 Task: Find connections with filter location Tortosa with filter topic #startupcompanywith filter profile language Potuguese with filter current company Freshworks with filter school Nalanda Open University, Patna with filter industry Metal Treatments with filter service category Resume Writing with filter keywords title Journalist
Action: Mouse moved to (598, 82)
Screenshot: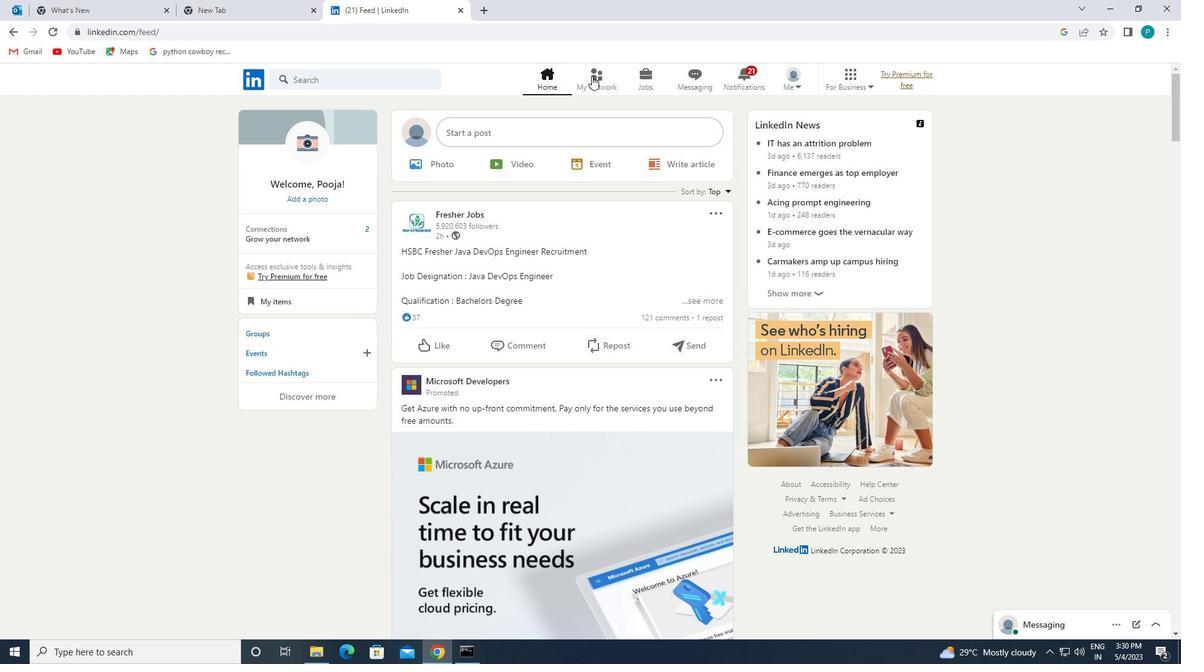
Action: Mouse pressed left at (598, 82)
Screenshot: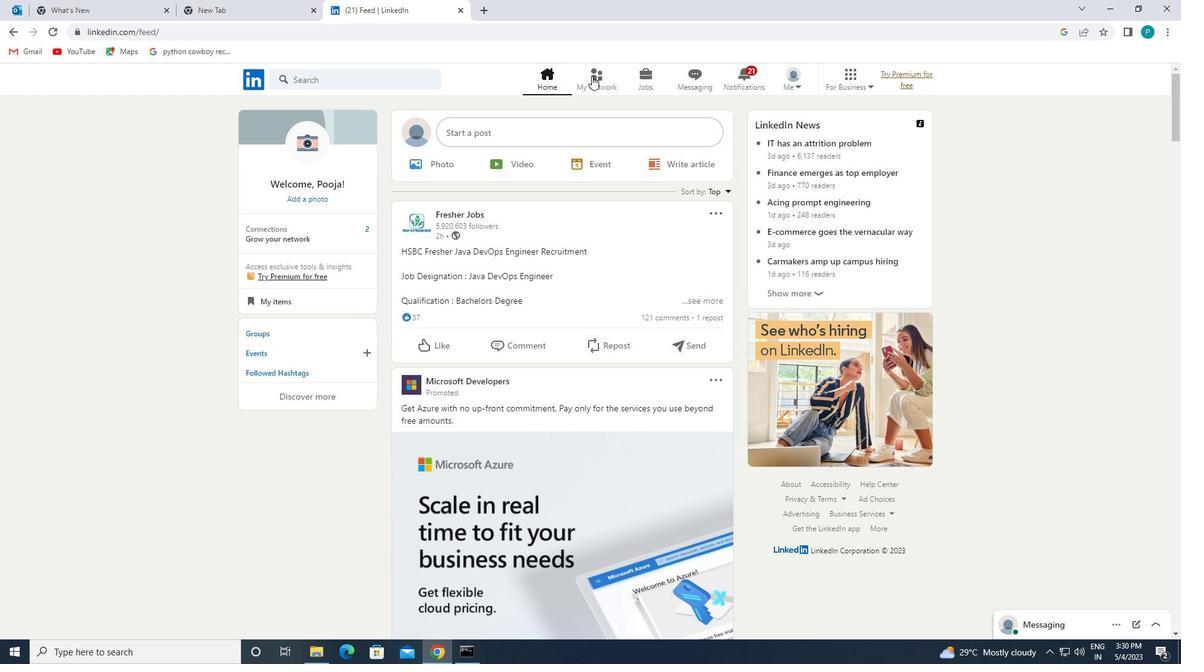 
Action: Mouse moved to (602, 77)
Screenshot: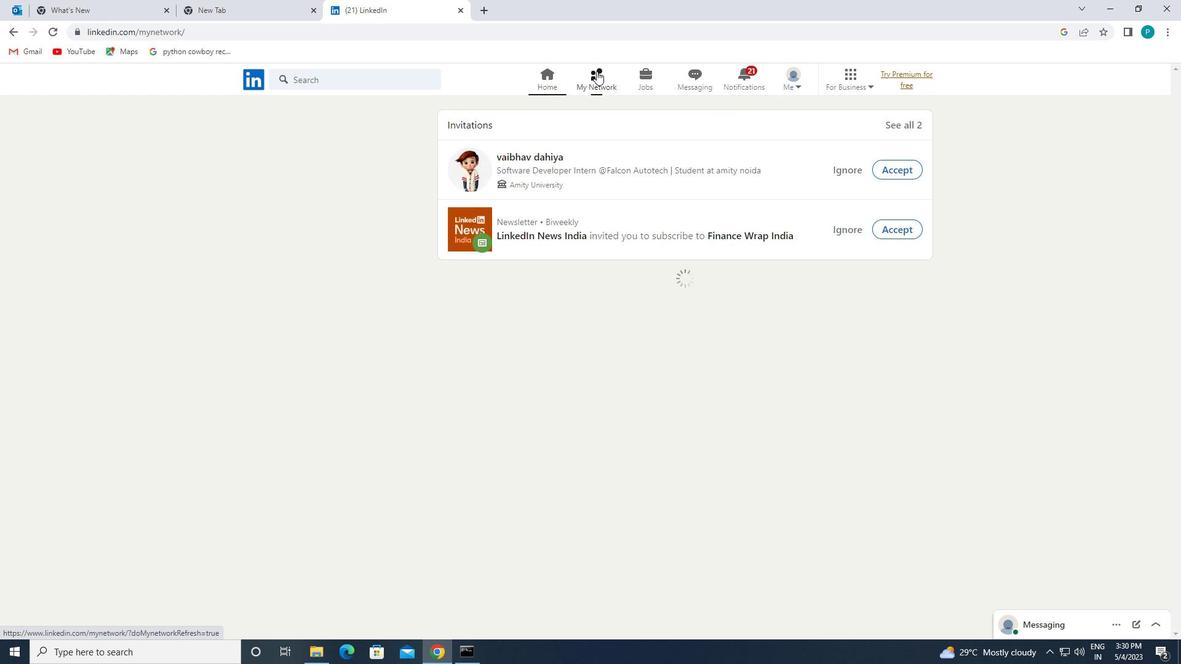 
Action: Mouse pressed left at (602, 77)
Screenshot: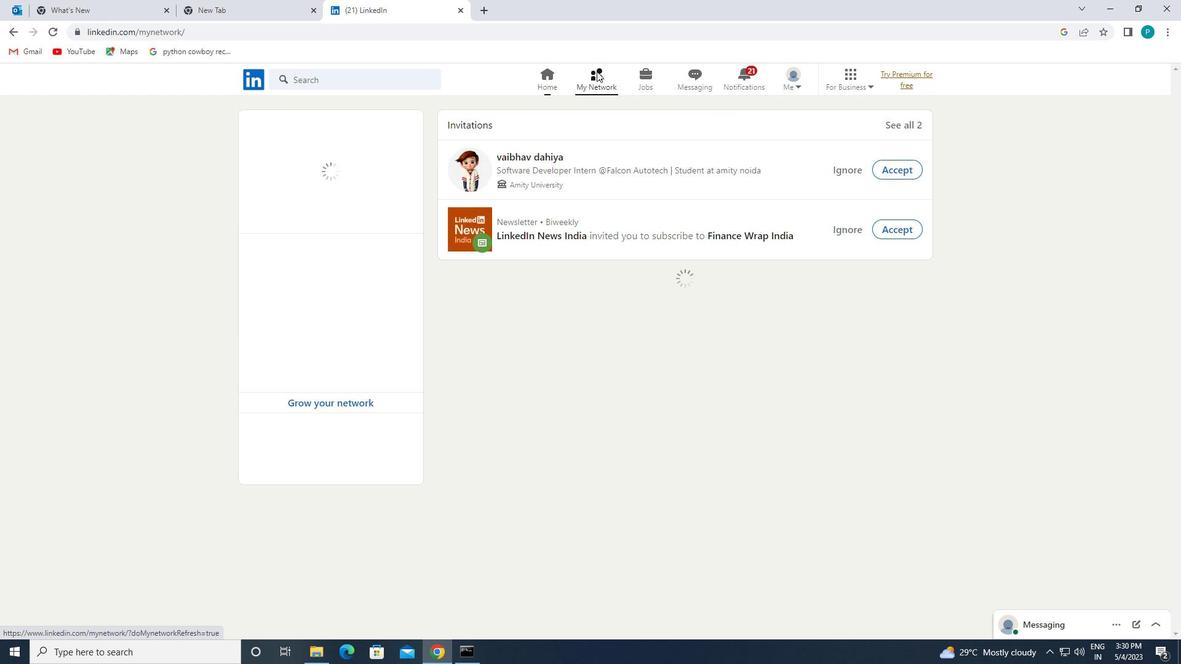 
Action: Mouse moved to (302, 159)
Screenshot: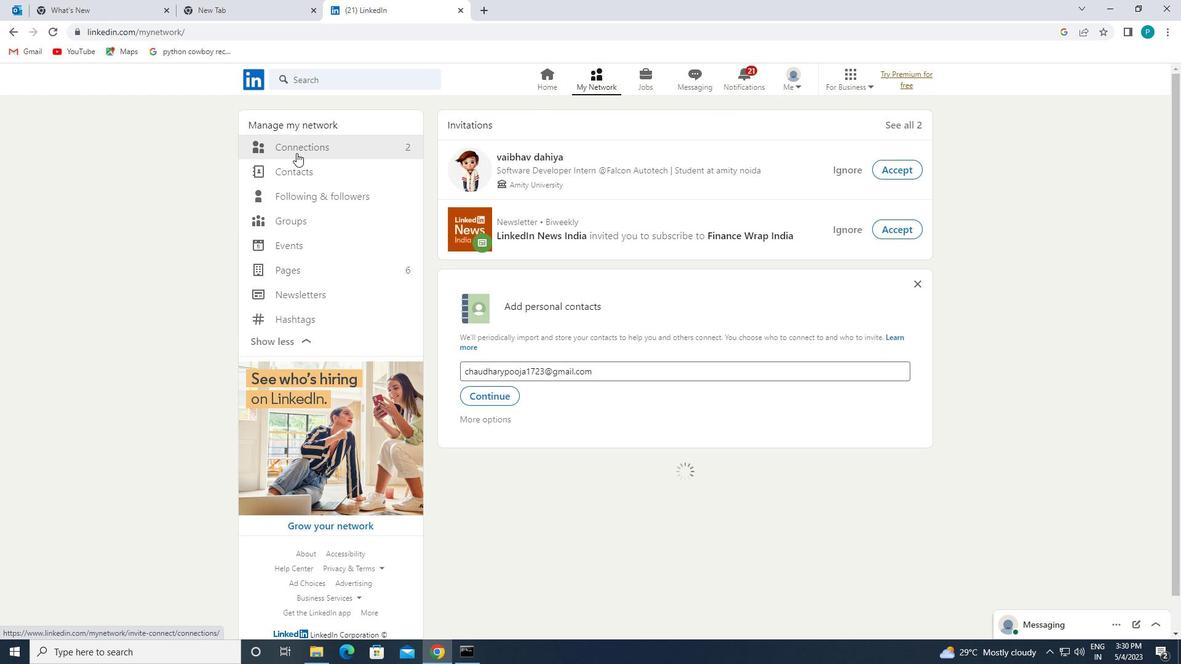 
Action: Mouse pressed left at (302, 159)
Screenshot: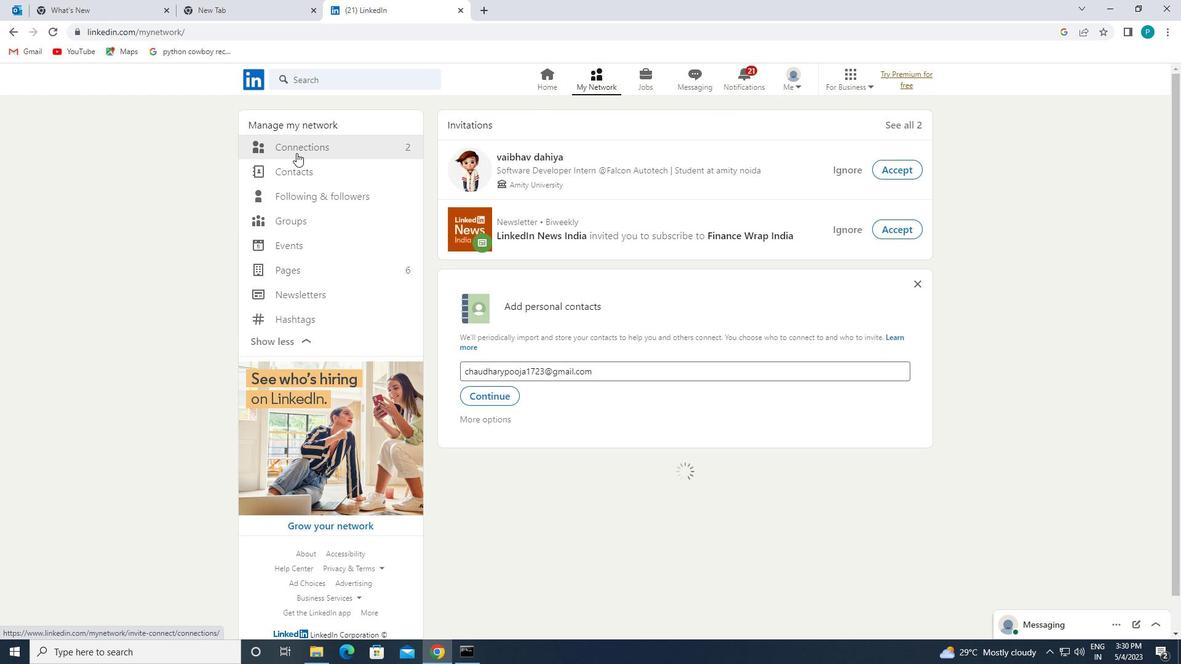 
Action: Mouse moved to (674, 155)
Screenshot: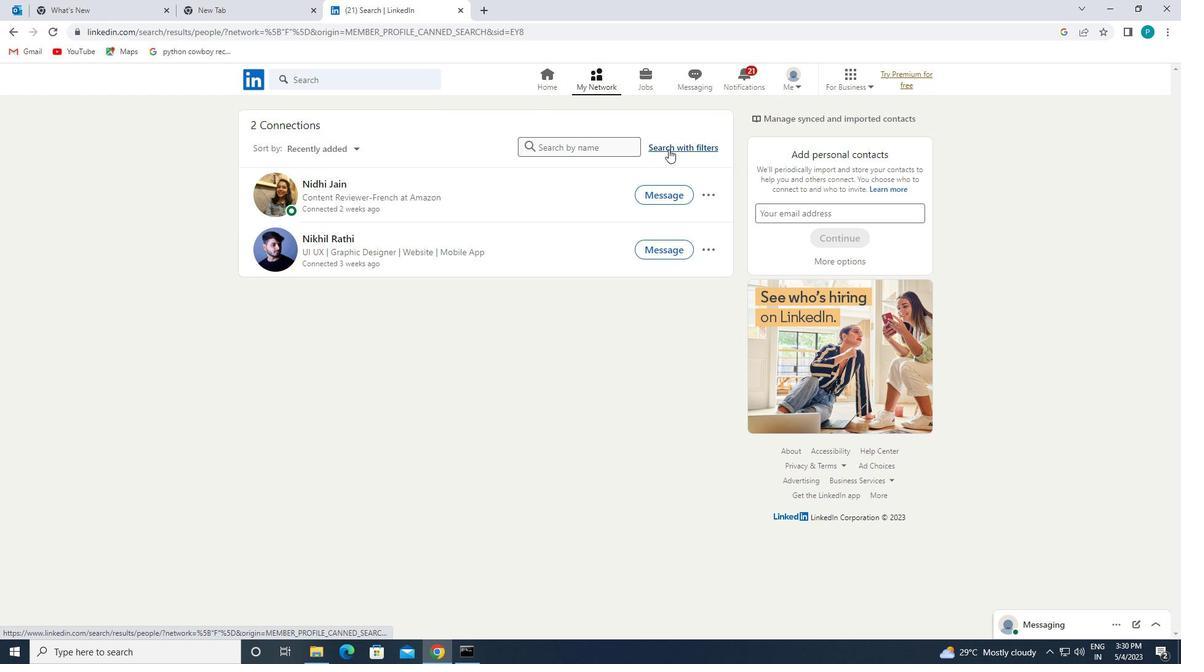 
Action: Mouse pressed left at (674, 155)
Screenshot: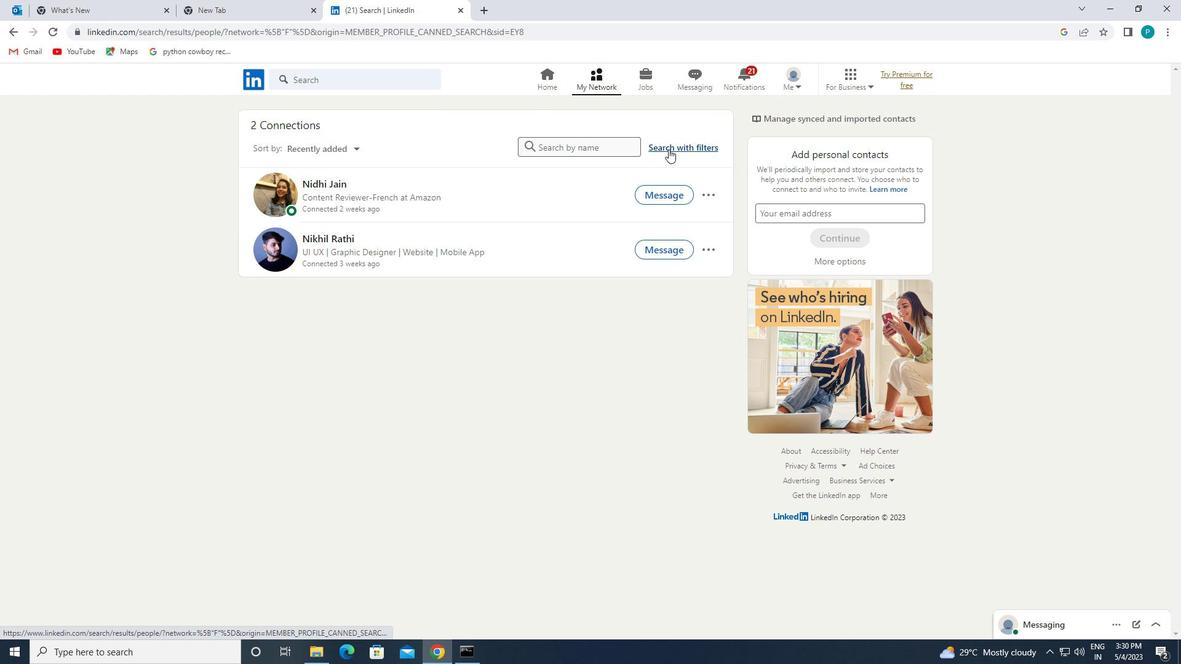 
Action: Mouse moved to (620, 123)
Screenshot: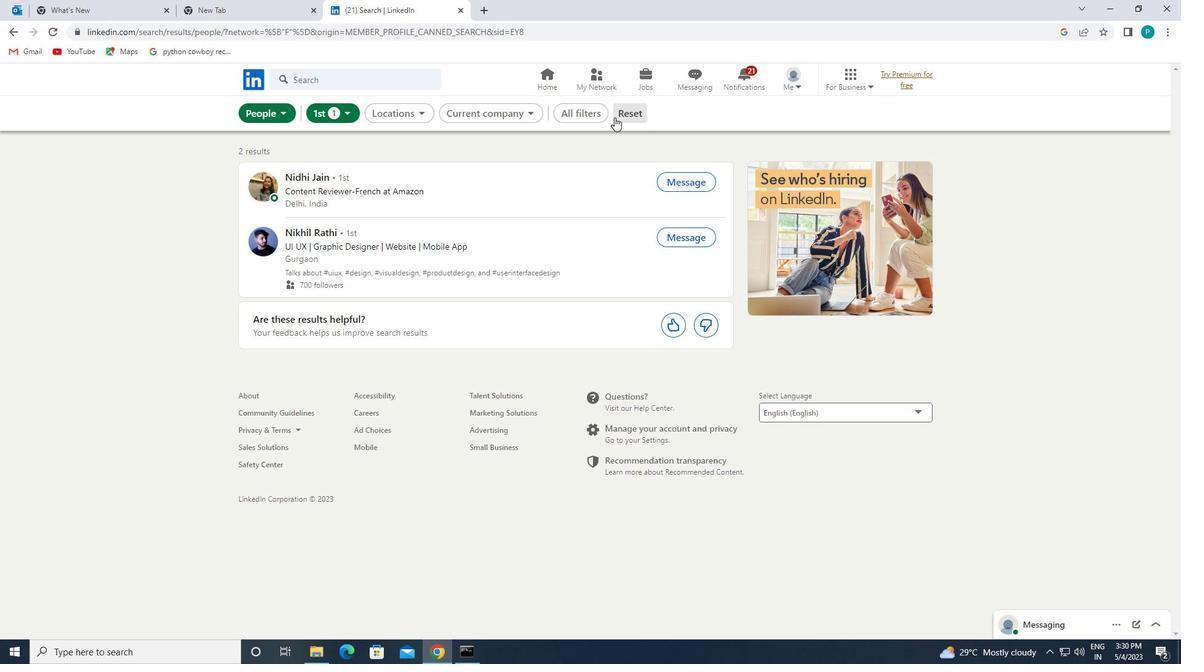
Action: Mouse pressed left at (620, 123)
Screenshot: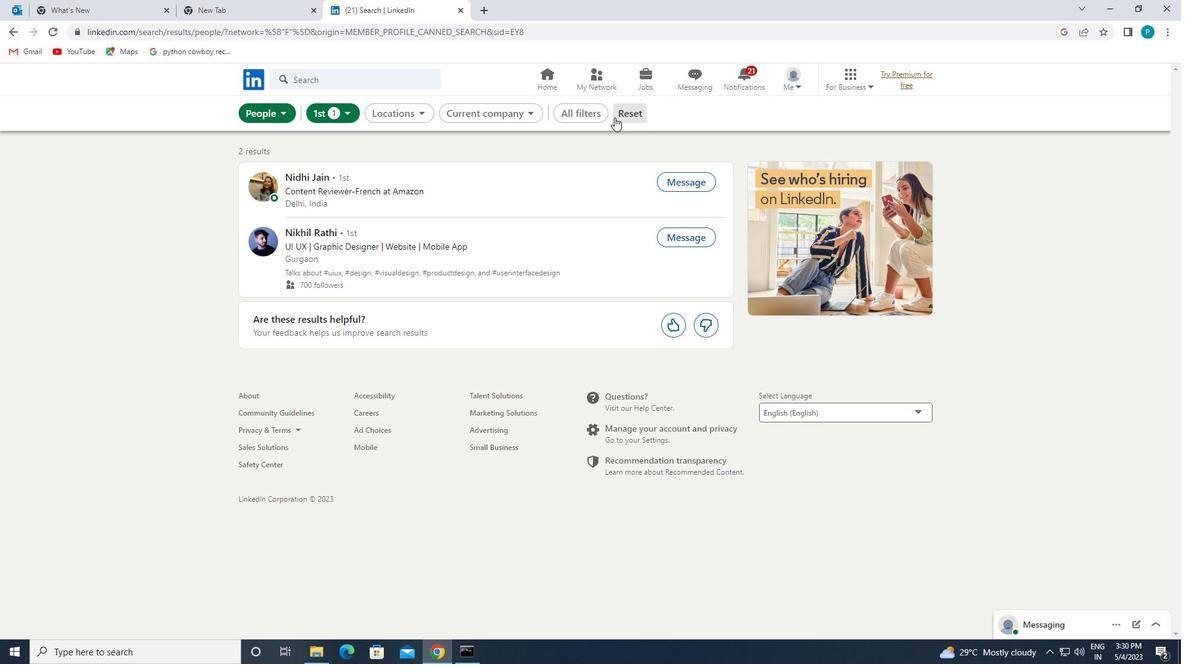 
Action: Mouse moved to (615, 118)
Screenshot: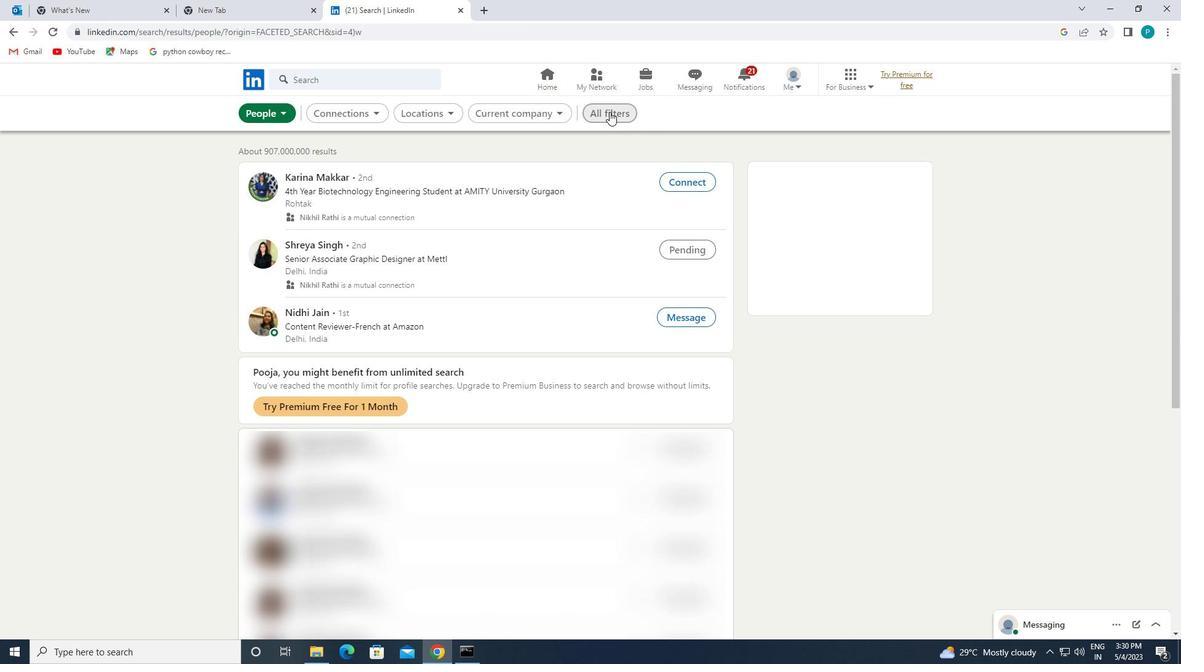 
Action: Mouse pressed left at (615, 118)
Screenshot: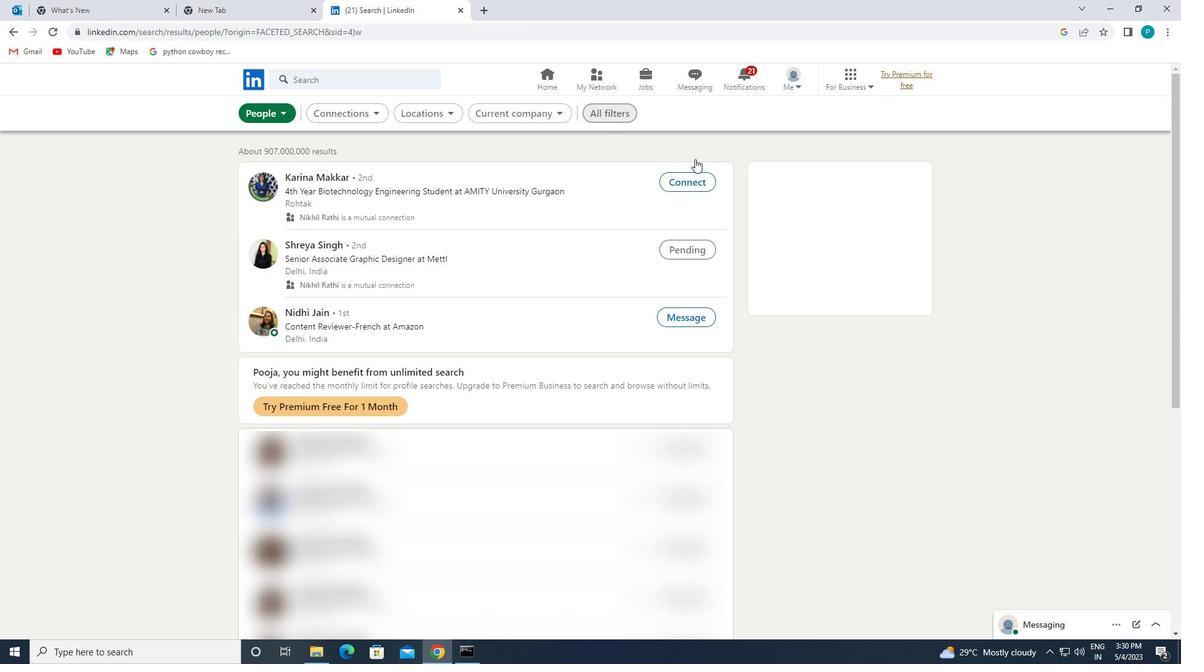 
Action: Mouse moved to (949, 292)
Screenshot: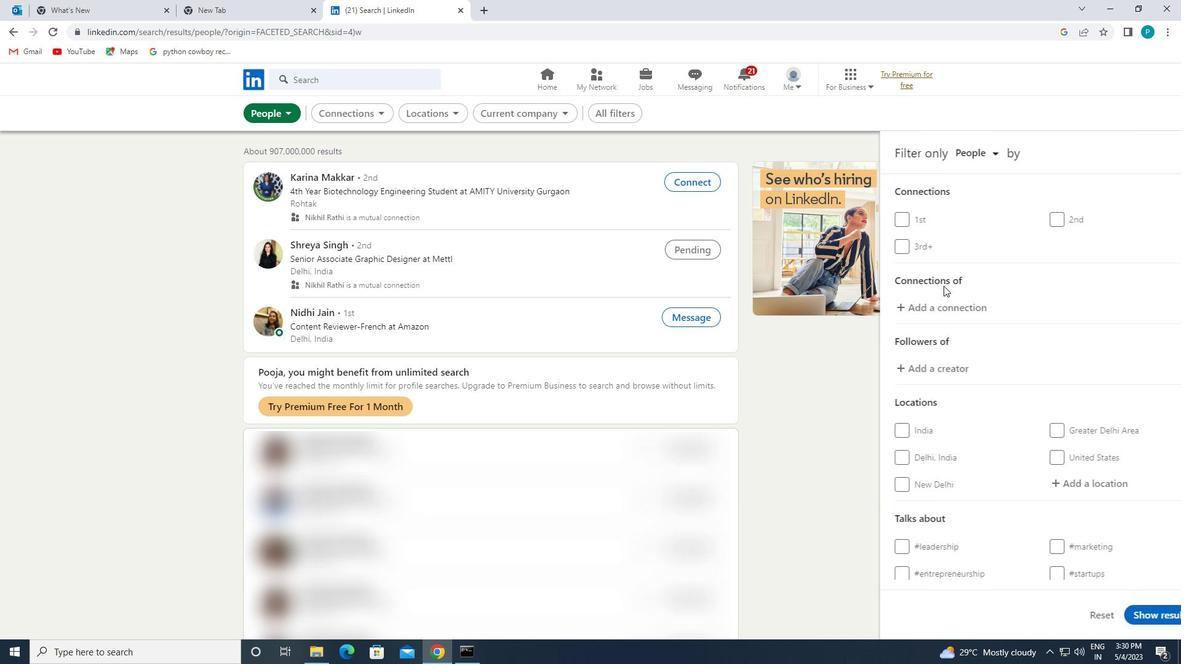 
Action: Mouse scrolled (949, 291) with delta (0, 0)
Screenshot: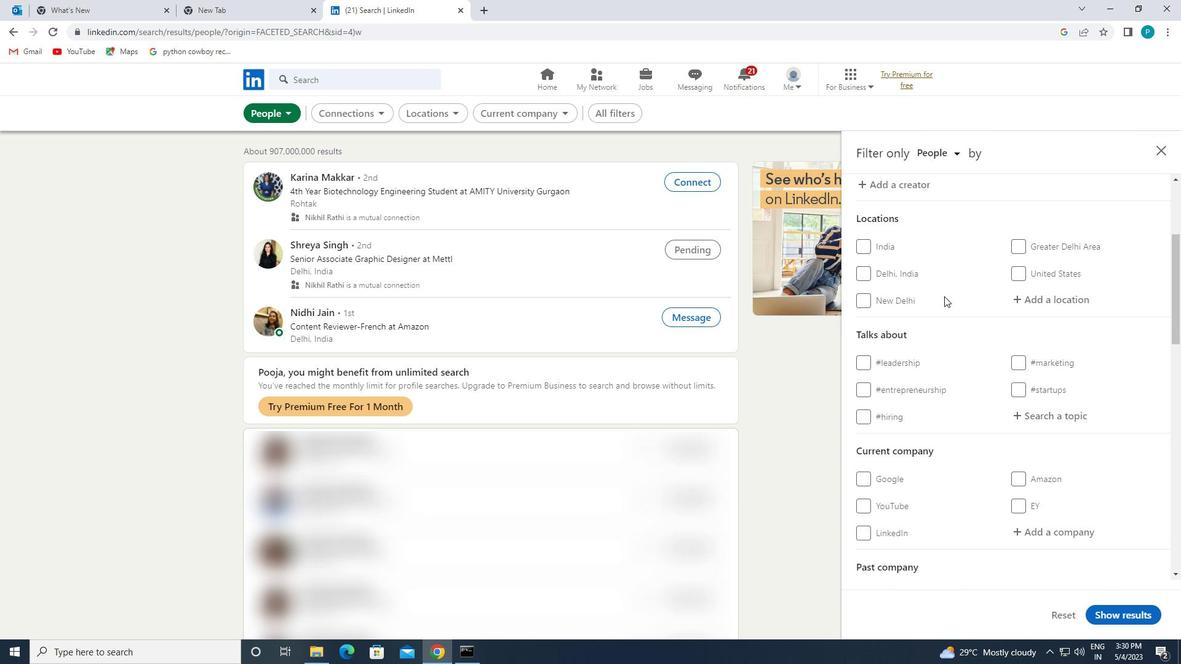 
Action: Mouse scrolled (949, 291) with delta (0, 0)
Screenshot: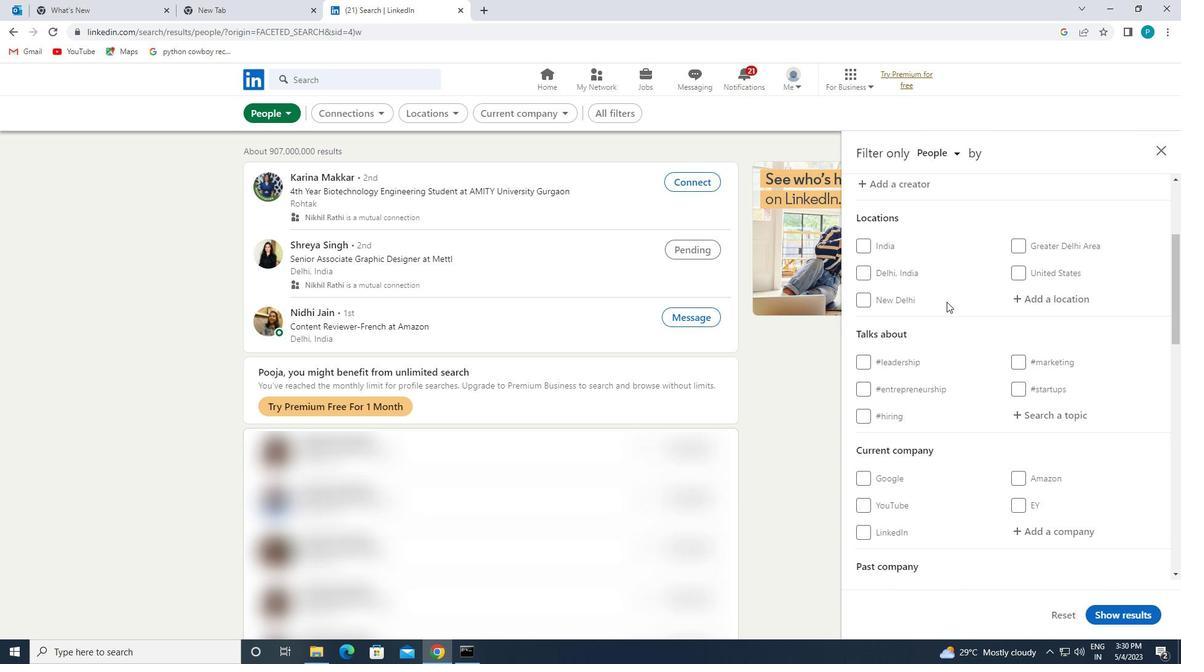 
Action: Mouse moved to (949, 292)
Screenshot: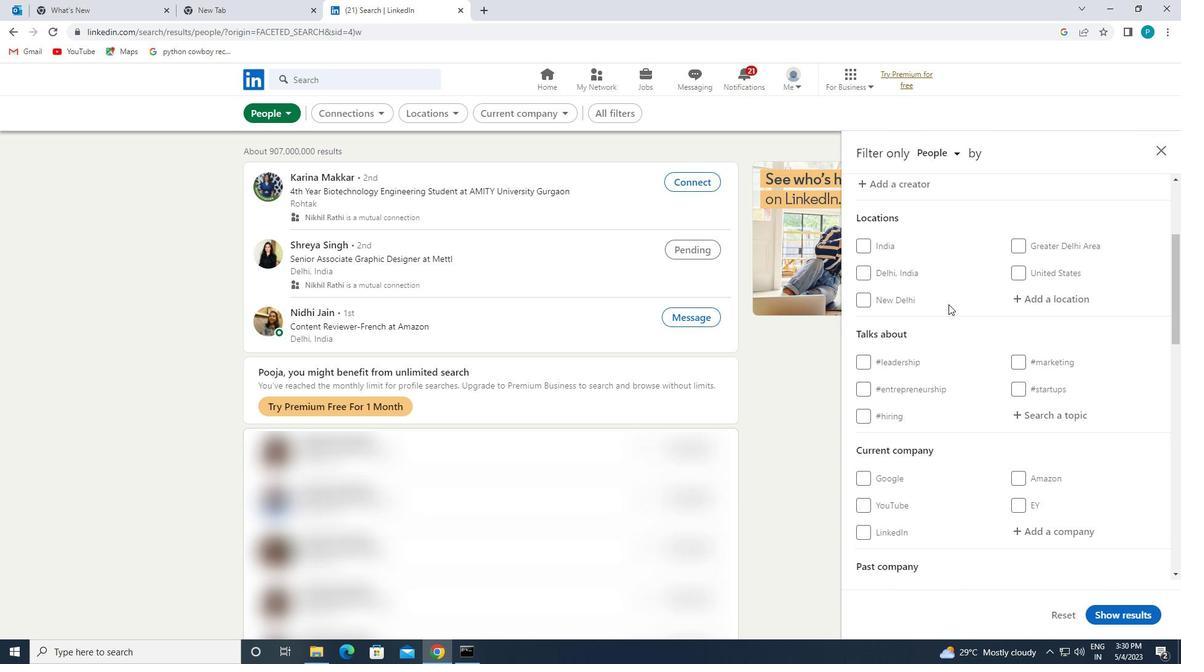 
Action: Mouse scrolled (949, 291) with delta (0, 0)
Screenshot: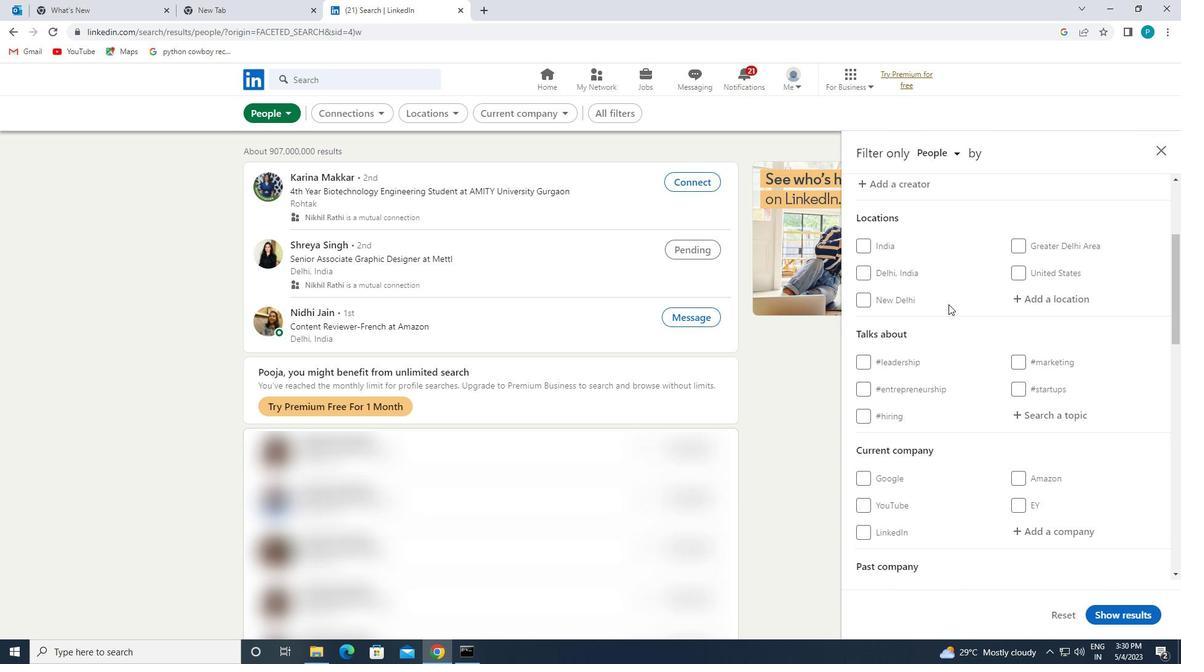 
Action: Mouse moved to (1040, 322)
Screenshot: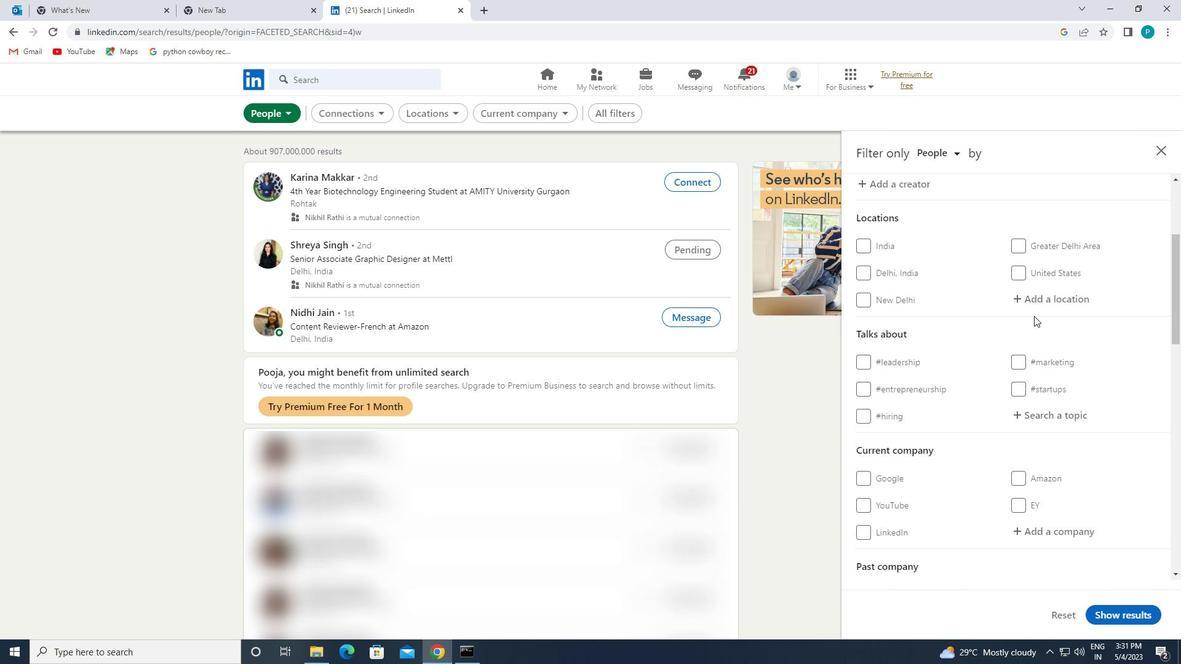 
Action: Mouse pressed left at (1040, 322)
Screenshot: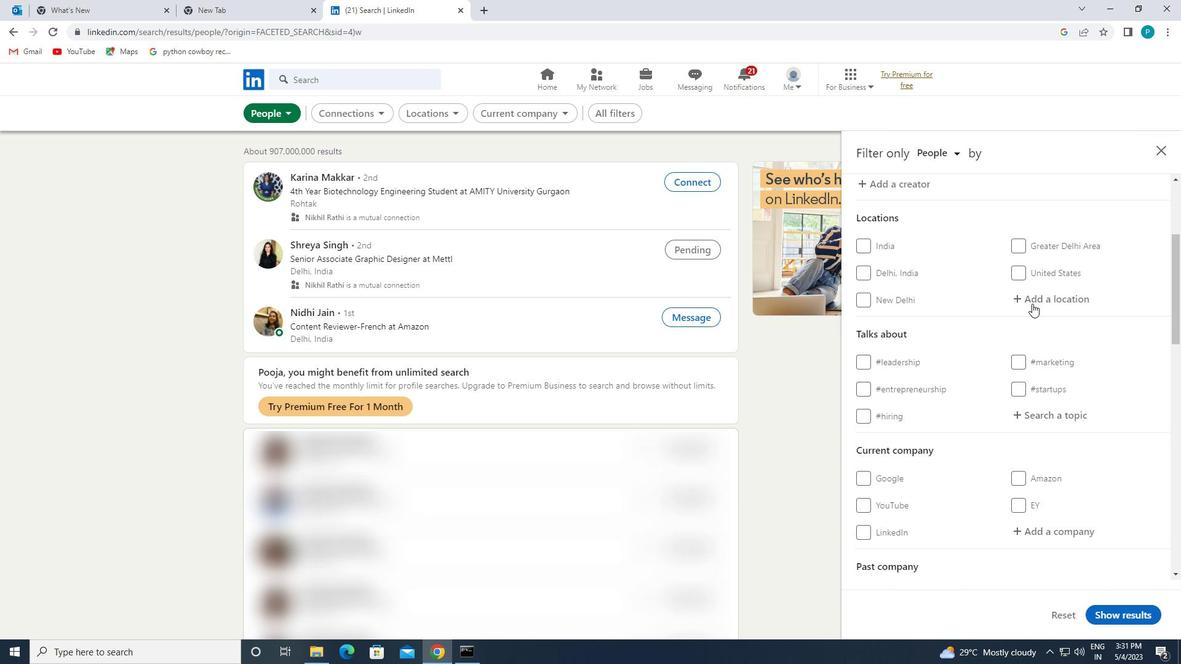 
Action: Mouse moved to (1037, 307)
Screenshot: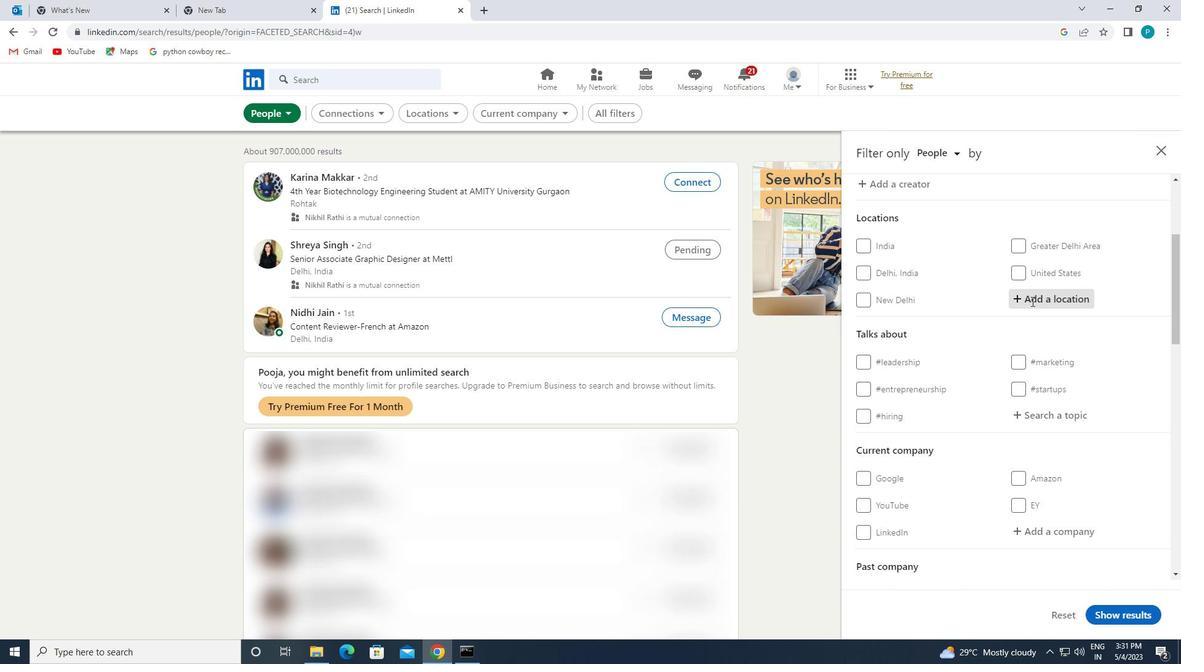 
Action: Mouse pressed left at (1037, 307)
Screenshot: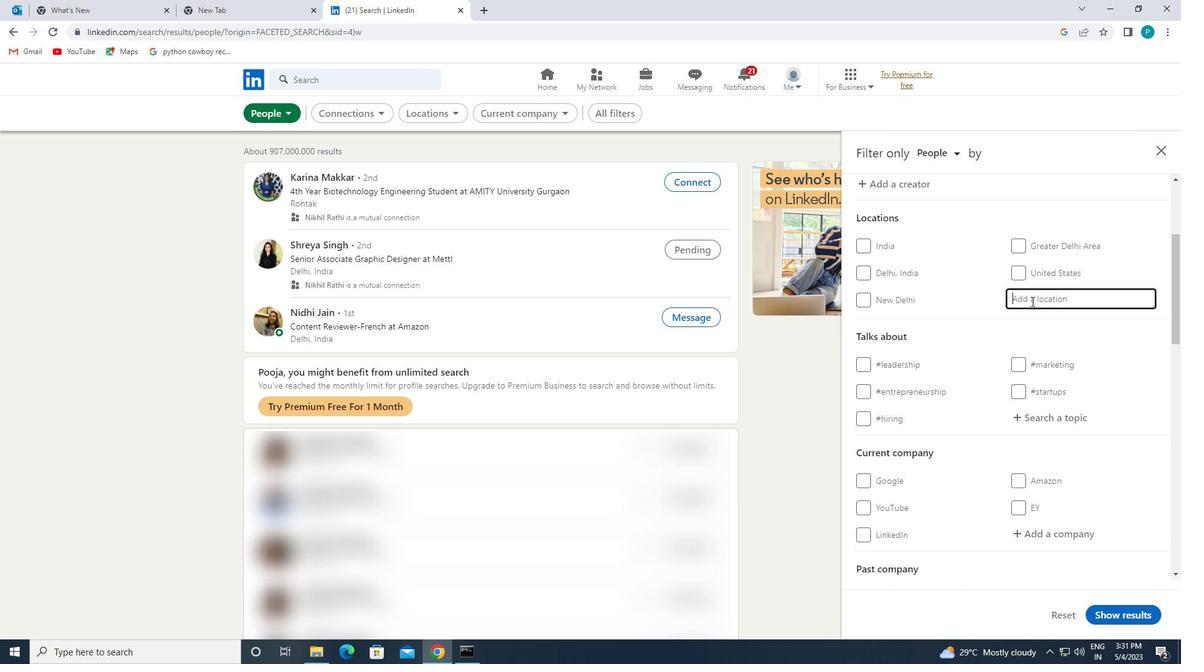
Action: Key pressed <Key.caps_lock>t<Key.caps_lock>ortosa
Screenshot: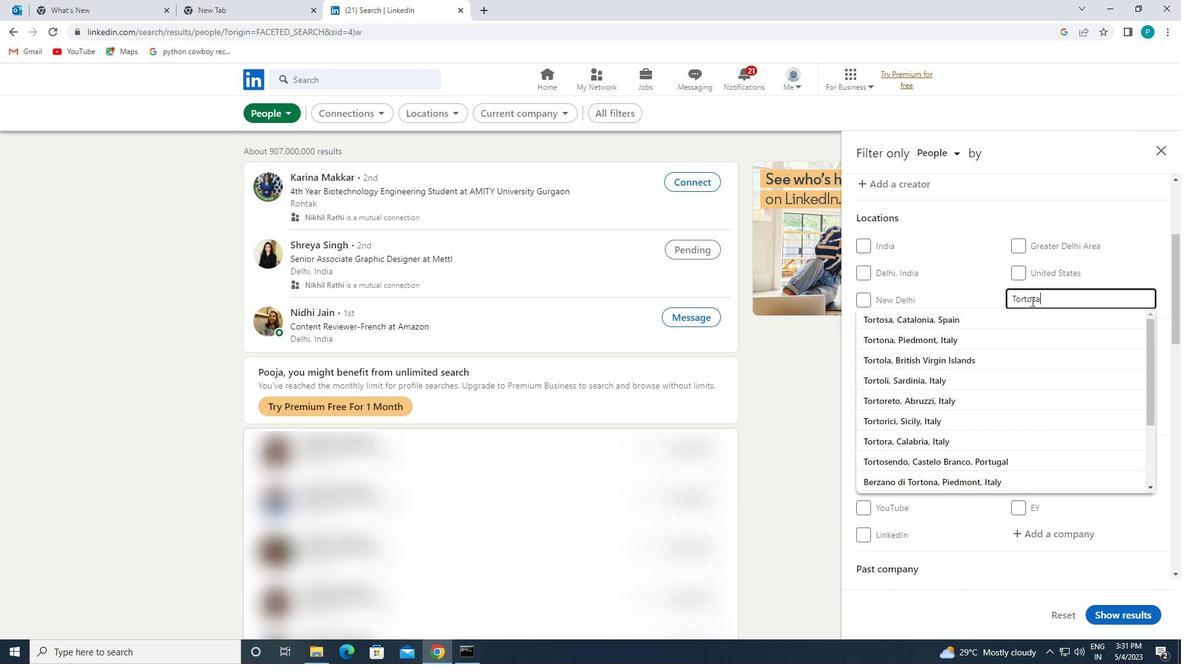 
Action: Mouse moved to (1020, 318)
Screenshot: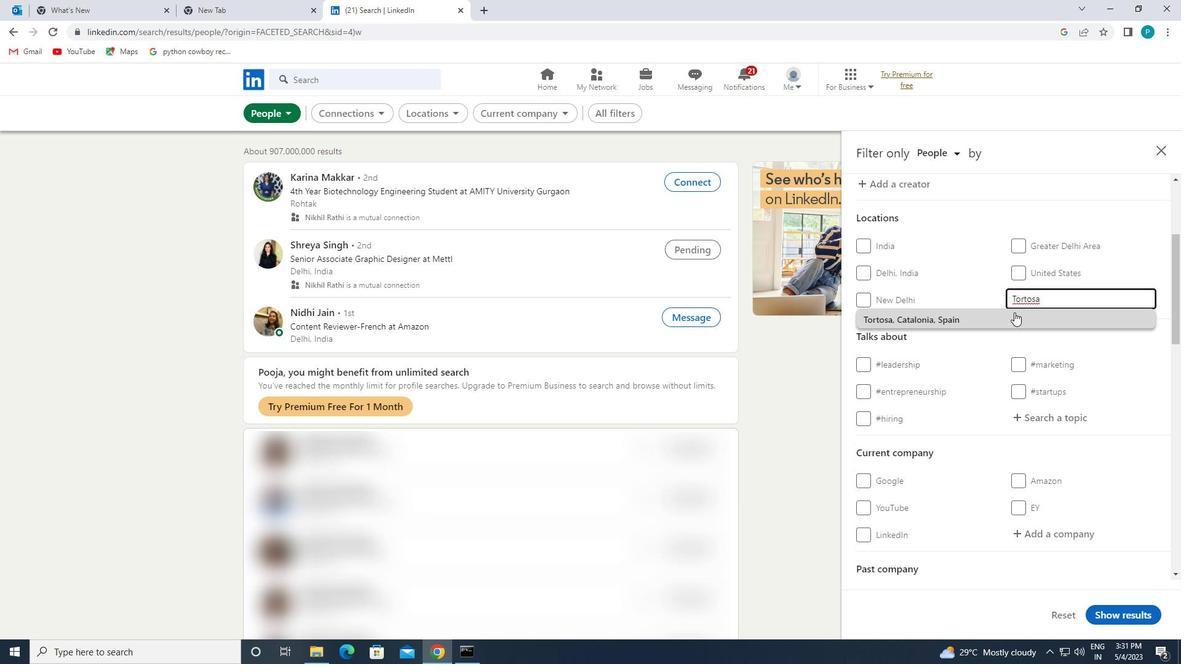
Action: Mouse pressed left at (1020, 318)
Screenshot: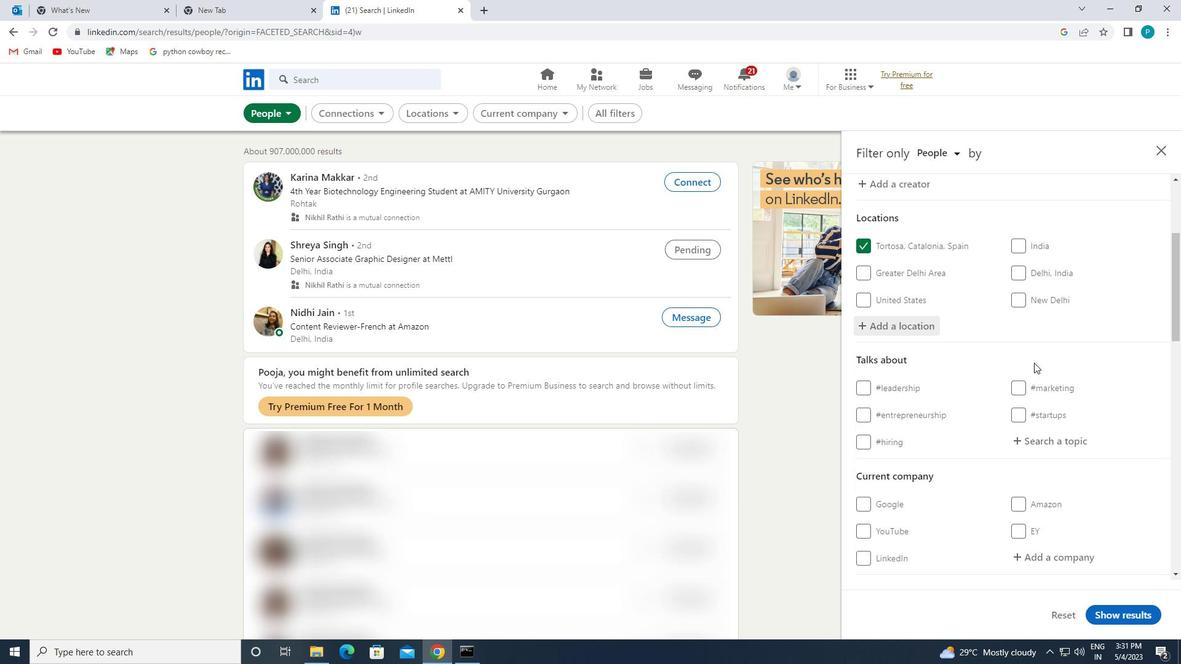 
Action: Mouse moved to (1058, 444)
Screenshot: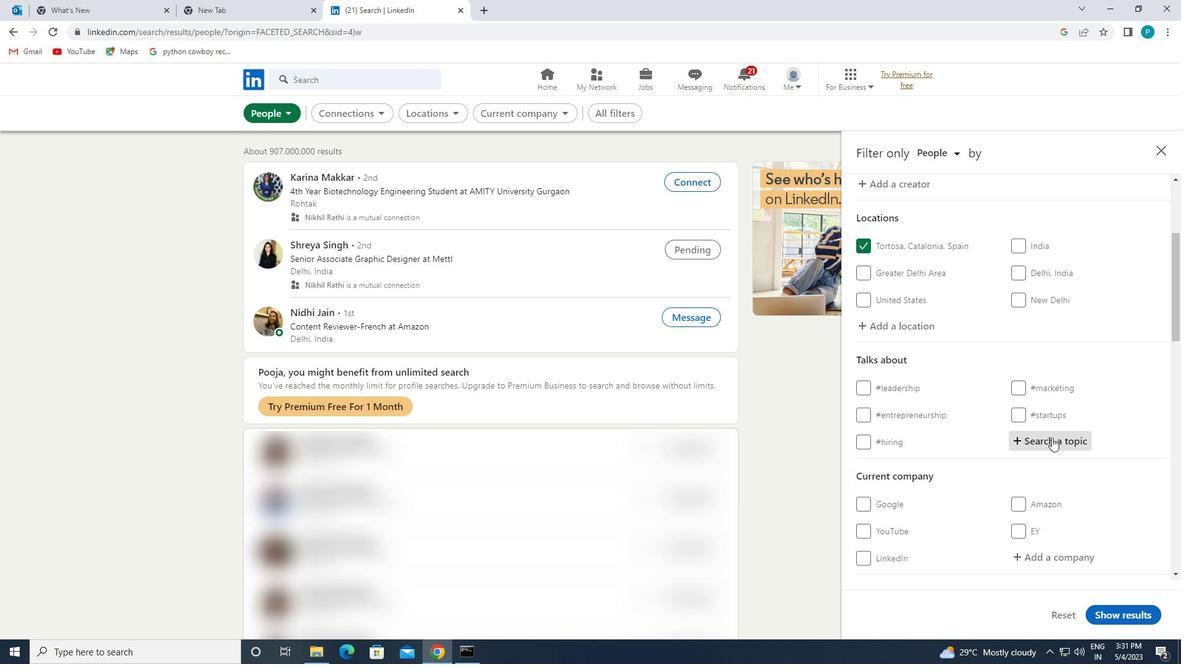 
Action: Mouse pressed left at (1058, 444)
Screenshot: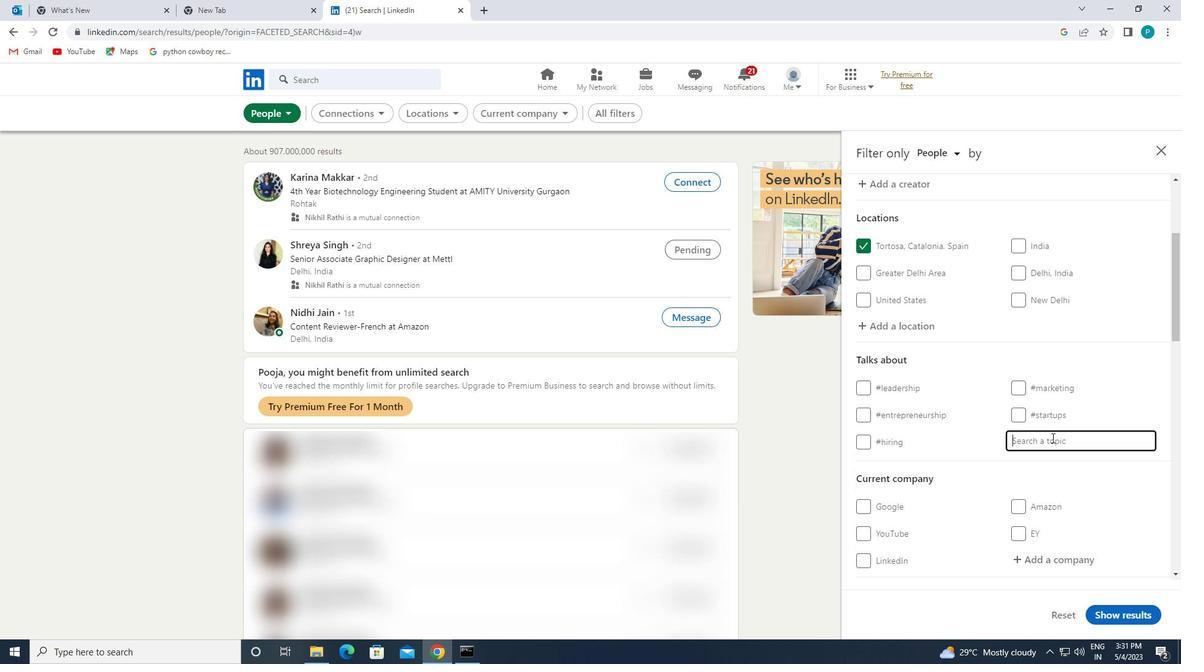 
Action: Mouse moved to (1057, 444)
Screenshot: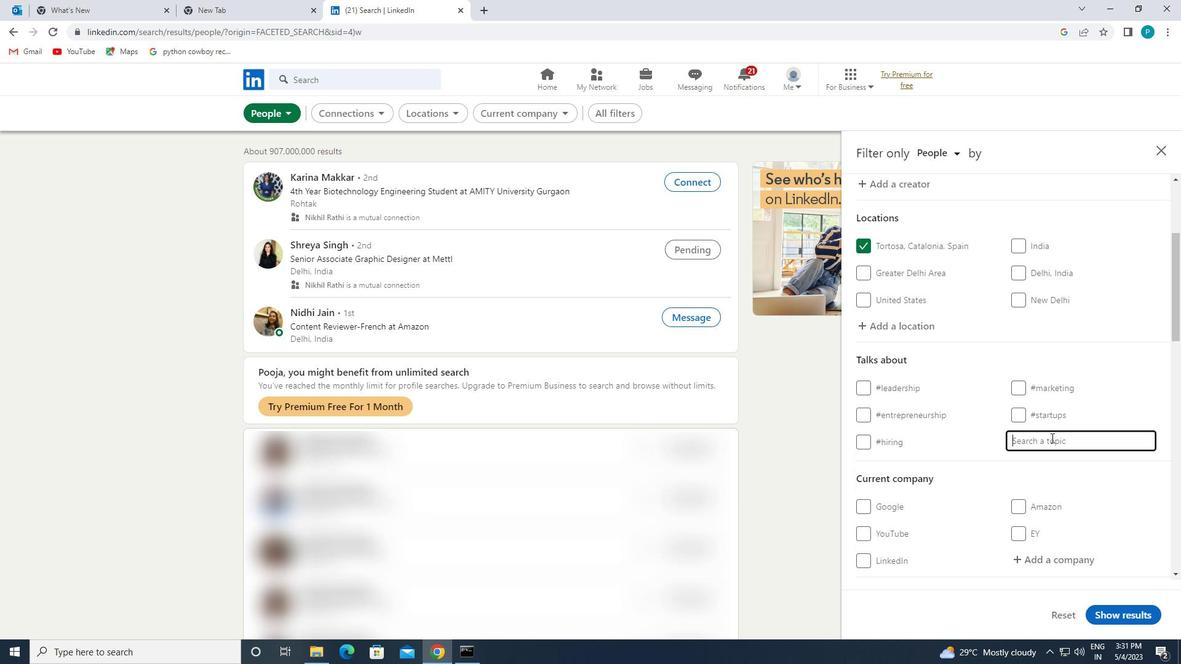 
Action: Key pressed <Key.shift><Key.shift><Key.shift>#STARTUPSCOMPANY
Screenshot: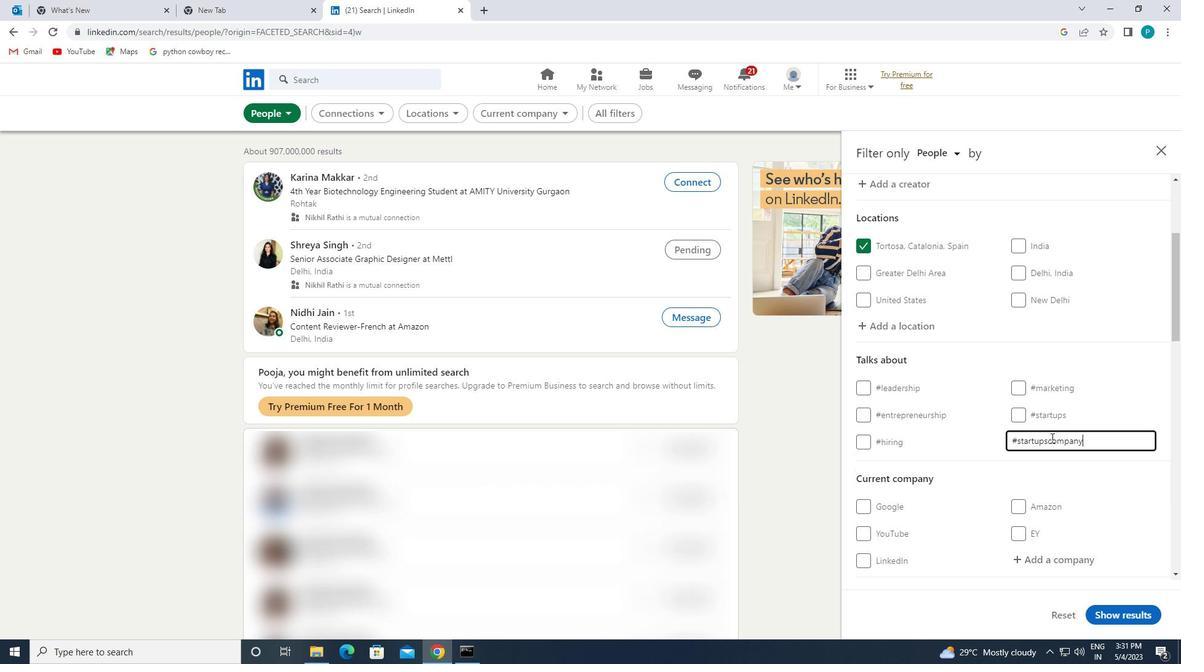 
Action: Mouse moved to (989, 364)
Screenshot: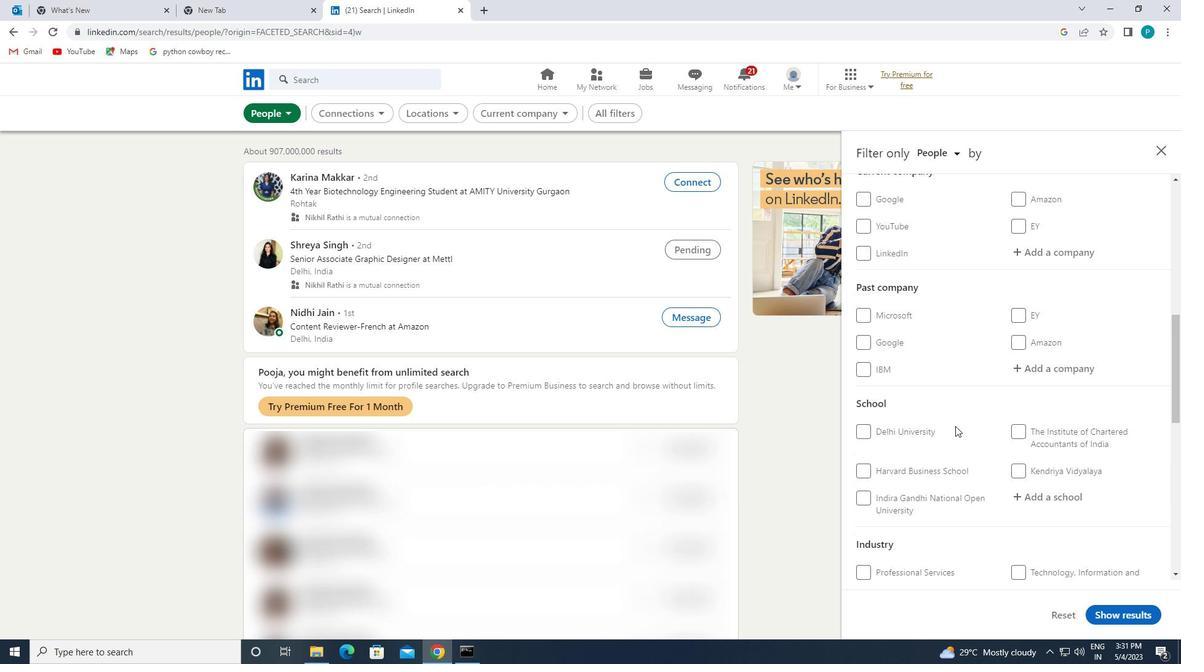 
Action: Mouse scrolled (989, 363) with delta (0, 0)
Screenshot: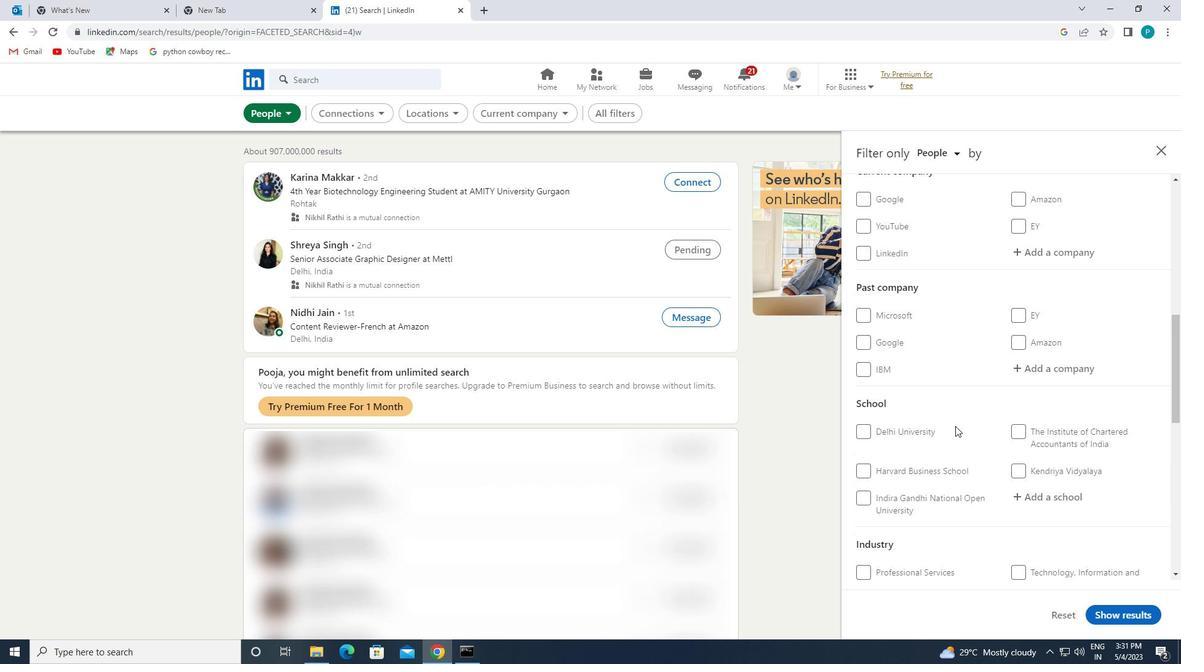 
Action: Mouse scrolled (989, 363) with delta (0, 0)
Screenshot: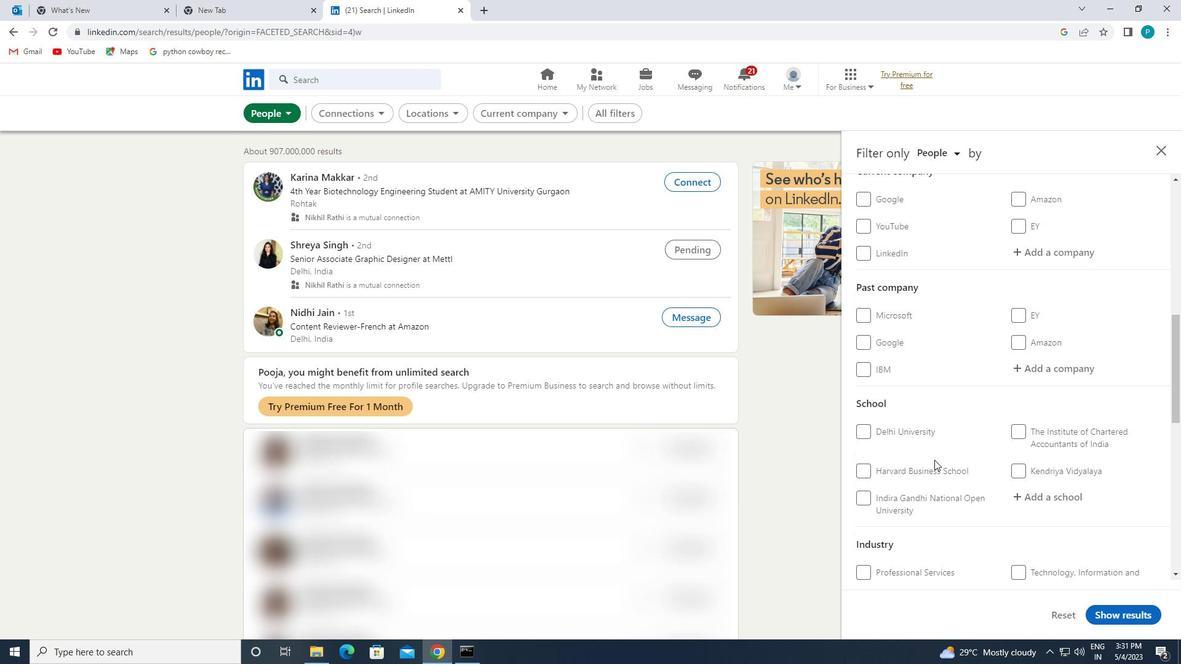 
Action: Mouse moved to (989, 364)
Screenshot: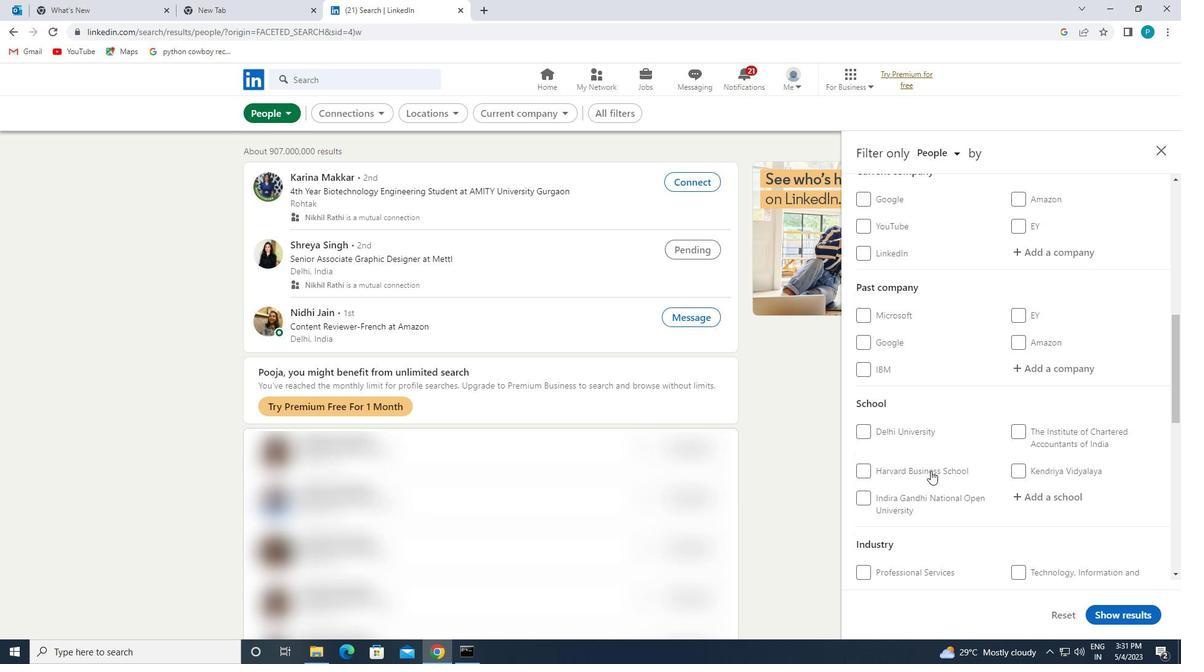 
Action: Mouse scrolled (989, 363) with delta (0, 0)
Screenshot: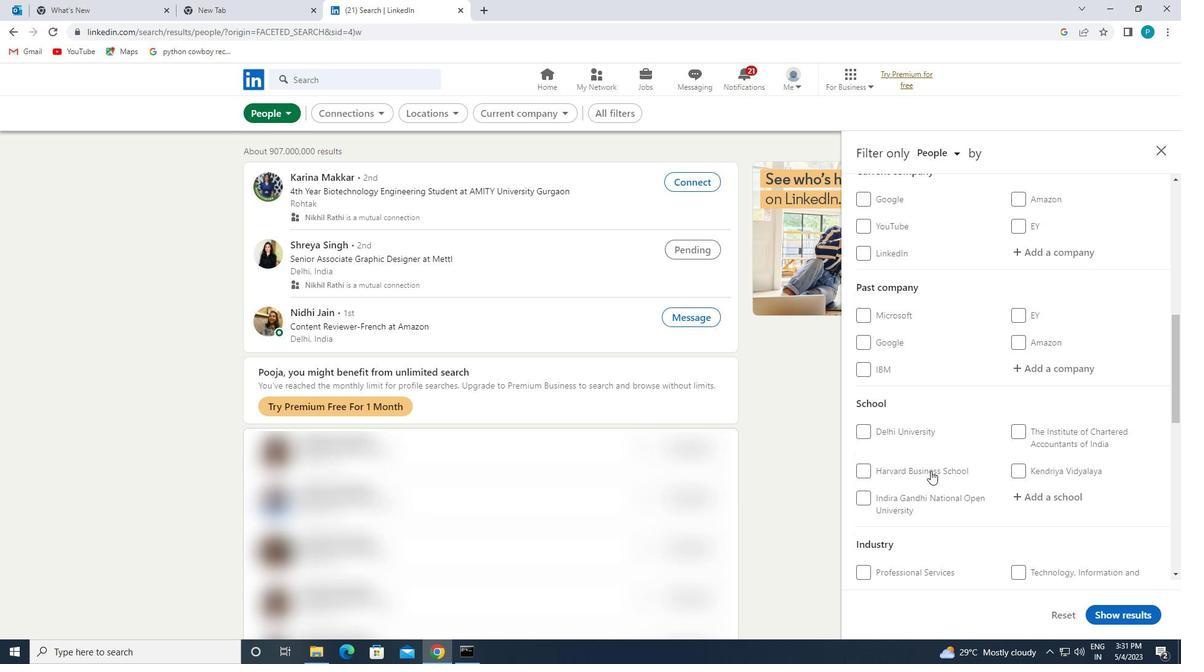 
Action: Mouse moved to (986, 373)
Screenshot: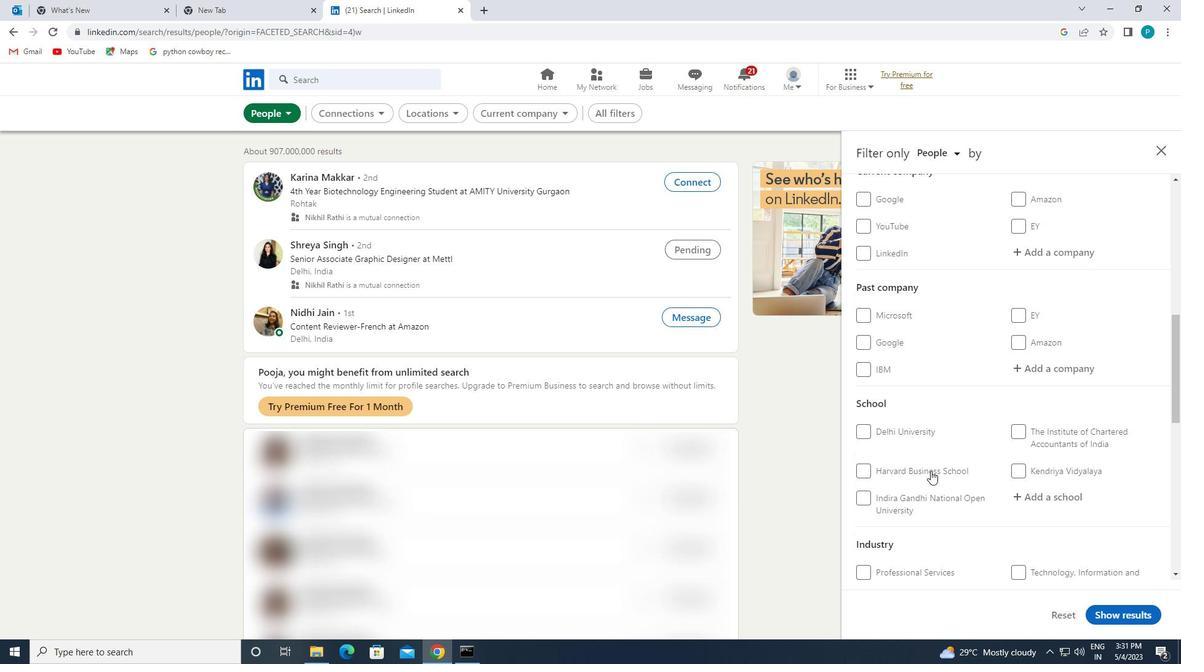 
Action: Mouse scrolled (986, 372) with delta (0, 0)
Screenshot: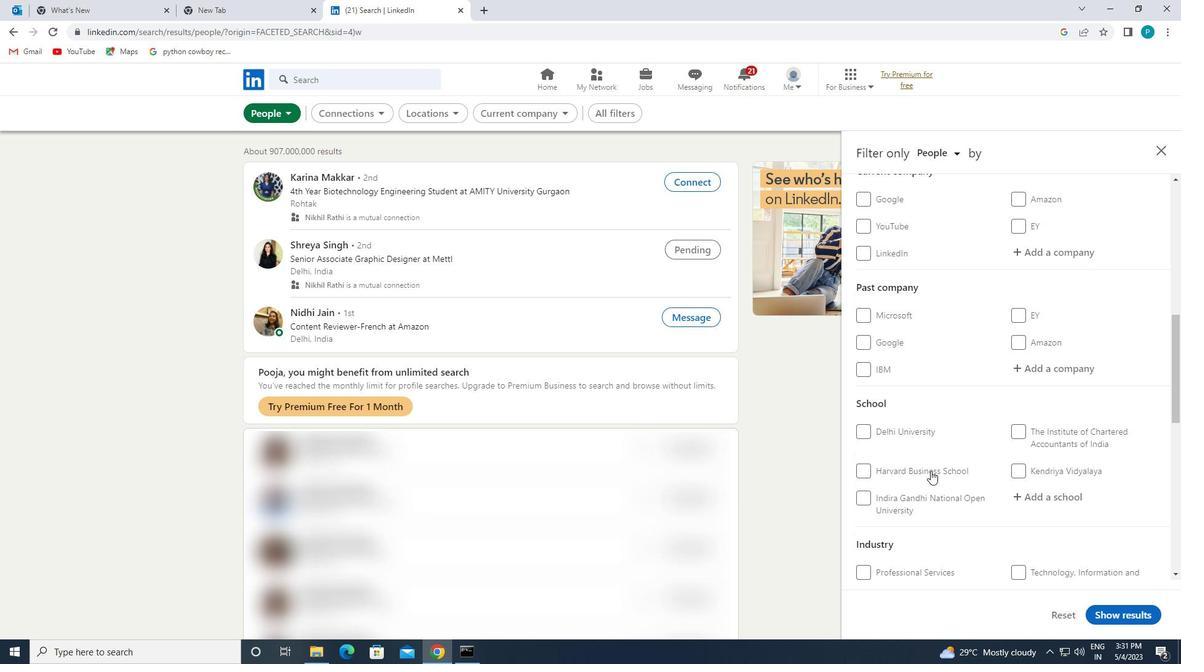 
Action: Mouse moved to (986, 374)
Screenshot: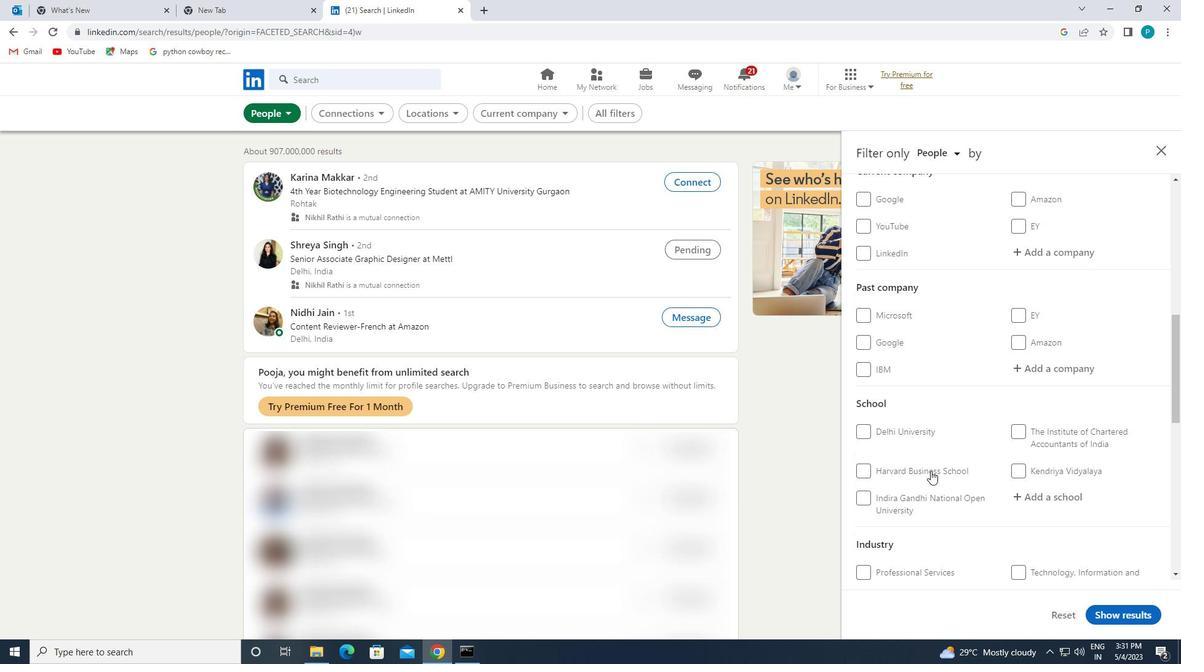 
Action: Mouse scrolled (986, 374) with delta (0, 0)
Screenshot: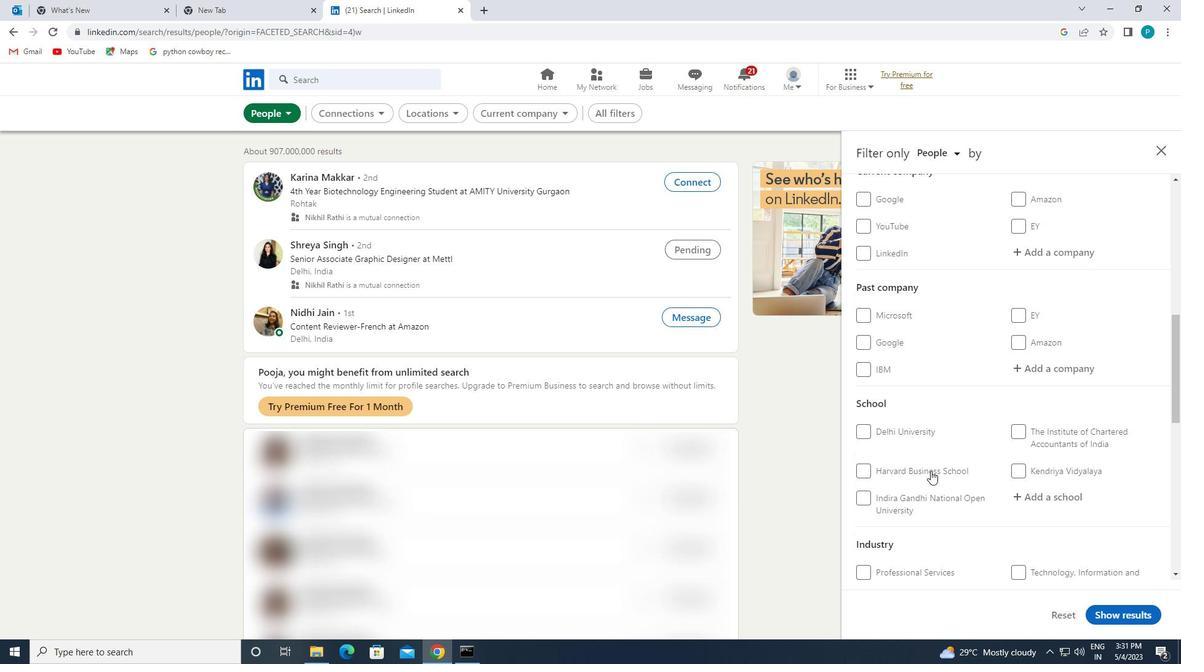 
Action: Mouse moved to (936, 477)
Screenshot: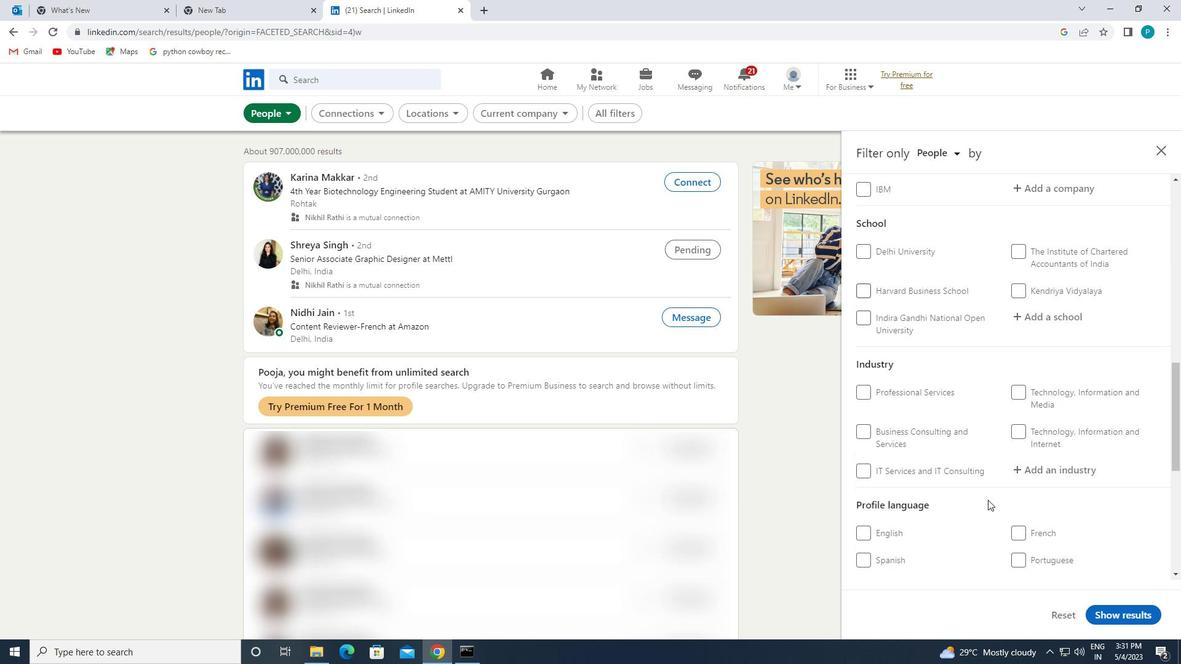 
Action: Mouse scrolled (936, 476) with delta (0, 0)
Screenshot: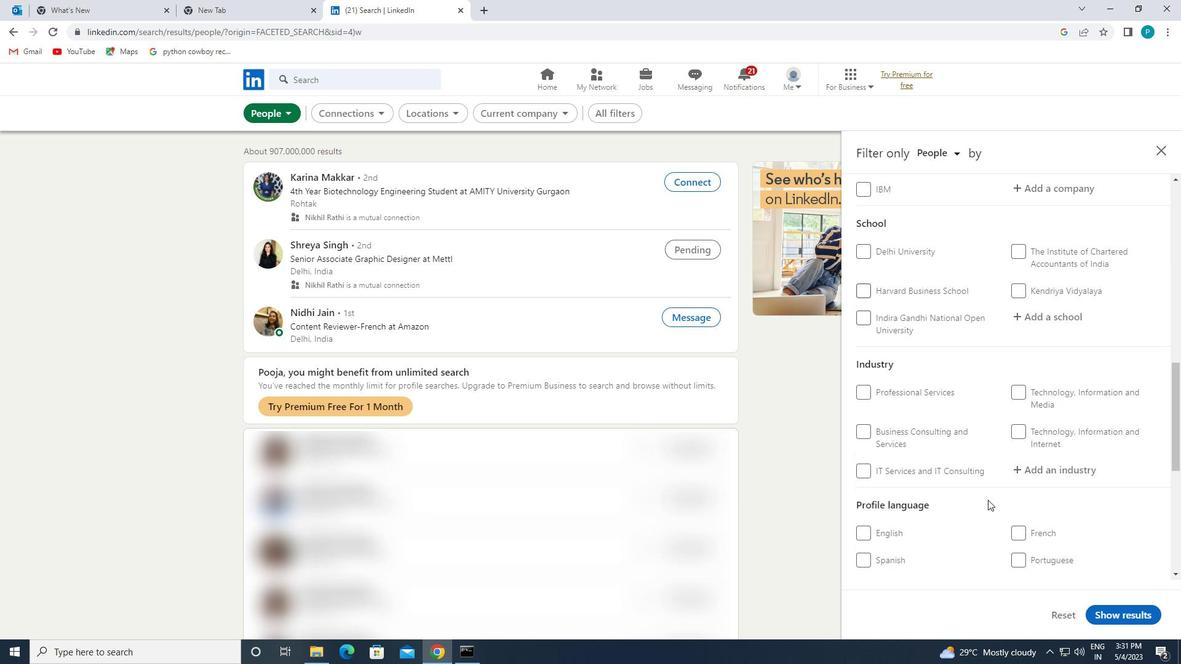 
Action: Mouse scrolled (936, 476) with delta (0, 0)
Screenshot: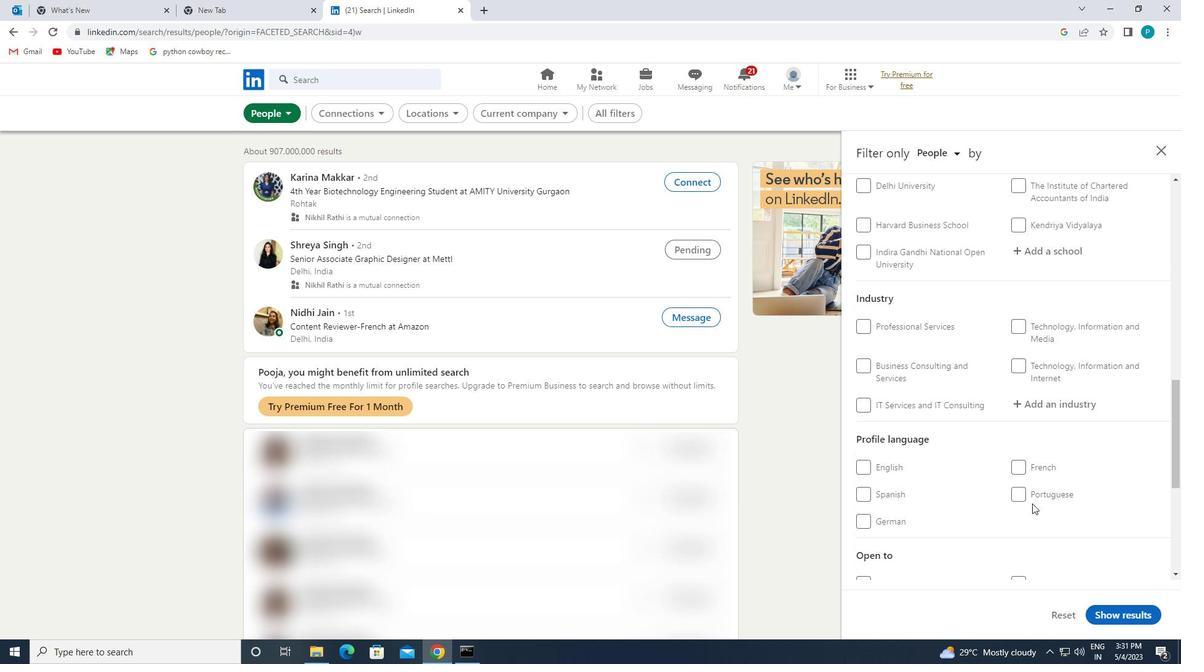 
Action: Mouse scrolled (936, 476) with delta (0, 0)
Screenshot: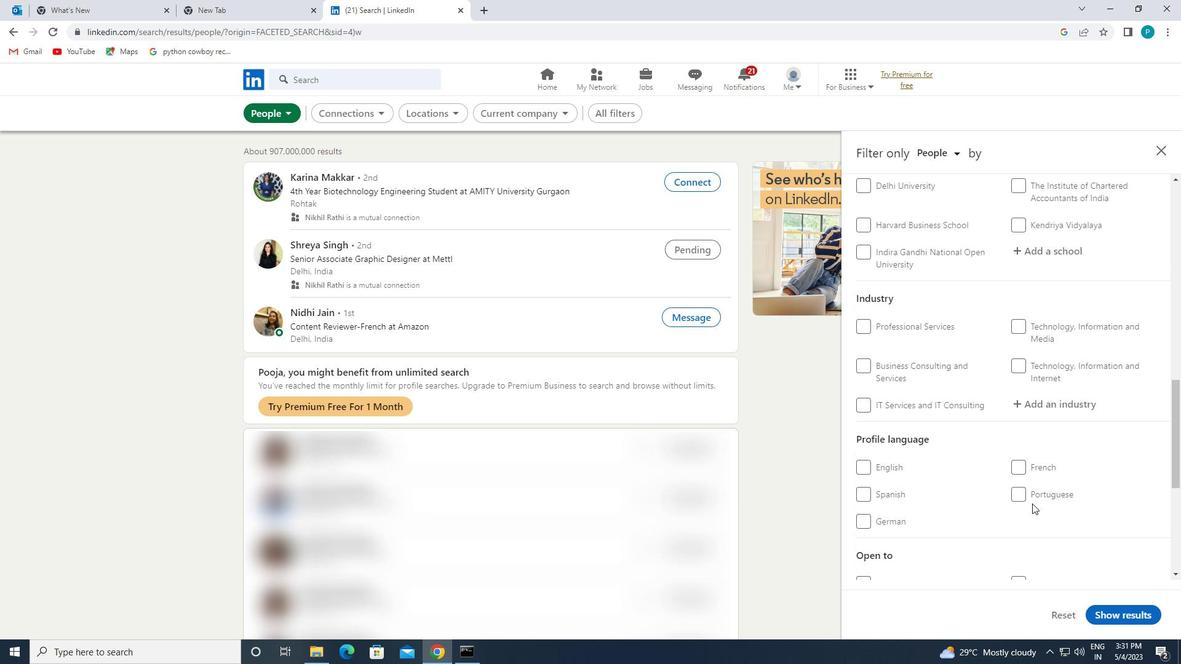 
Action: Mouse scrolled (936, 476) with delta (0, 0)
Screenshot: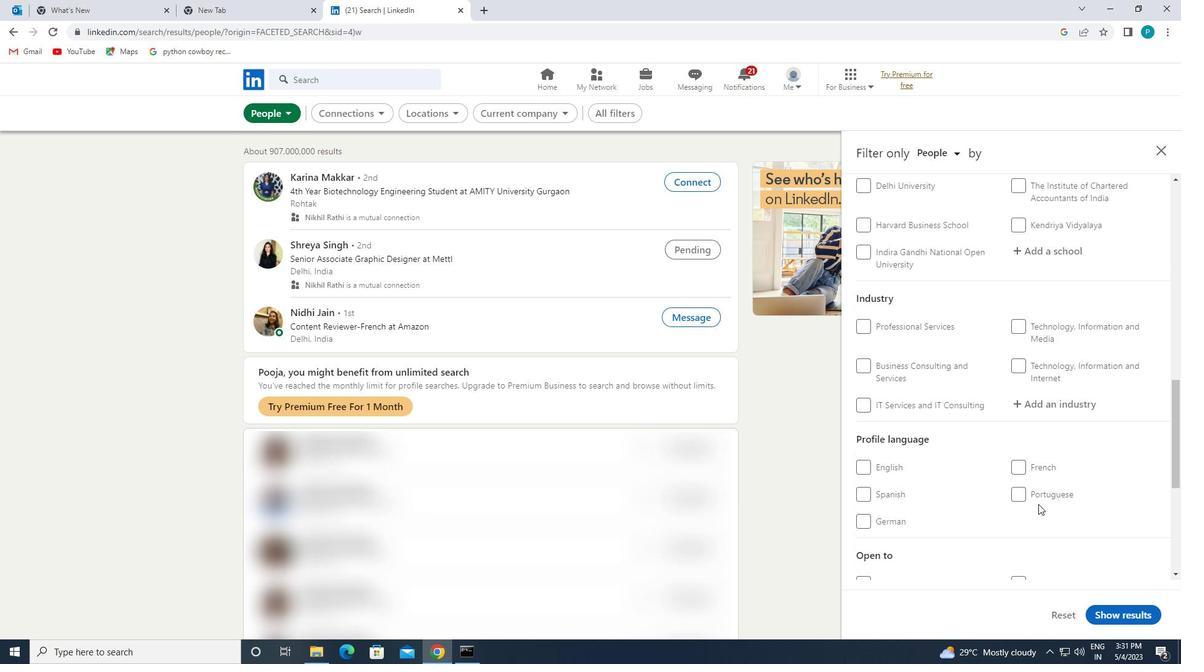 
Action: Mouse moved to (1044, 509)
Screenshot: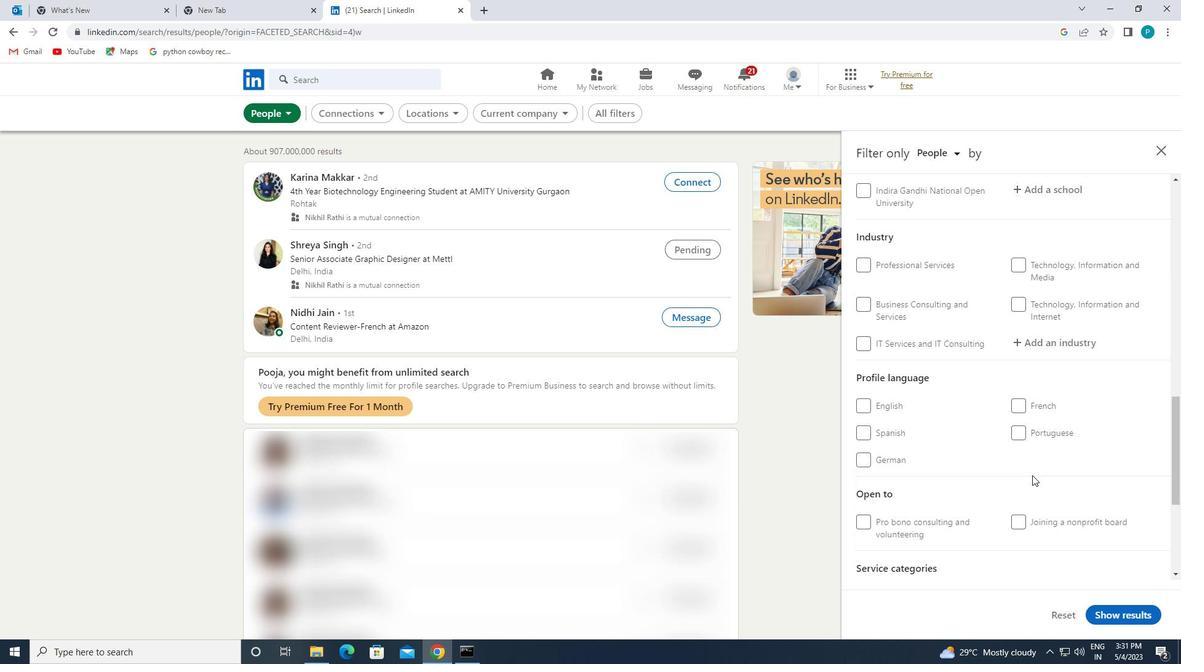 
Action: Mouse scrolled (1044, 508) with delta (0, 0)
Screenshot: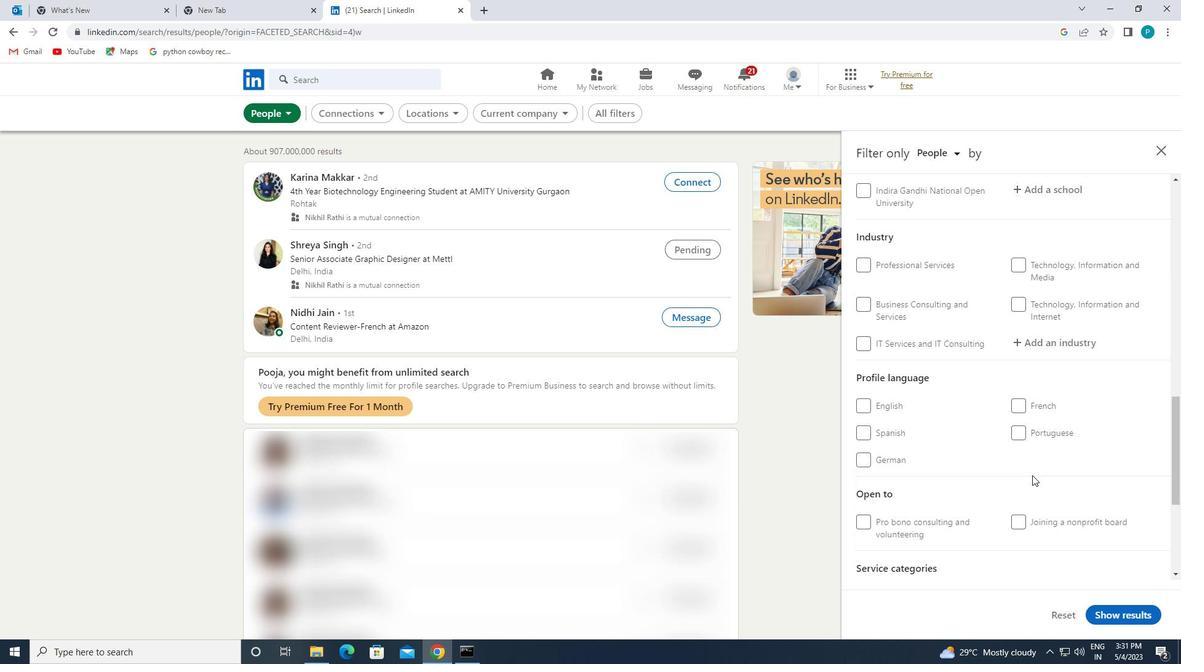 
Action: Mouse moved to (1030, 438)
Screenshot: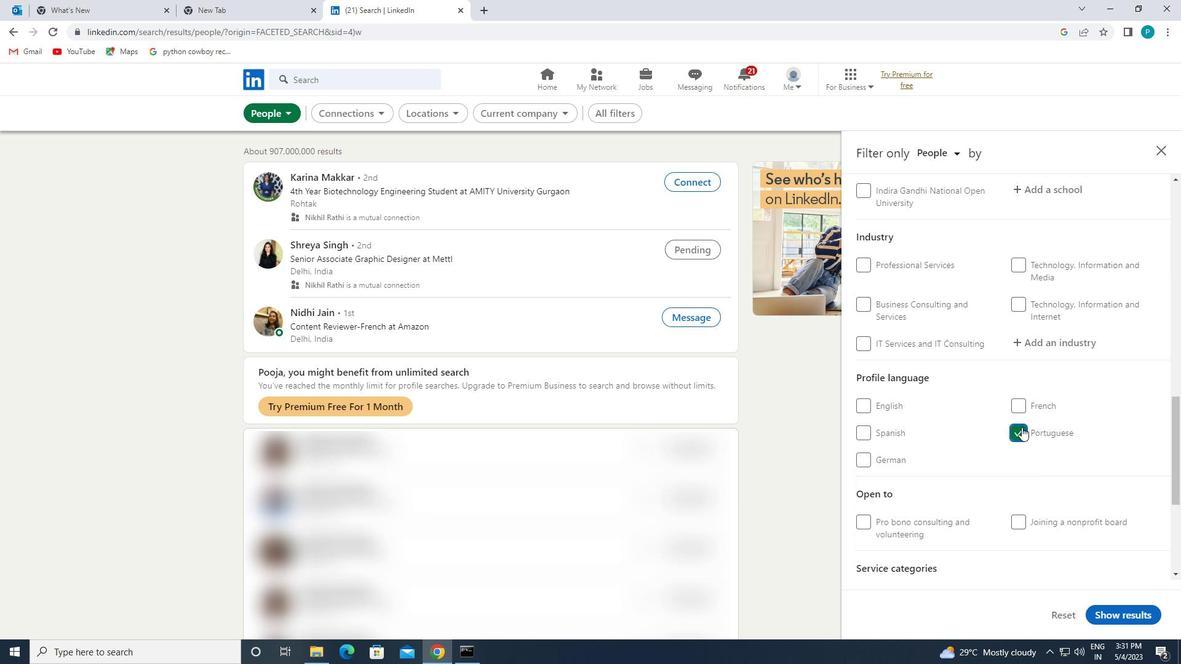 
Action: Mouse pressed left at (1030, 438)
Screenshot: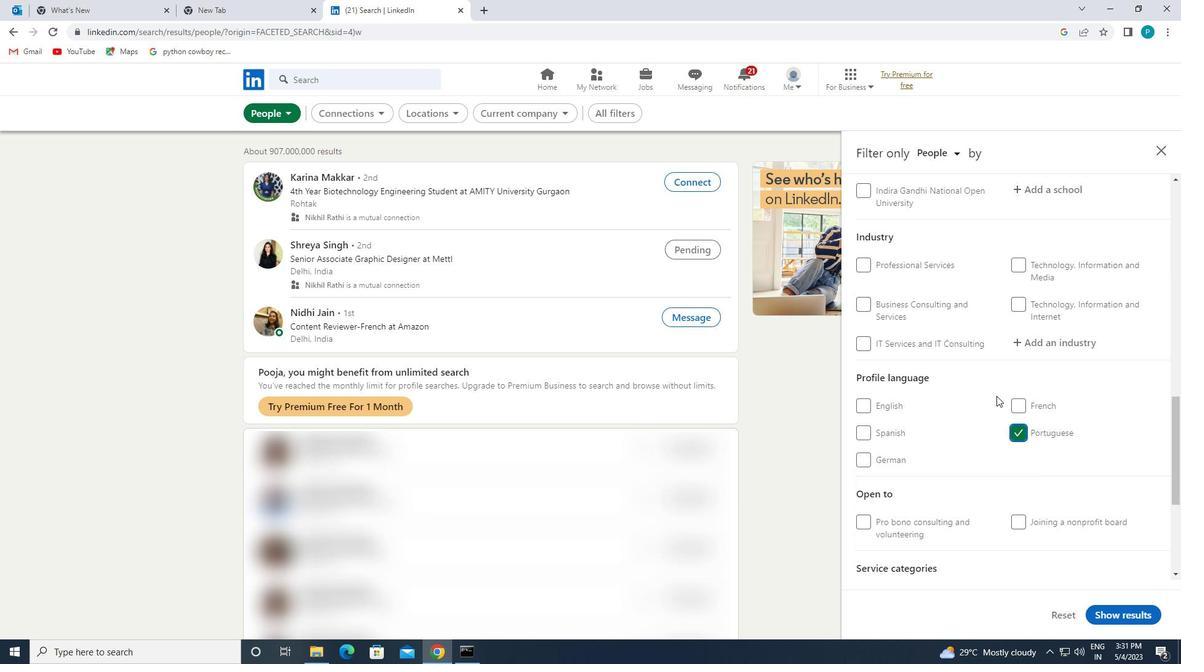 
Action: Mouse moved to (997, 390)
Screenshot: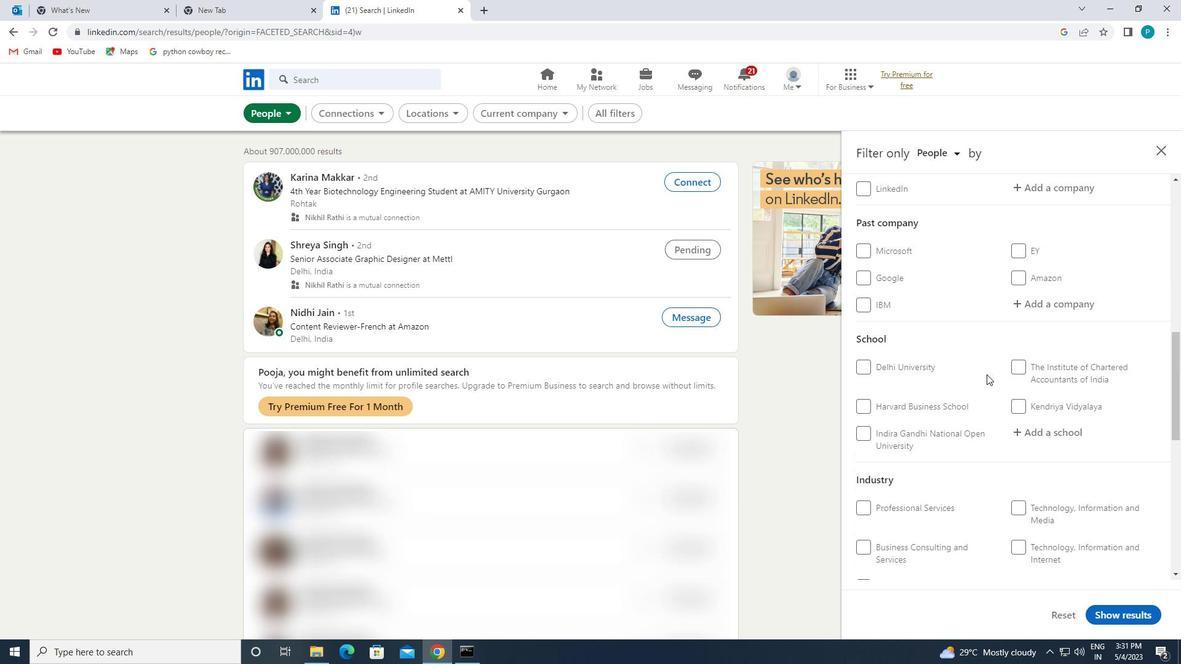 
Action: Mouse scrolled (997, 391) with delta (0, 0)
Screenshot: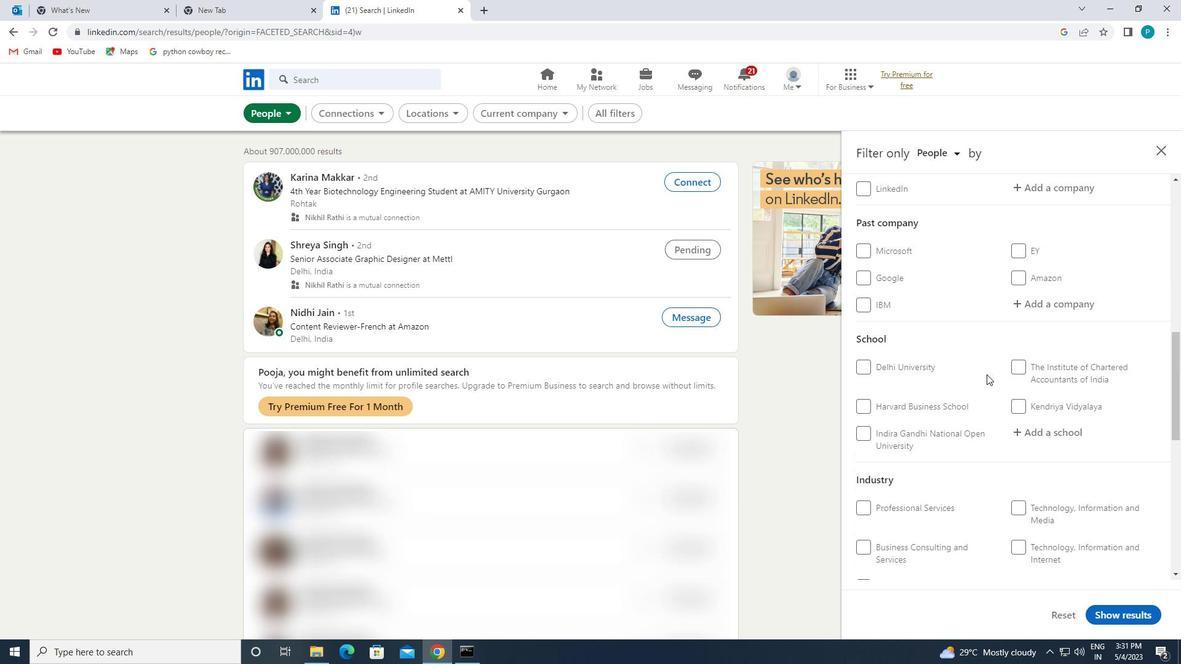 
Action: Mouse moved to (992, 381)
Screenshot: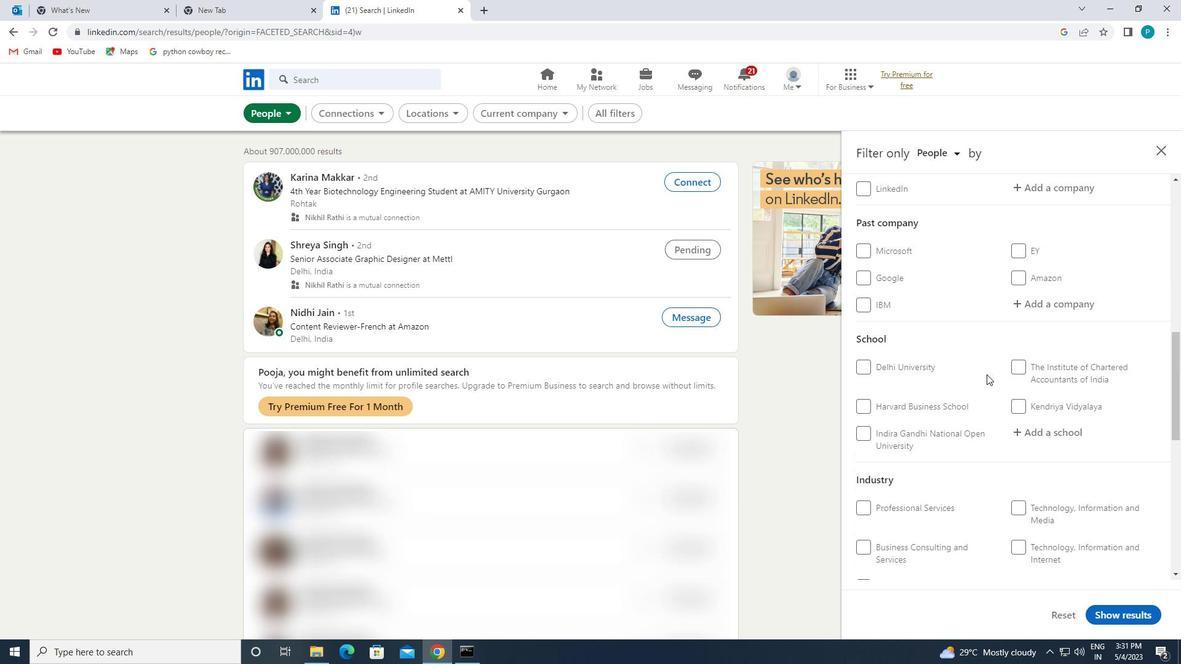 
Action: Mouse scrolled (992, 382) with delta (0, 0)
Screenshot: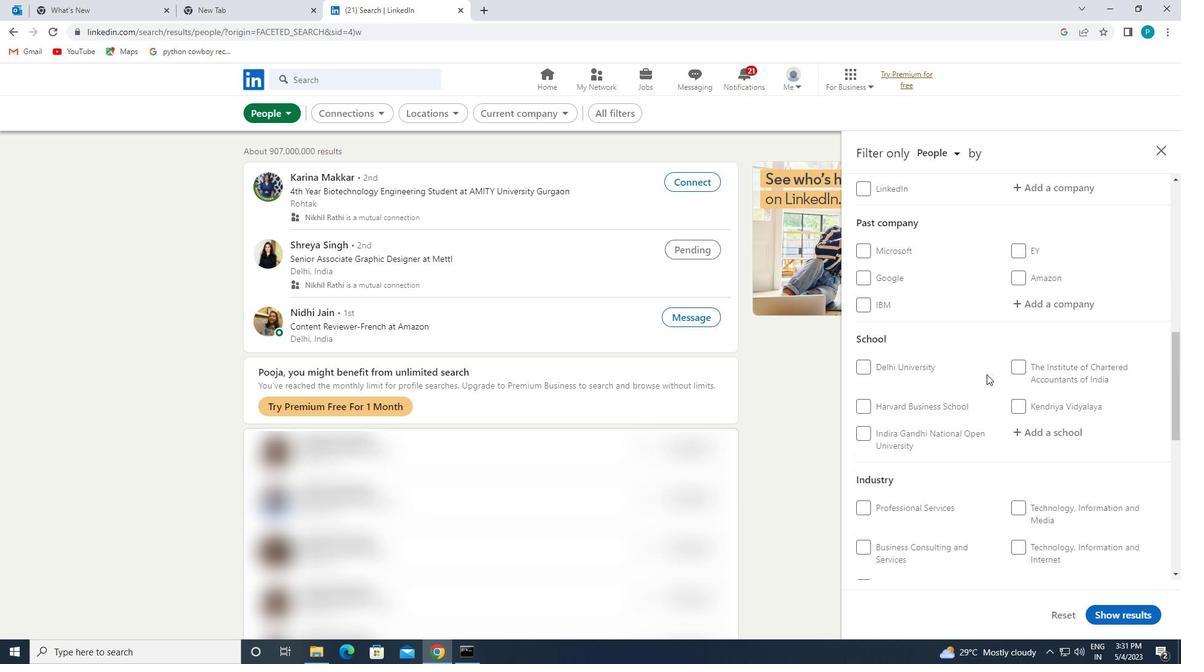 
Action: Mouse moved to (992, 380)
Screenshot: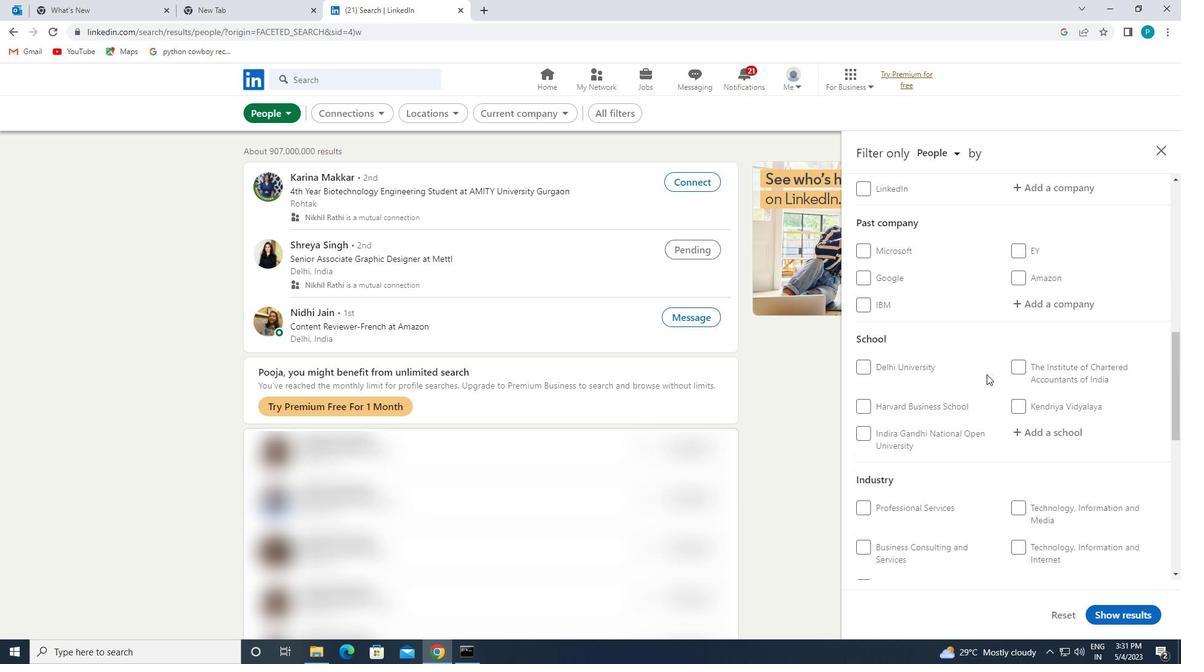 
Action: Mouse scrolled (992, 381) with delta (0, 0)
Screenshot: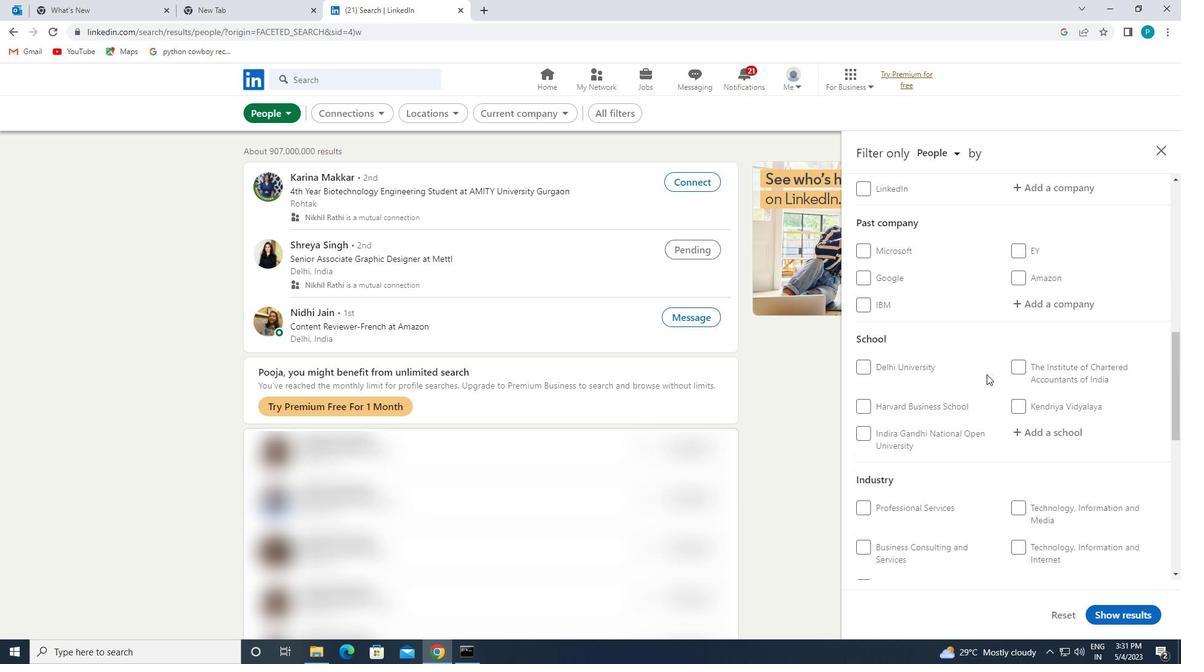 
Action: Mouse scrolled (992, 381) with delta (0, 0)
Screenshot: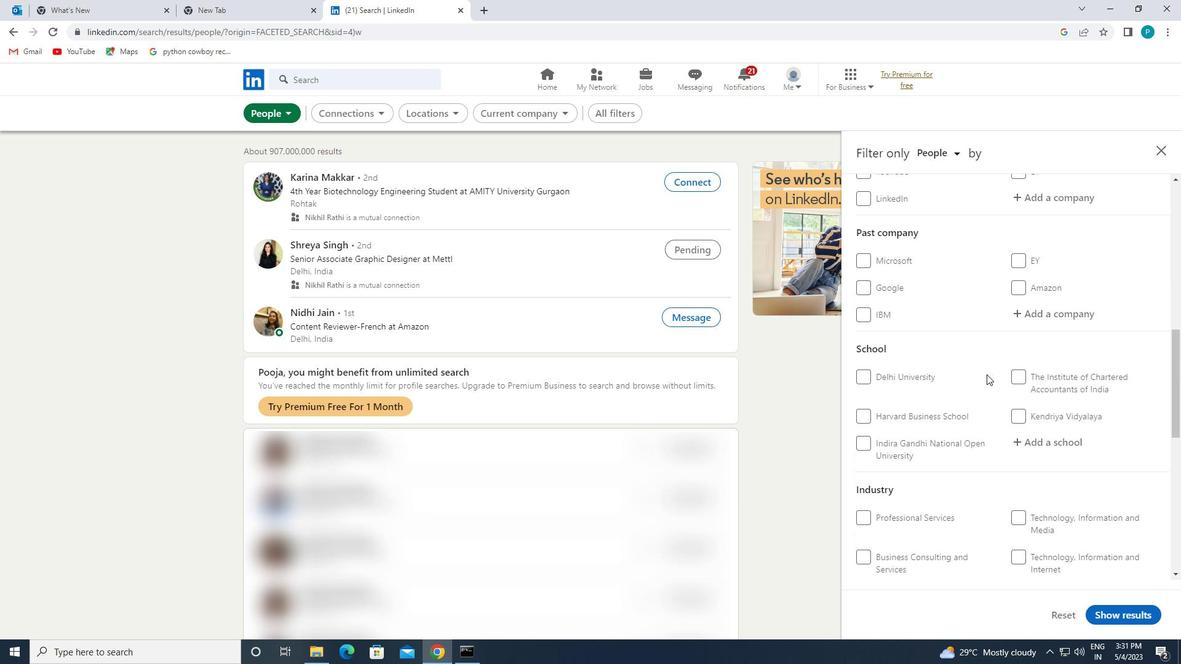 
Action: Mouse scrolled (992, 381) with delta (0, 0)
Screenshot: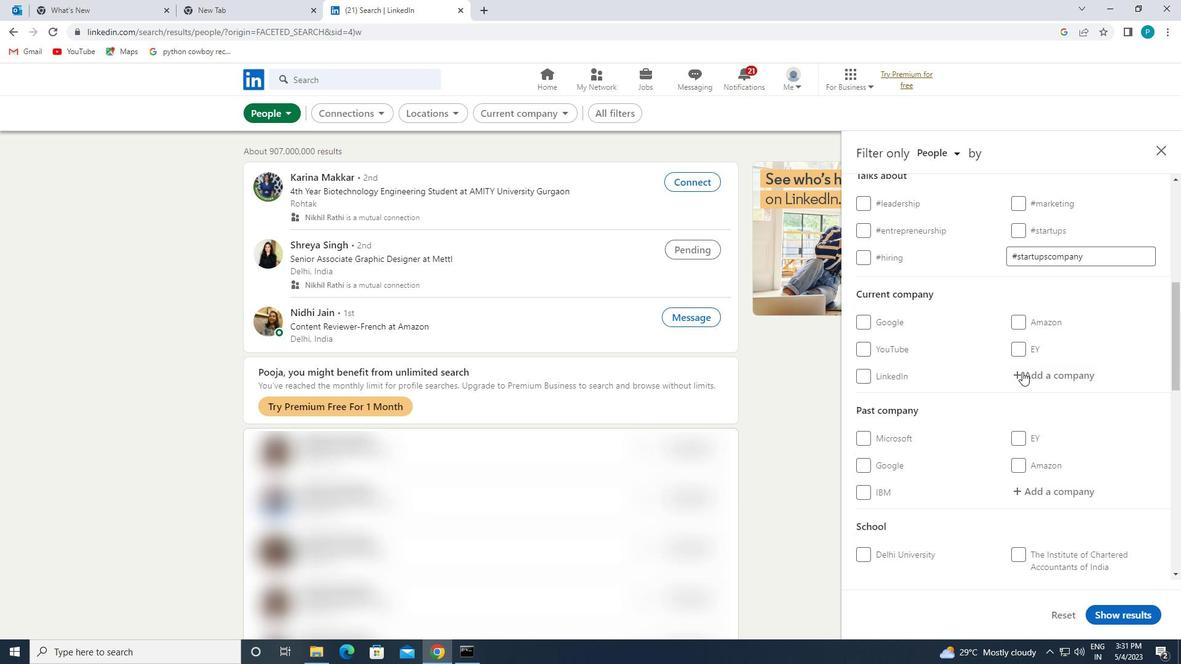 
Action: Mouse scrolled (992, 381) with delta (0, 0)
Screenshot: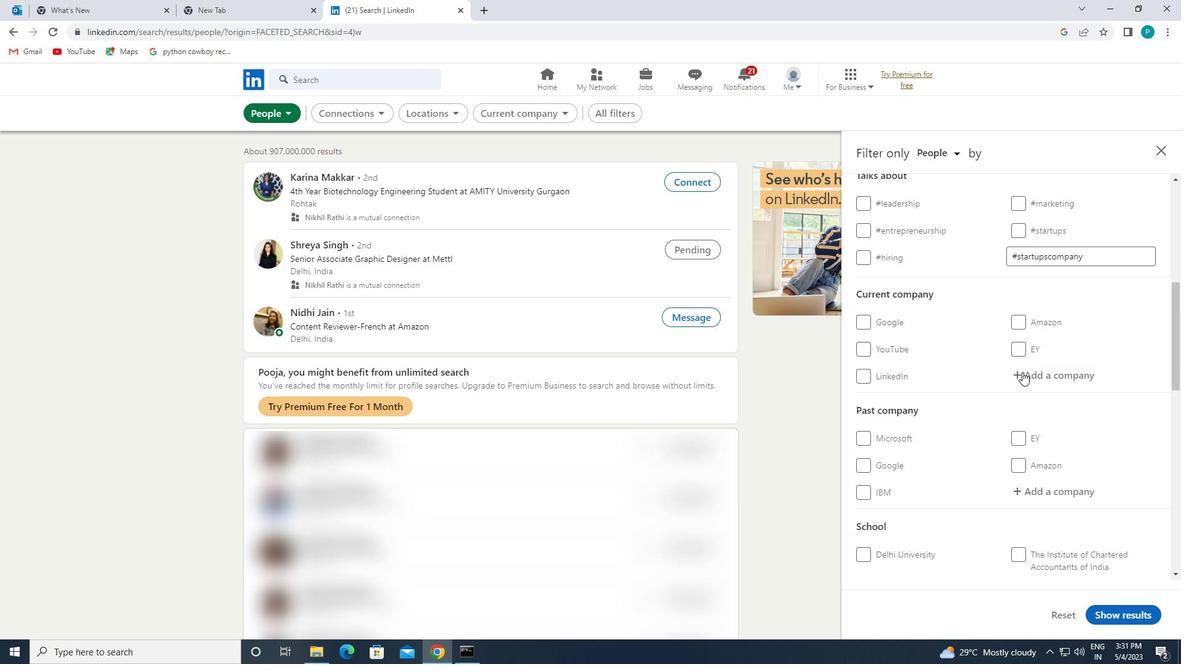 
Action: Mouse scrolled (992, 381) with delta (0, 0)
Screenshot: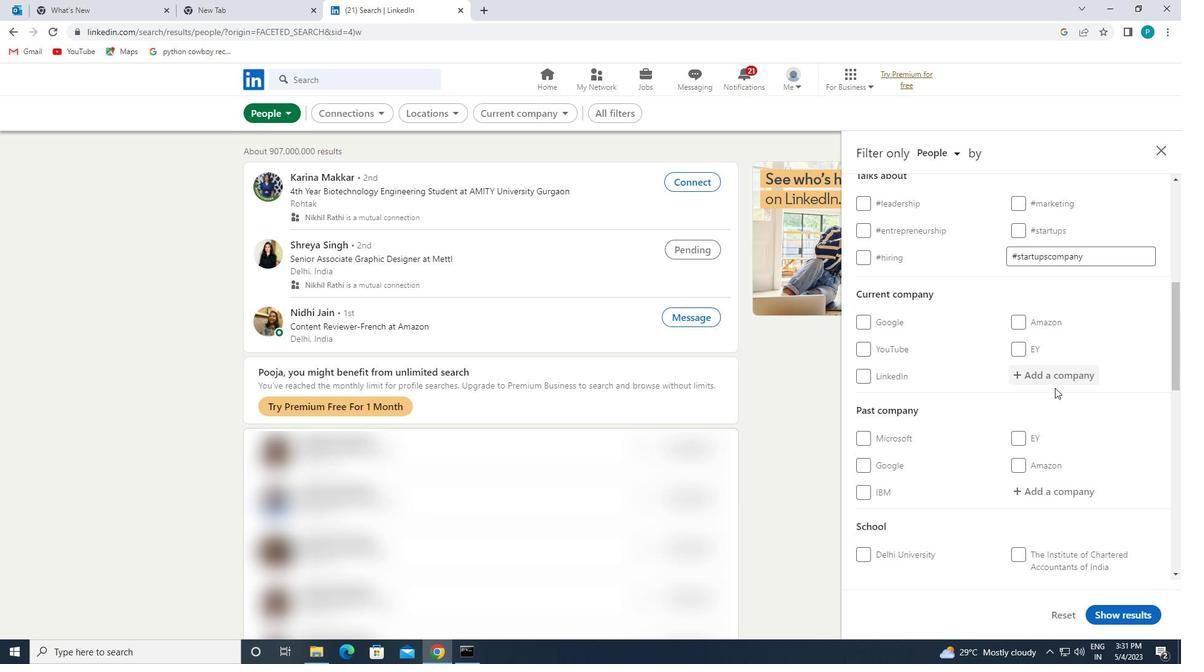 
Action: Mouse moved to (1070, 382)
Screenshot: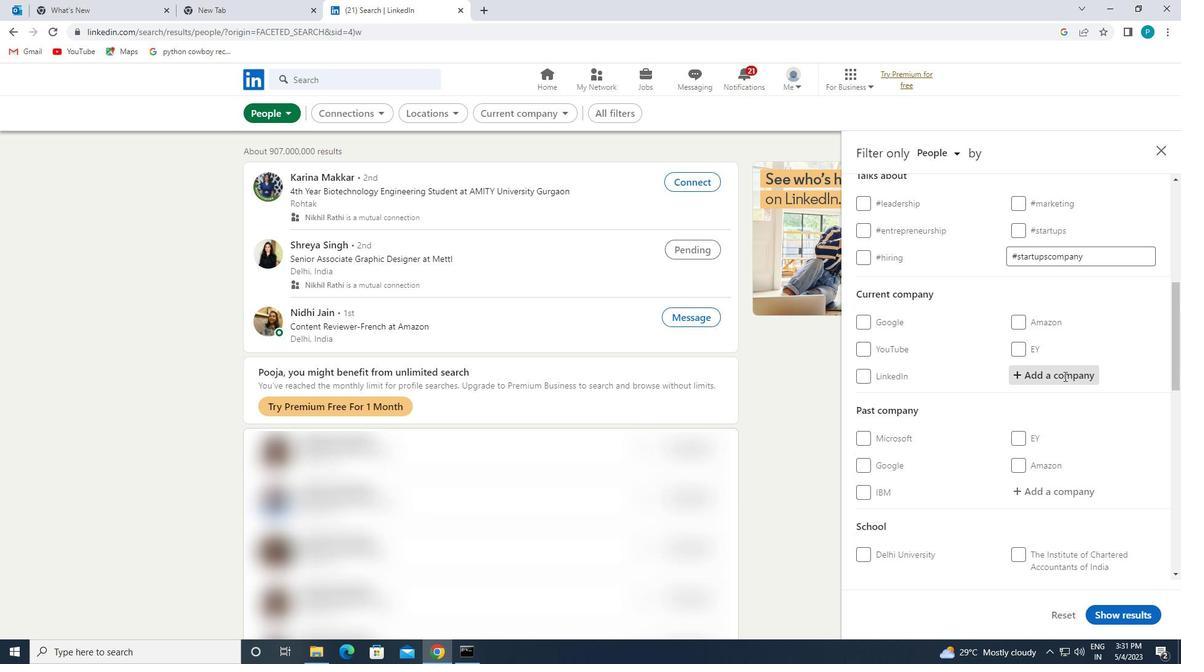 
Action: Mouse pressed left at (1070, 382)
Screenshot: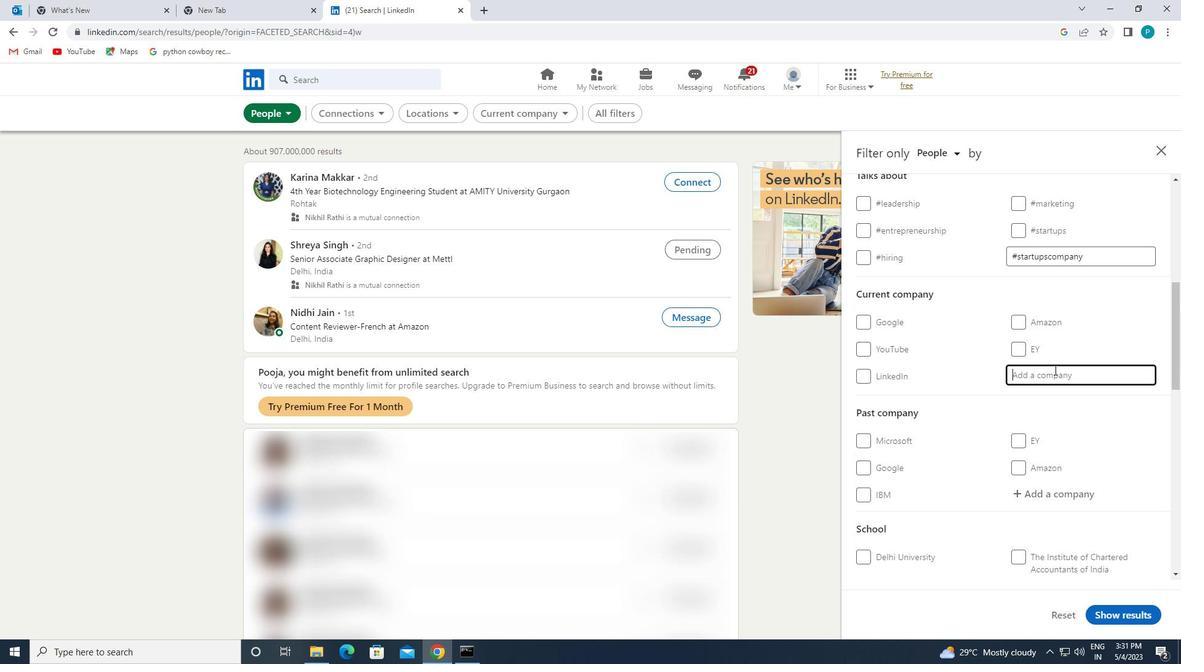 
Action: Mouse moved to (1060, 376)
Screenshot: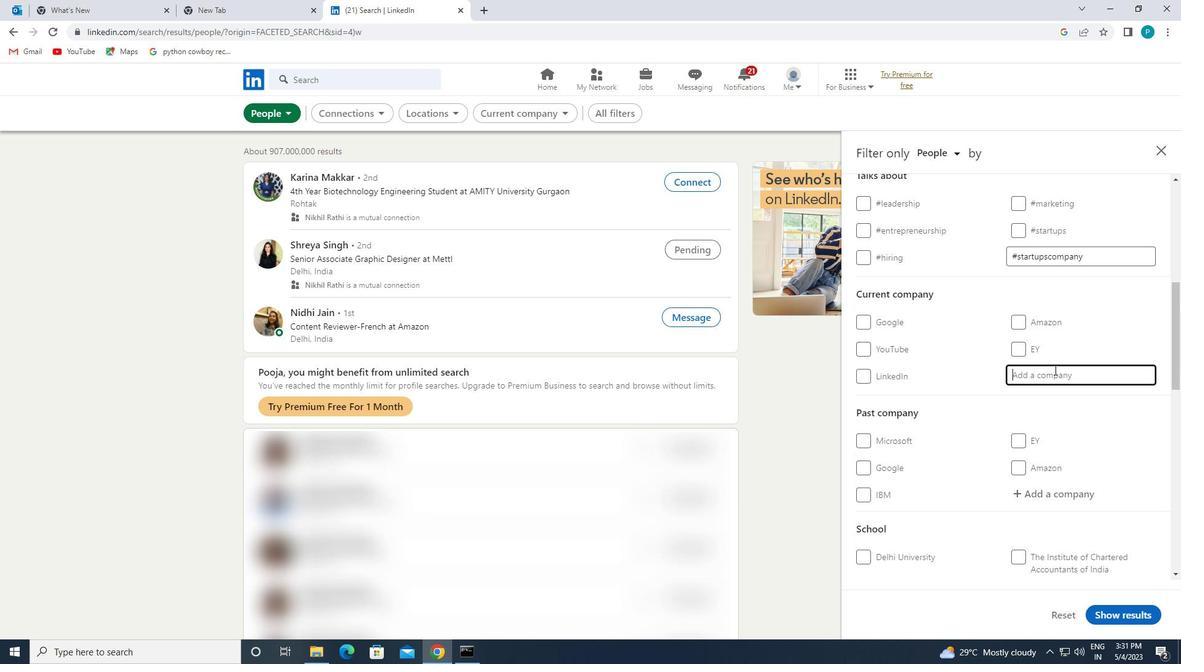 
Action: Key pressed FE
Screenshot: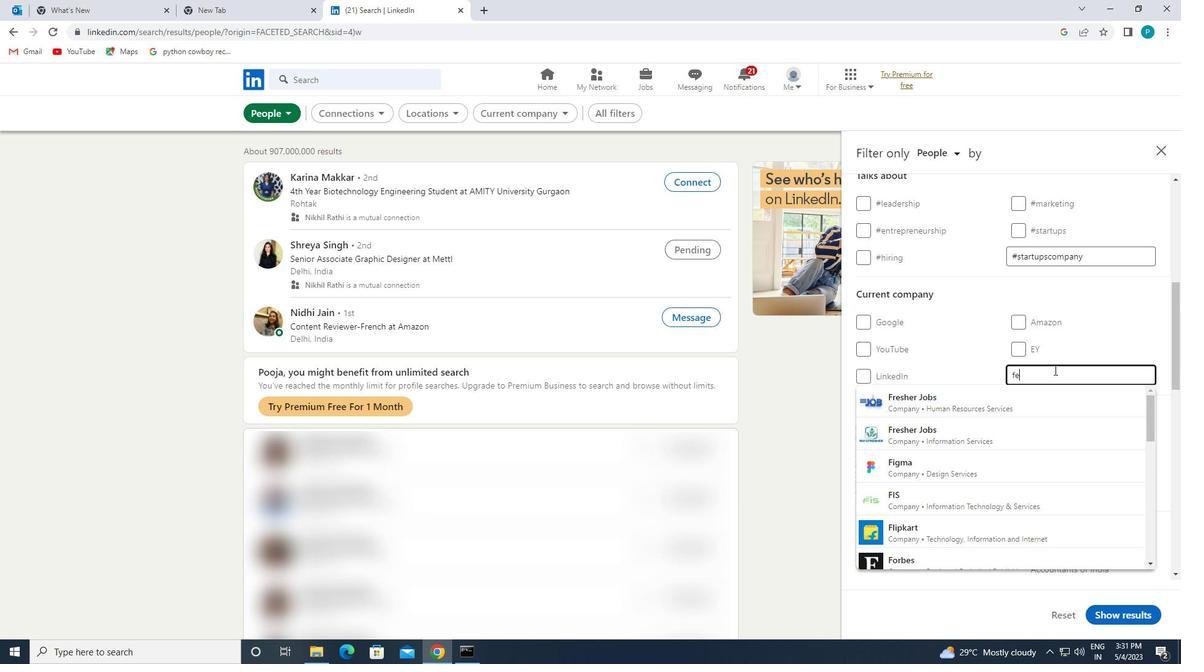 
Action: Mouse moved to (1060, 376)
Screenshot: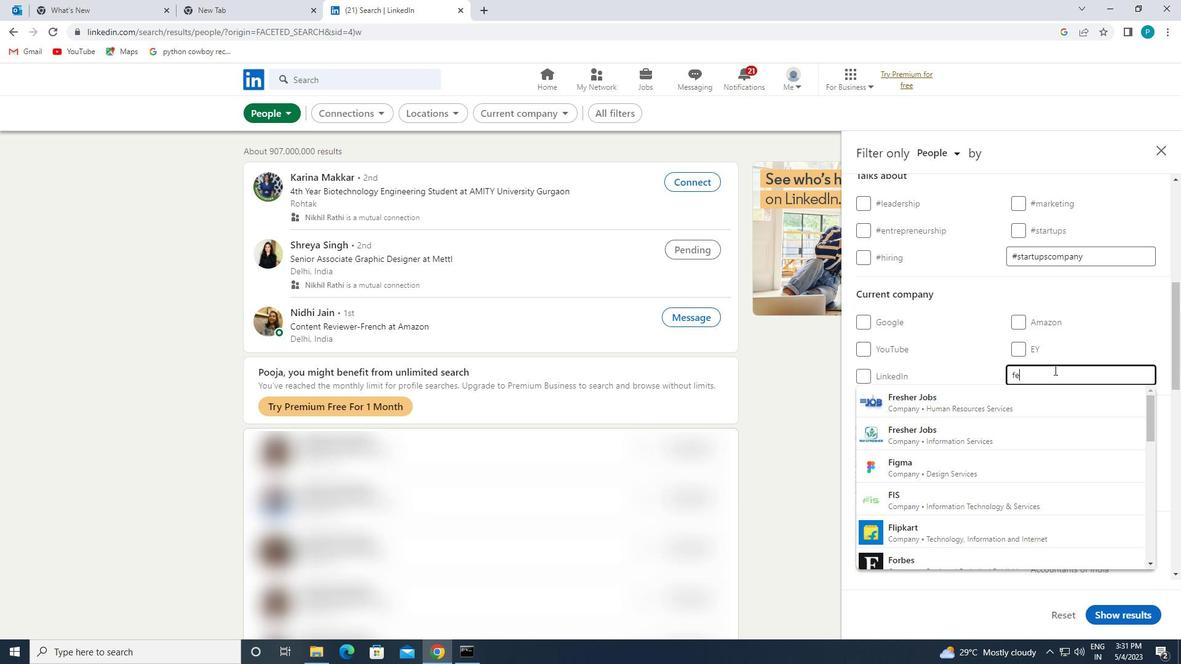 
Action: Key pressed <Key.backspace>RESHWORK
Screenshot: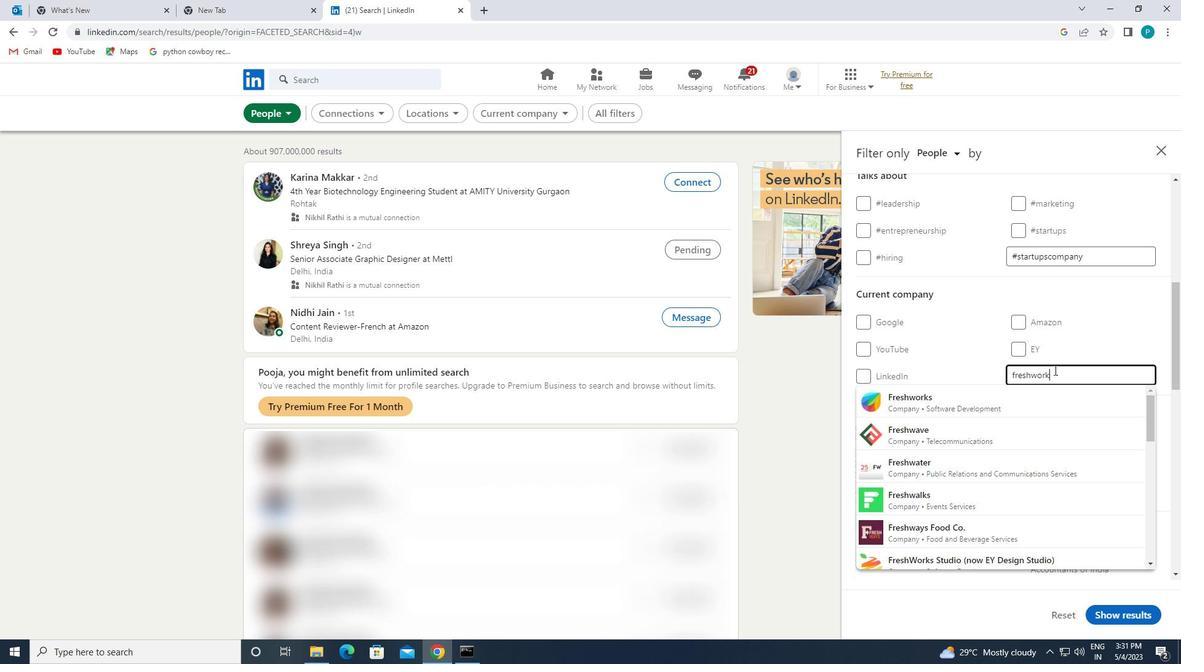 
Action: Mouse moved to (1028, 412)
Screenshot: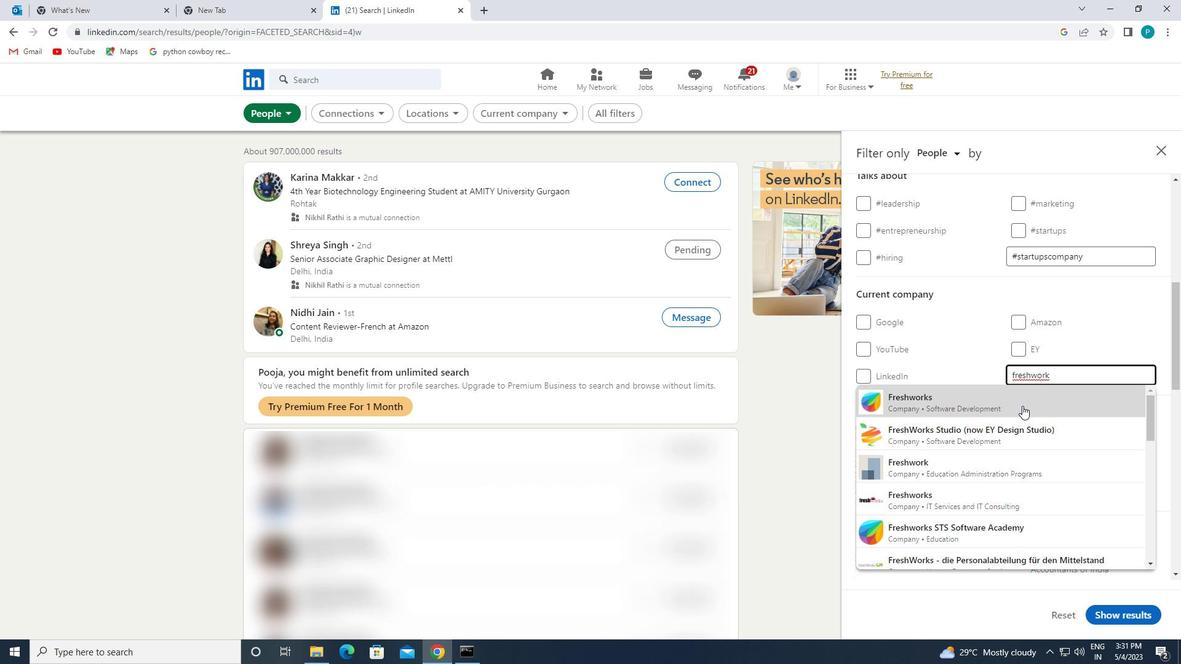
Action: Mouse pressed left at (1028, 412)
Screenshot: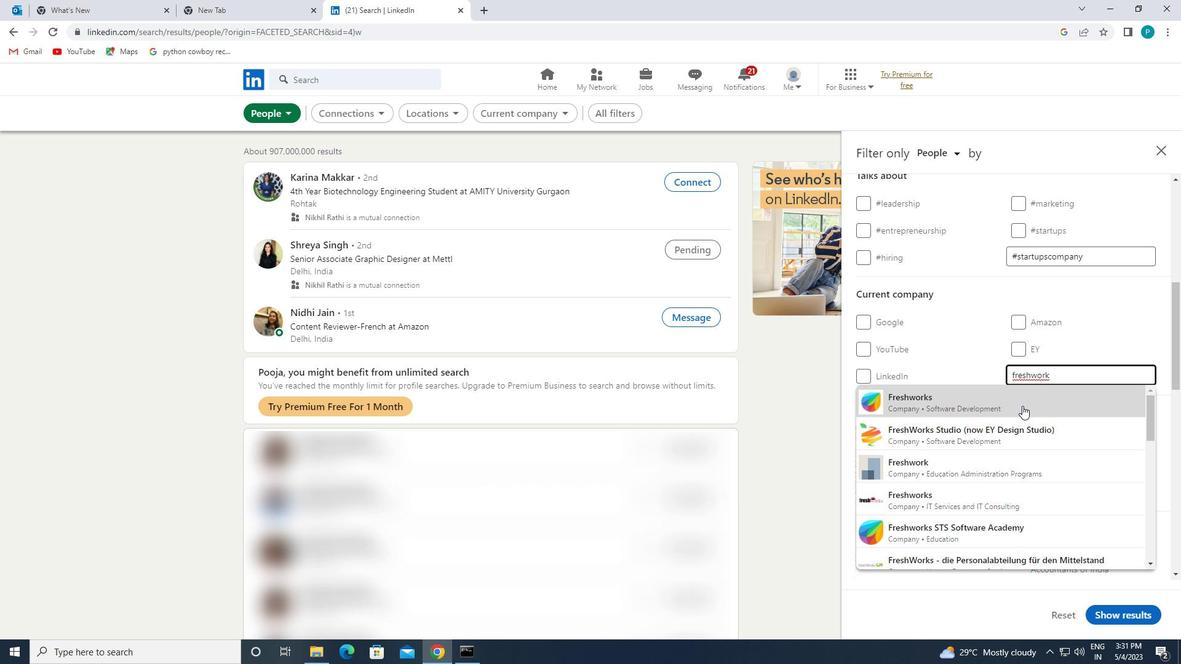 
Action: Mouse moved to (1034, 421)
Screenshot: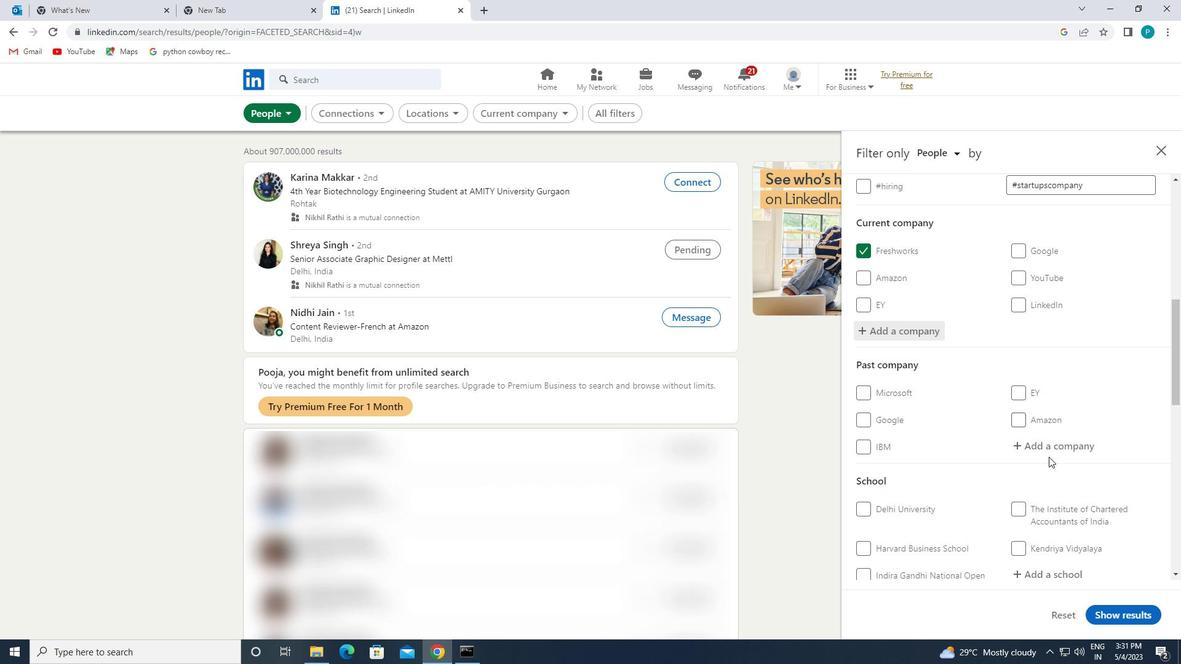 
Action: Mouse scrolled (1034, 420) with delta (0, 0)
Screenshot: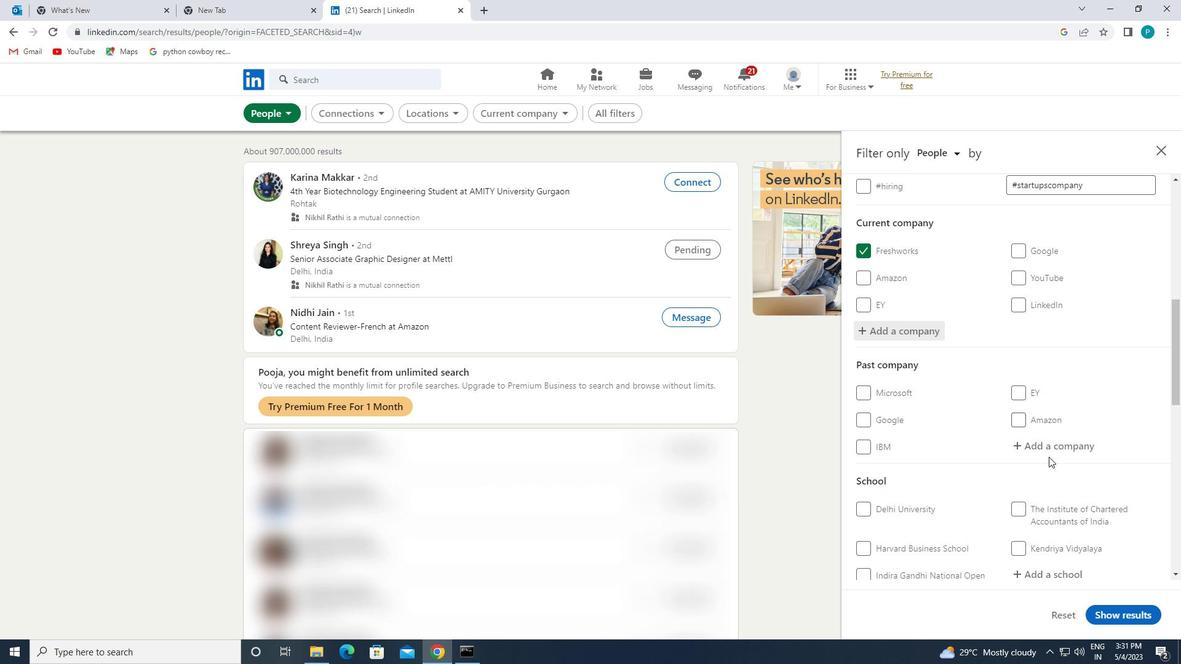 
Action: Mouse moved to (1042, 433)
Screenshot: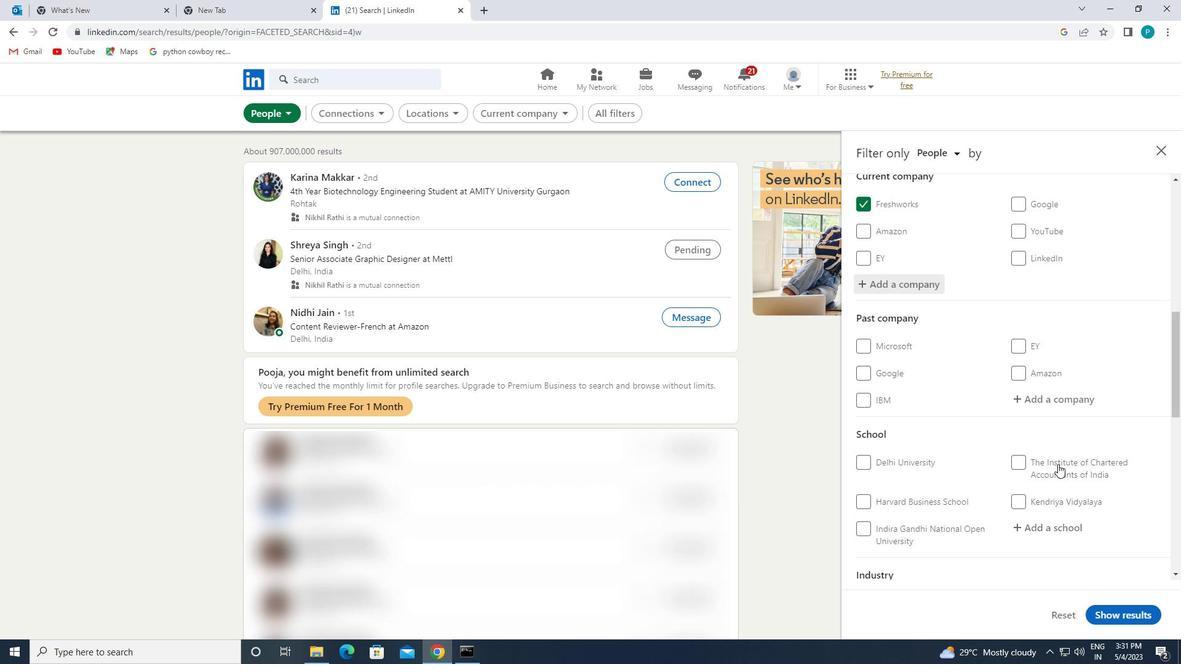 
Action: Mouse scrolled (1042, 433) with delta (0, 0)
Screenshot: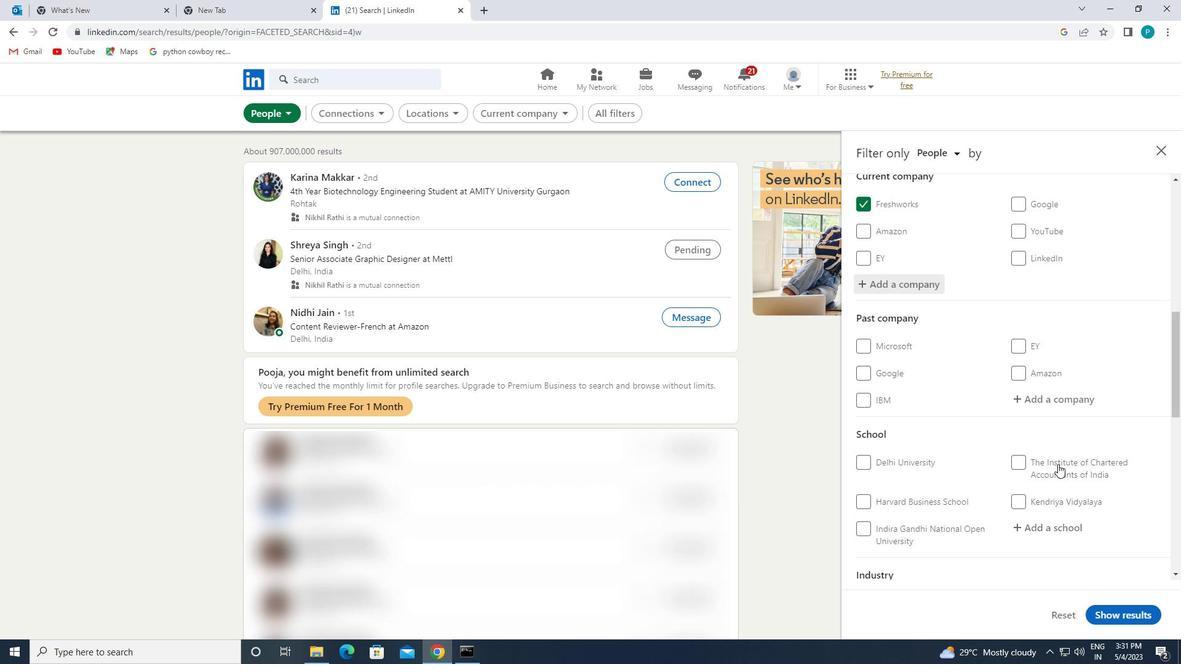 
Action: Mouse moved to (1064, 470)
Screenshot: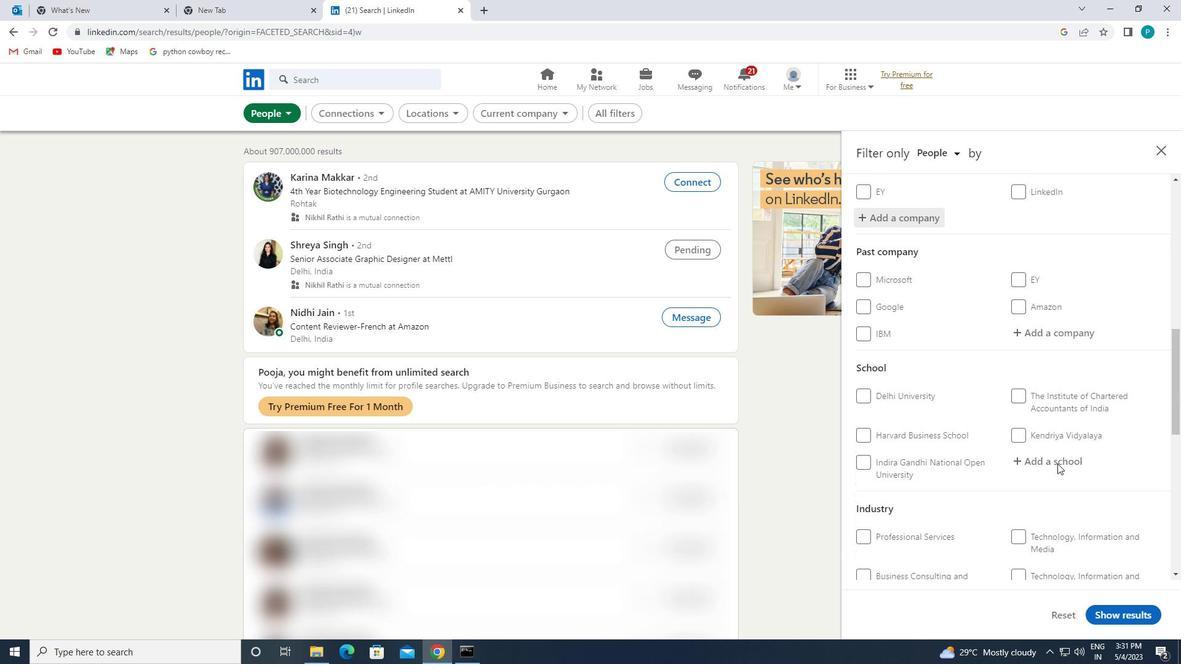 
Action: Mouse scrolled (1064, 470) with delta (0, 0)
Screenshot: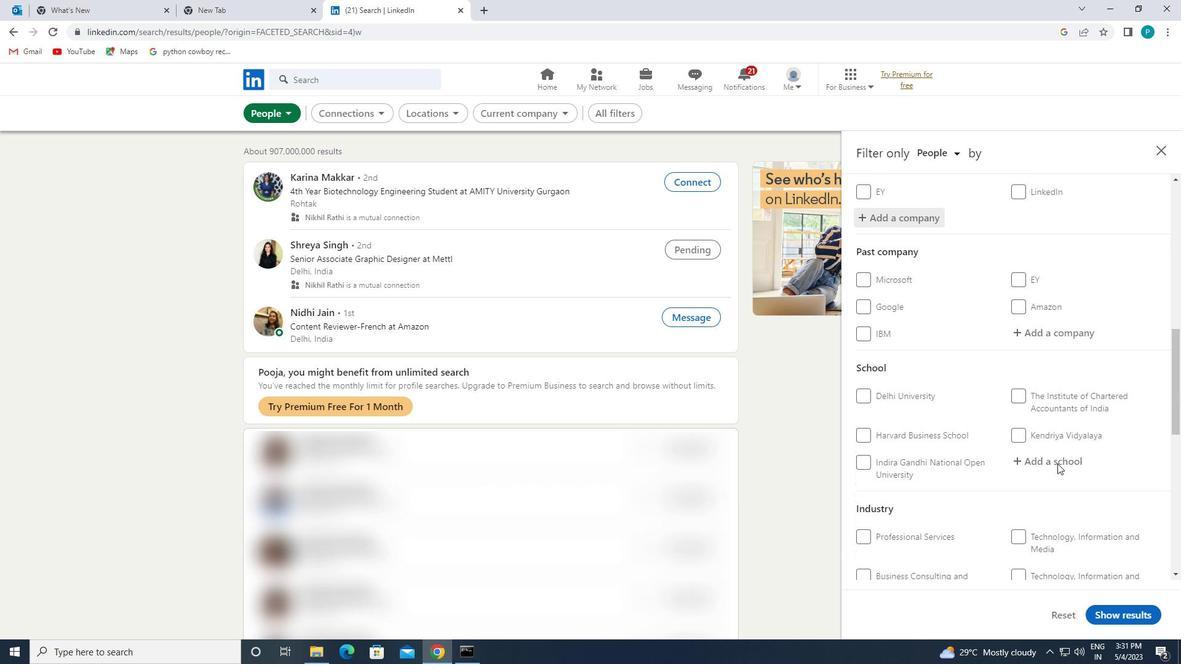 
Action: Mouse moved to (1063, 470)
Screenshot: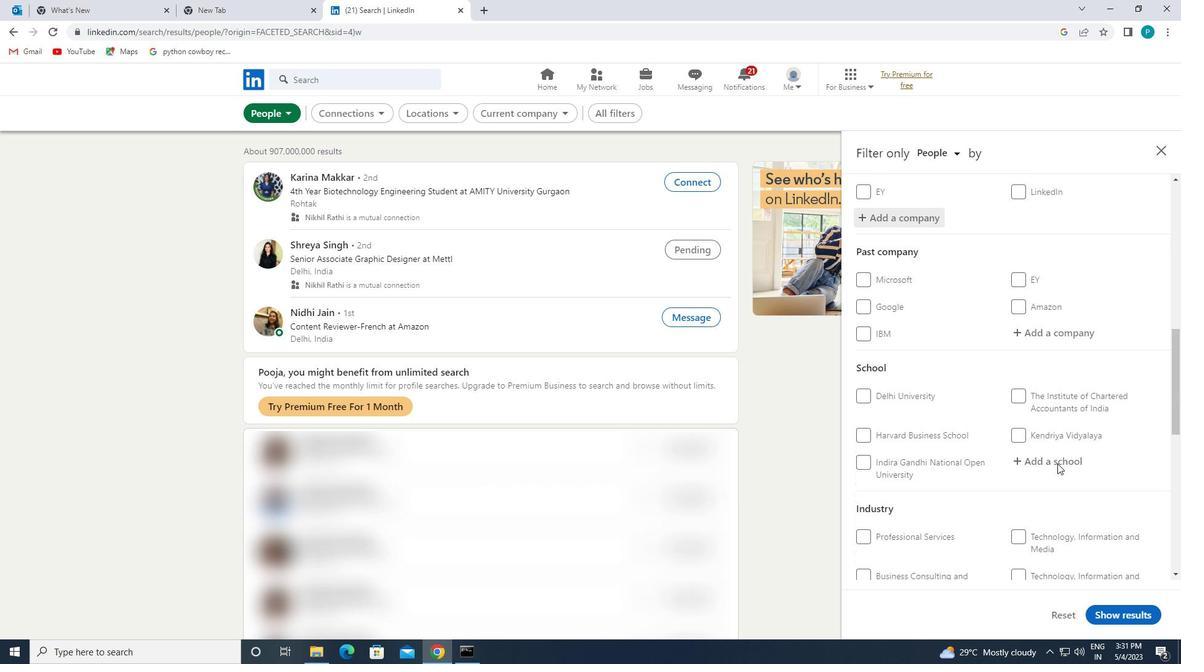 
Action: Mouse pressed left at (1063, 470)
Screenshot: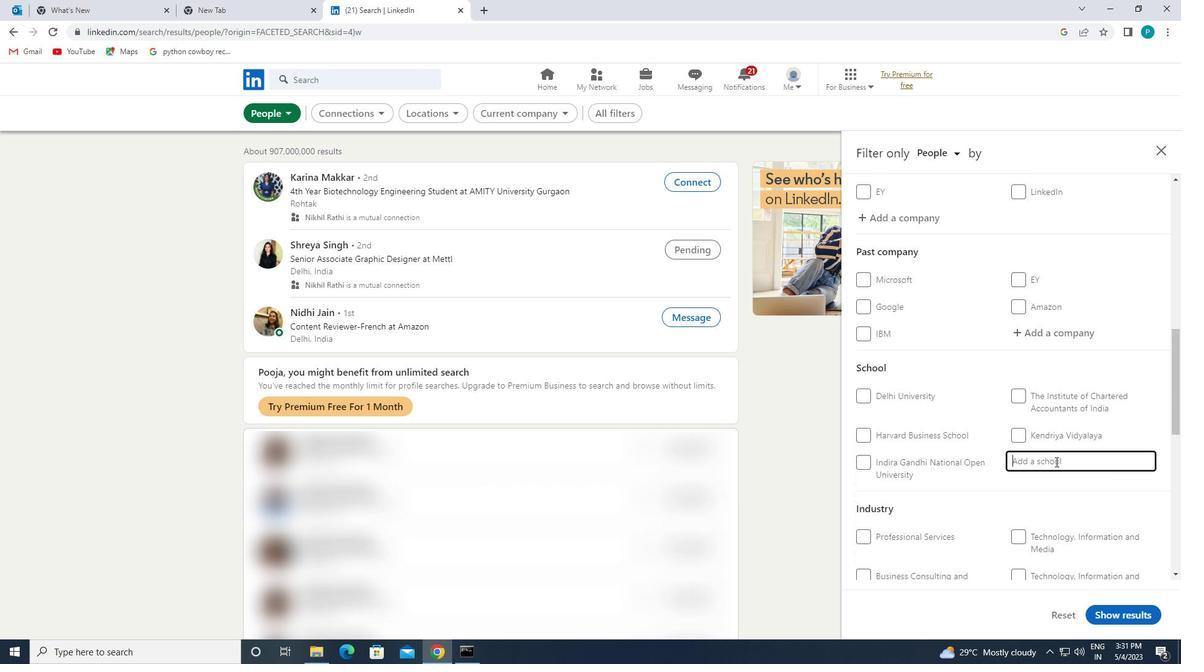 
Action: Mouse moved to (1061, 468)
Screenshot: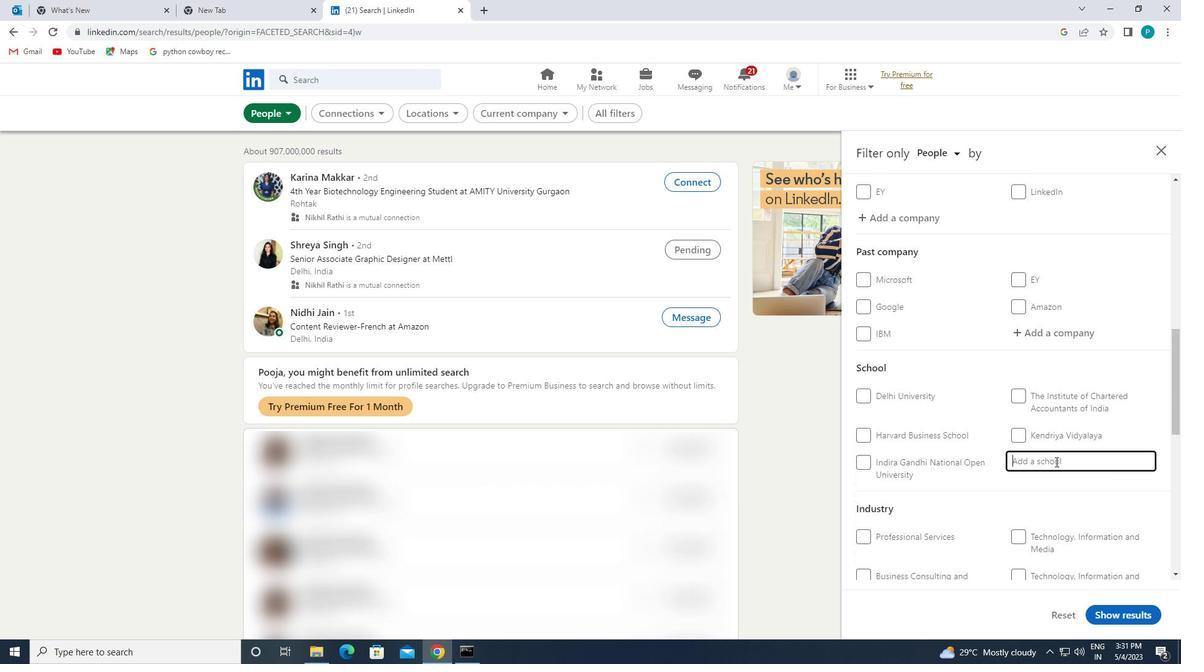 
Action: Key pressed <Key.caps_lock>N<Key.caps_lock>ALANDA
Screenshot: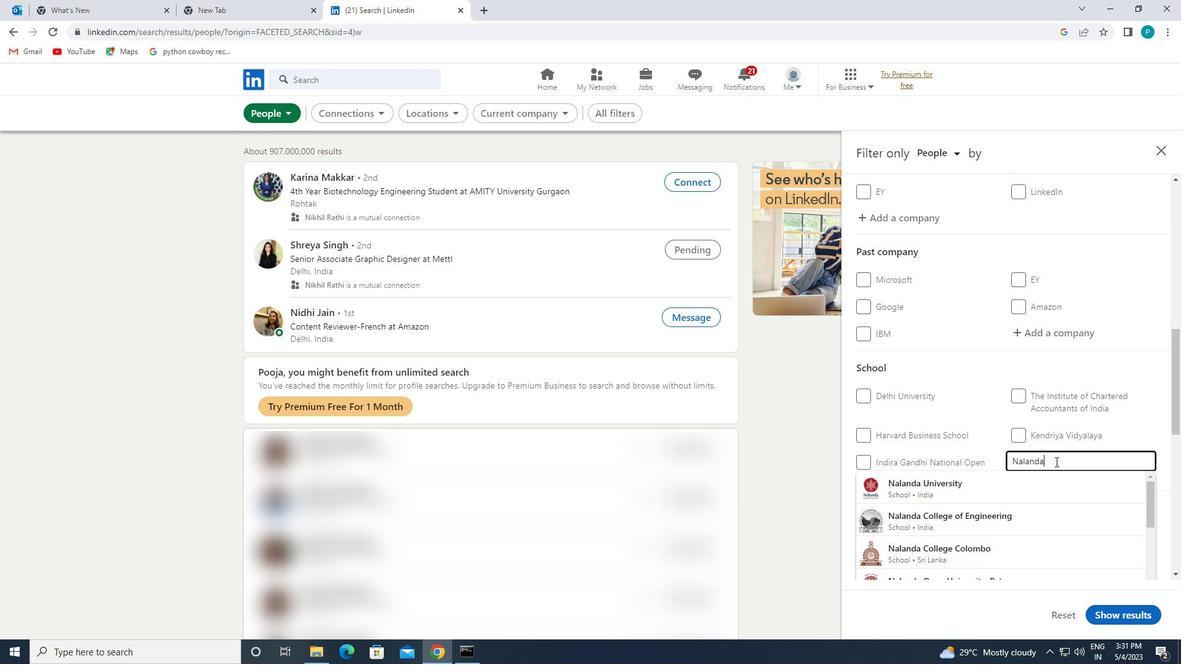 
Action: Mouse moved to (1019, 463)
Screenshot: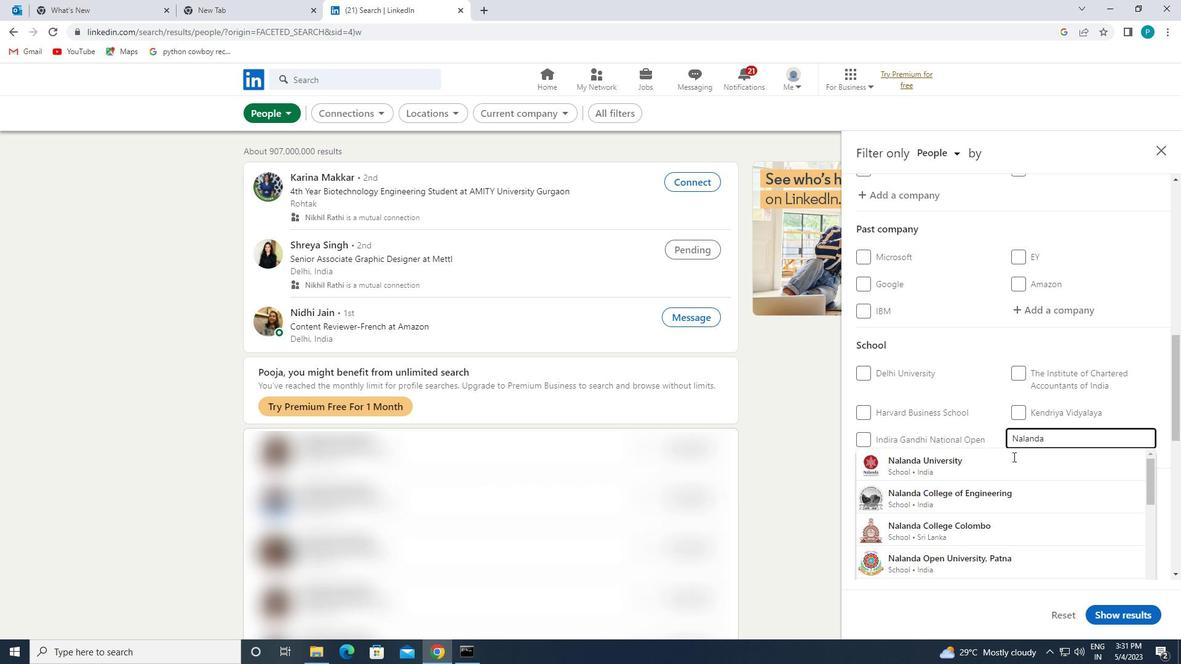 
Action: Mouse scrolled (1019, 462) with delta (0, 0)
Screenshot: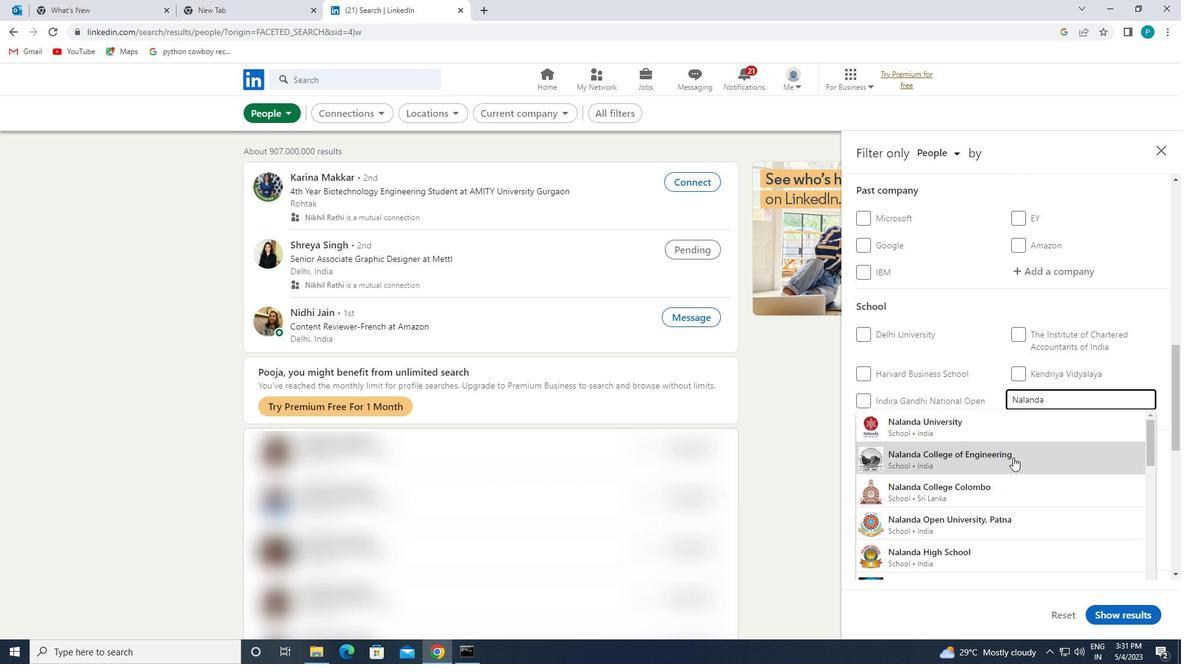 
Action: Mouse moved to (1010, 530)
Screenshot: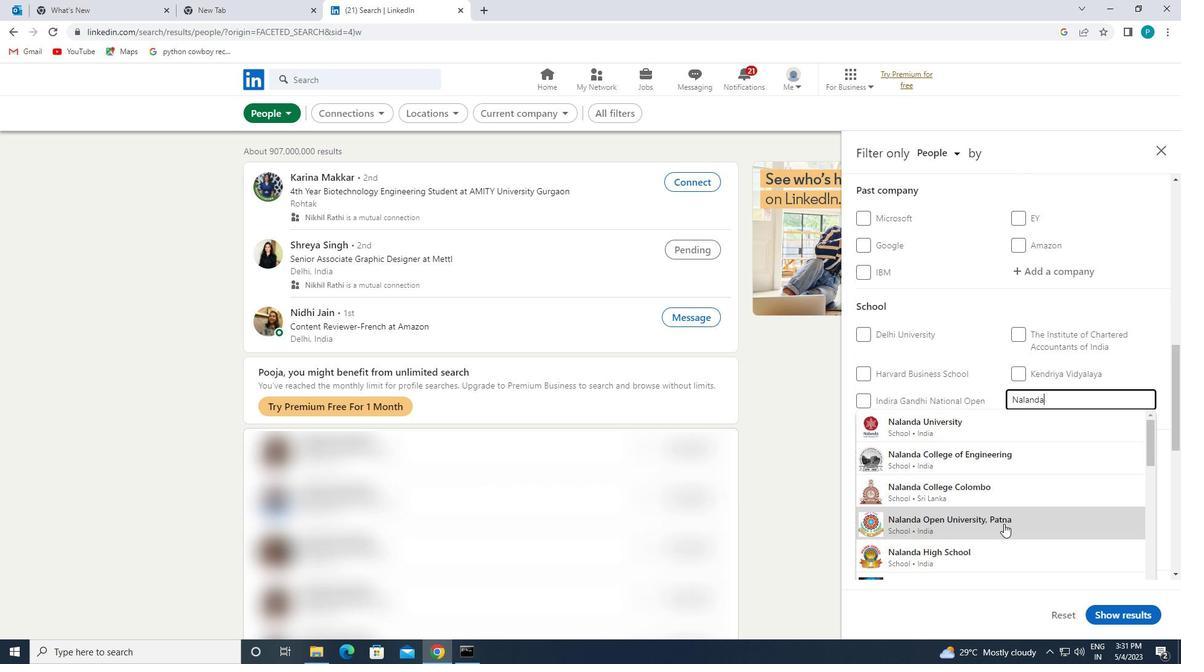 
Action: Mouse pressed left at (1010, 530)
Screenshot: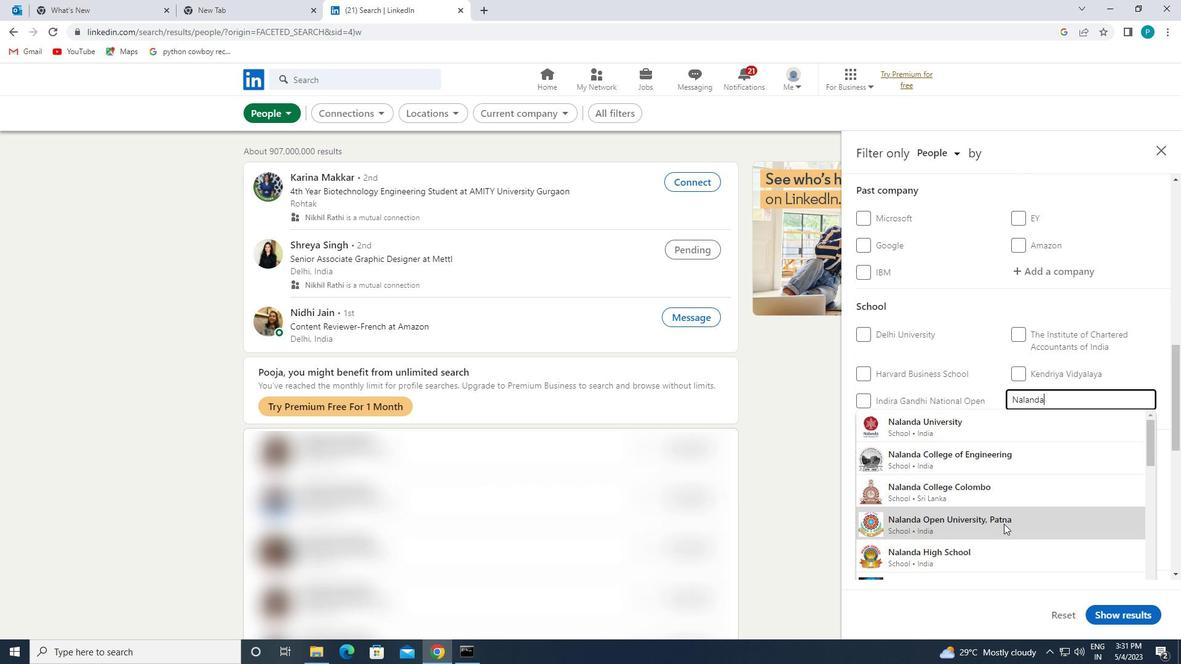 
Action: Mouse moved to (1056, 421)
Screenshot: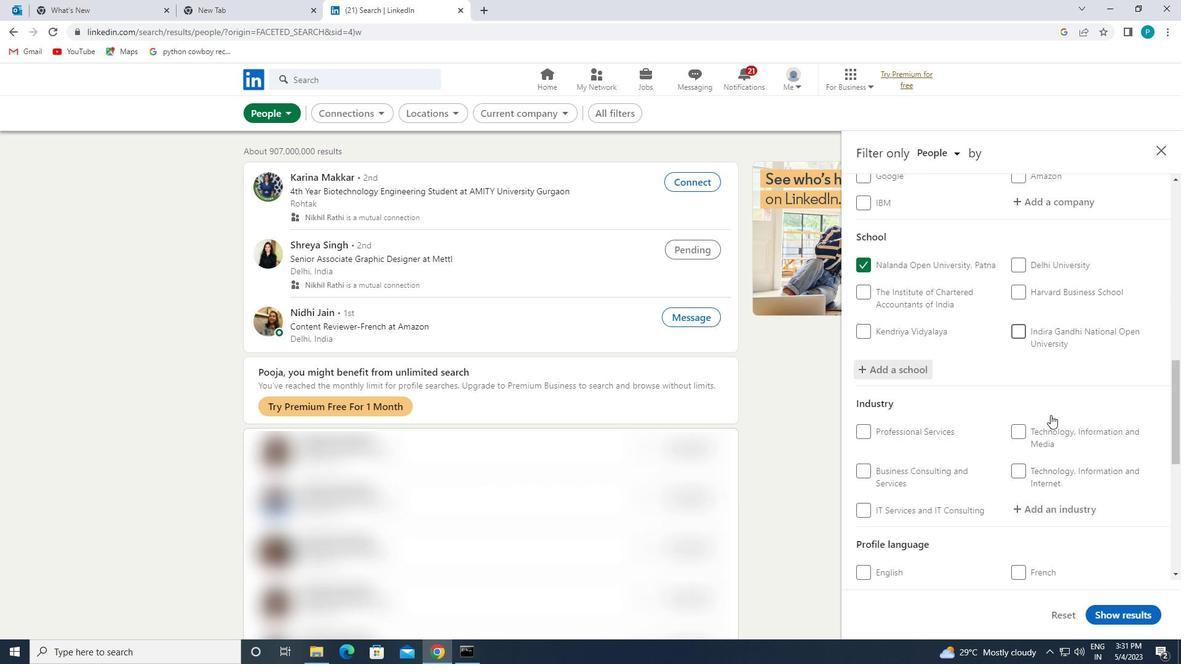 
Action: Mouse scrolled (1056, 420) with delta (0, 0)
Screenshot: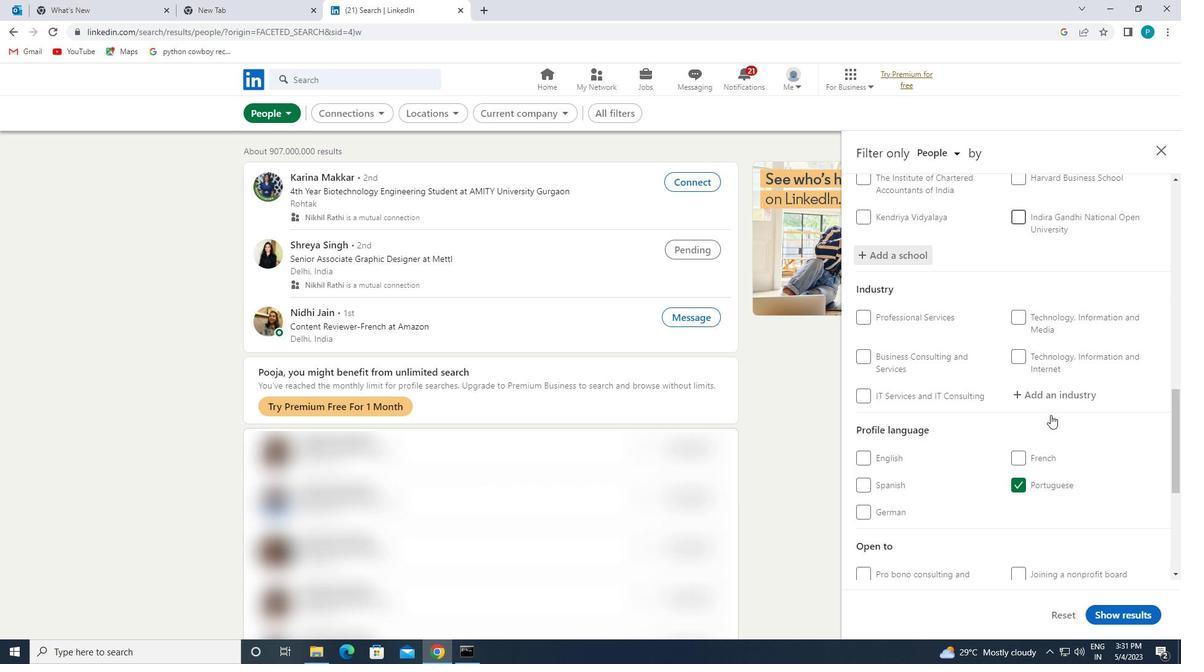 
Action: Mouse scrolled (1056, 420) with delta (0, 0)
Screenshot: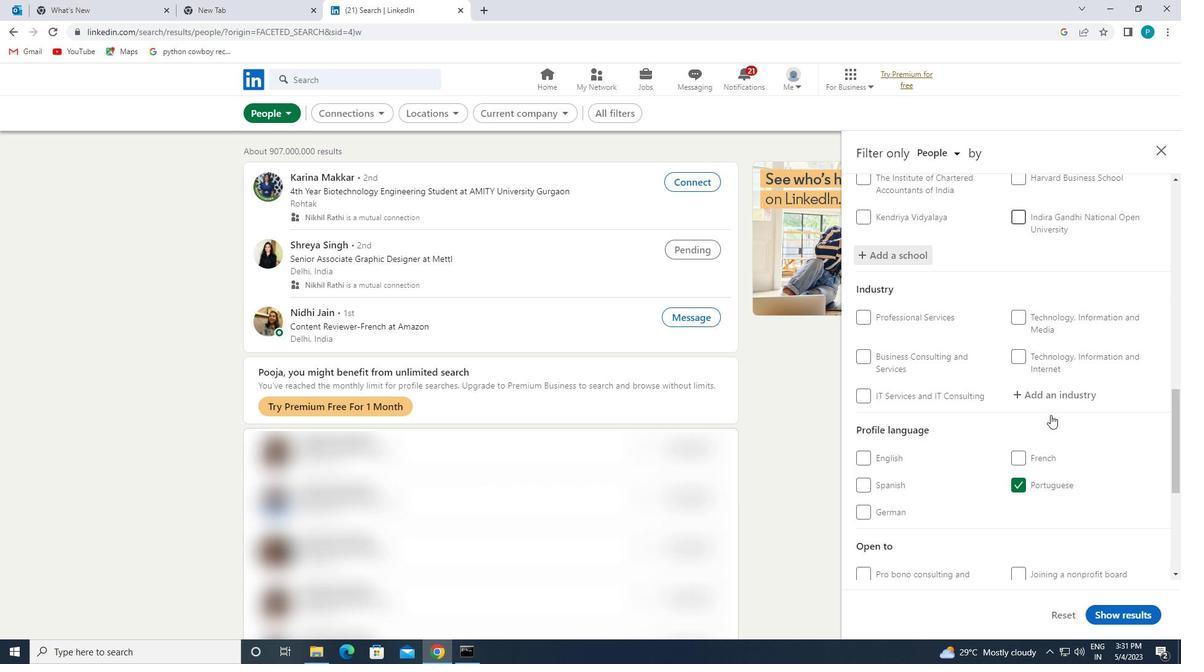 
Action: Mouse scrolled (1056, 420) with delta (0, 0)
Screenshot: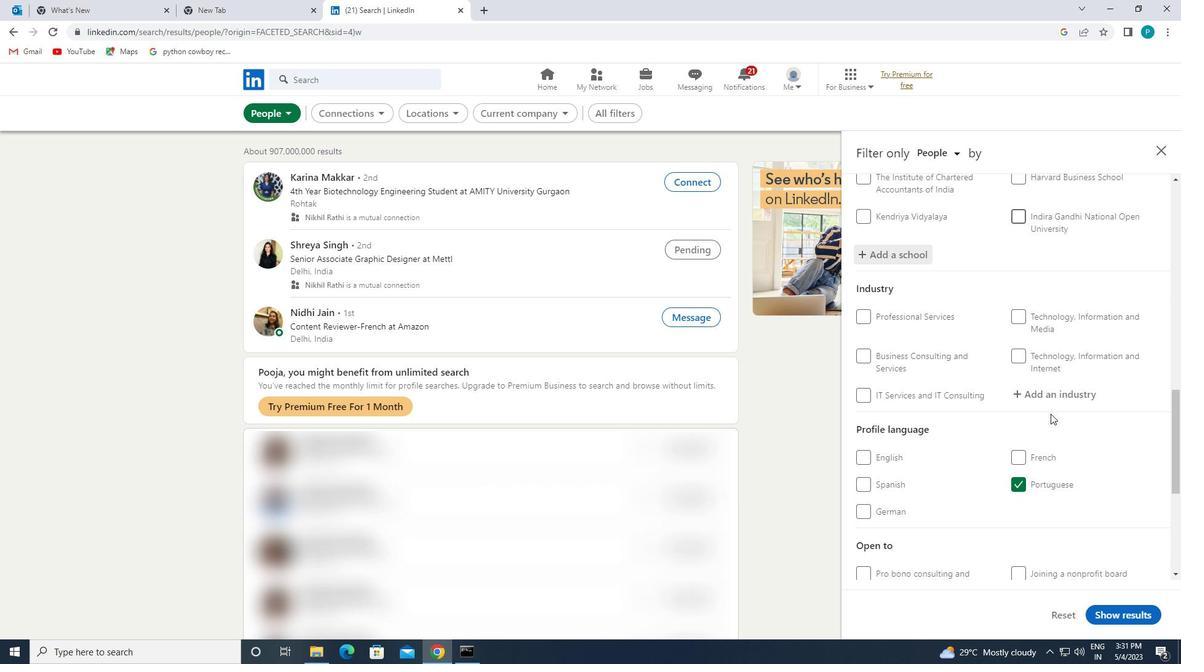 
Action: Mouse moved to (1056, 407)
Screenshot: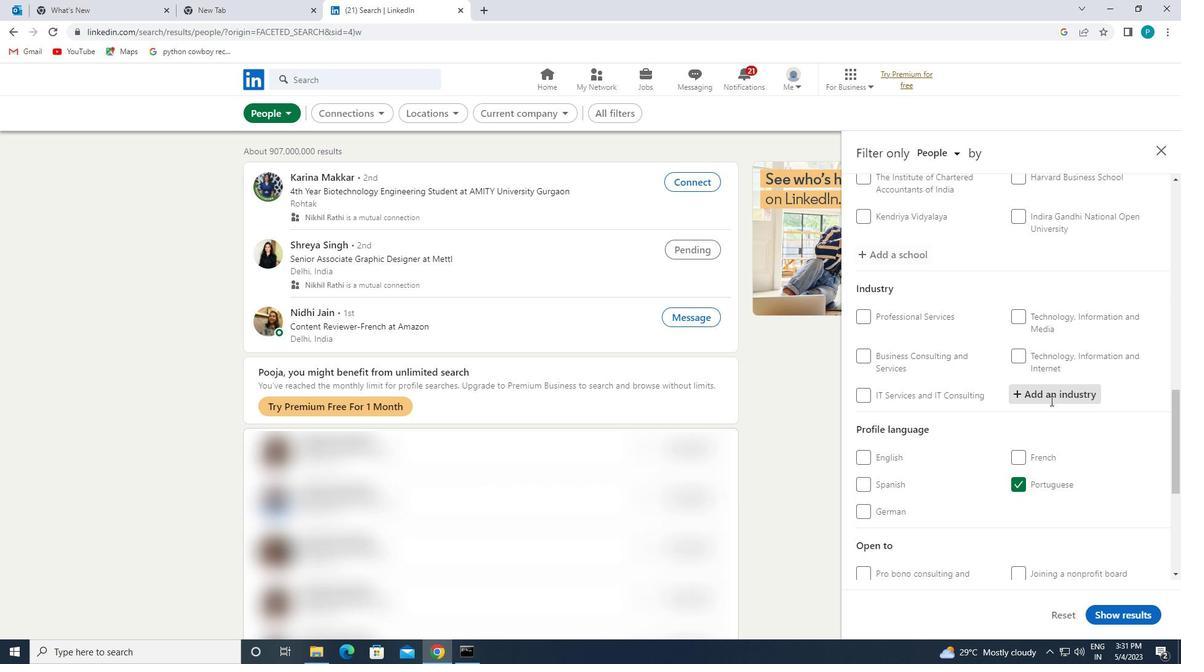 
Action: Mouse pressed left at (1056, 407)
Screenshot: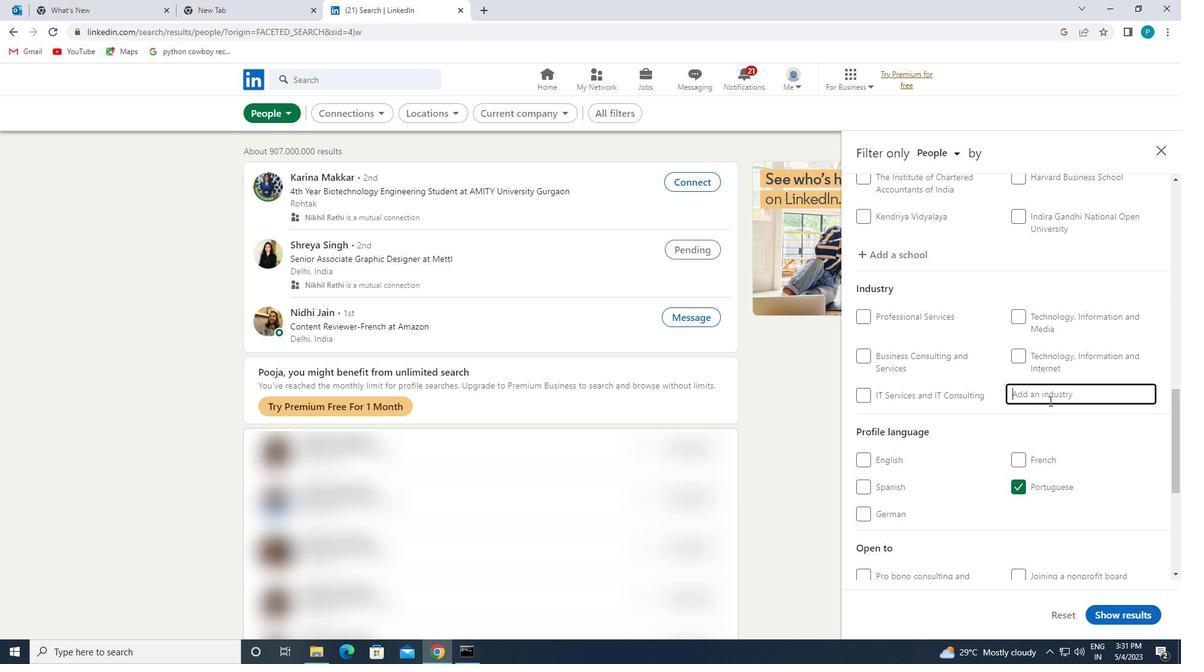 
Action: Mouse moved to (1055, 407)
Screenshot: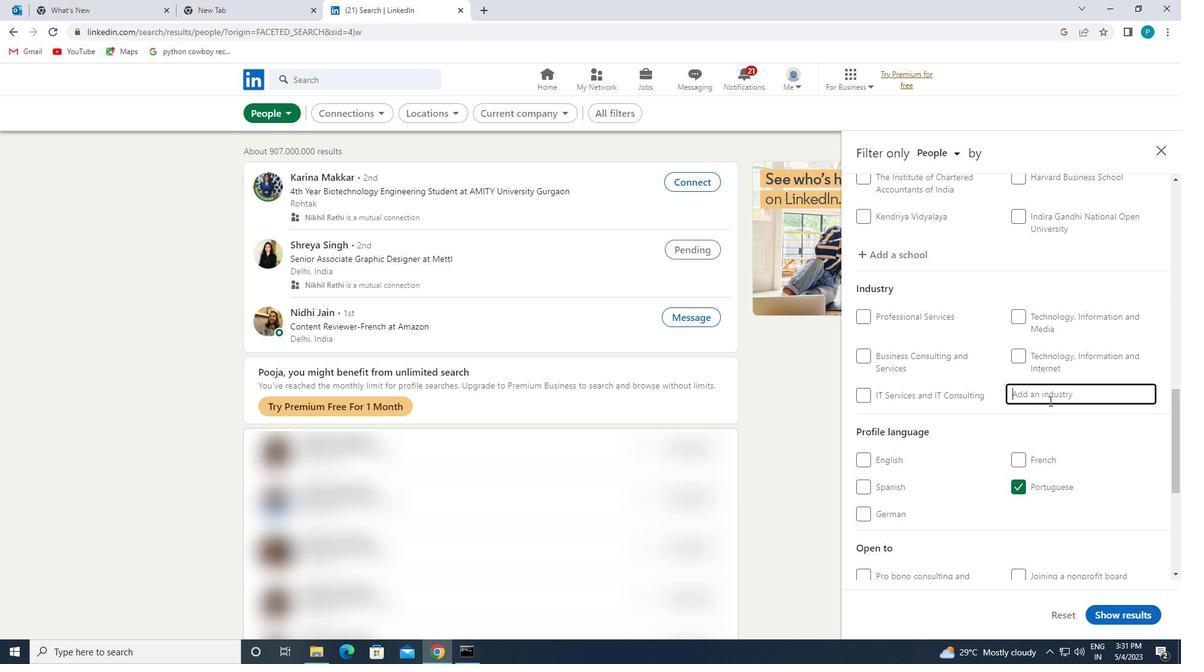 
Action: Key pressed <Key.caps_lock>M<Key.caps_lock>ETAL
Screenshot: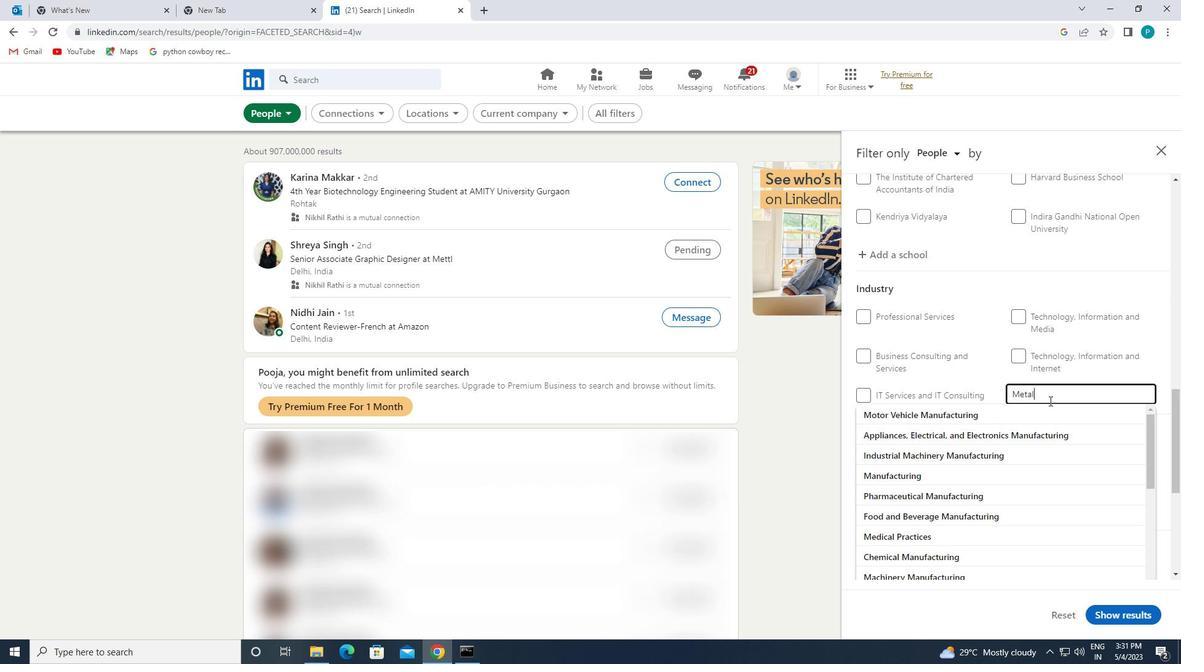 
Action: Mouse moved to (989, 439)
Screenshot: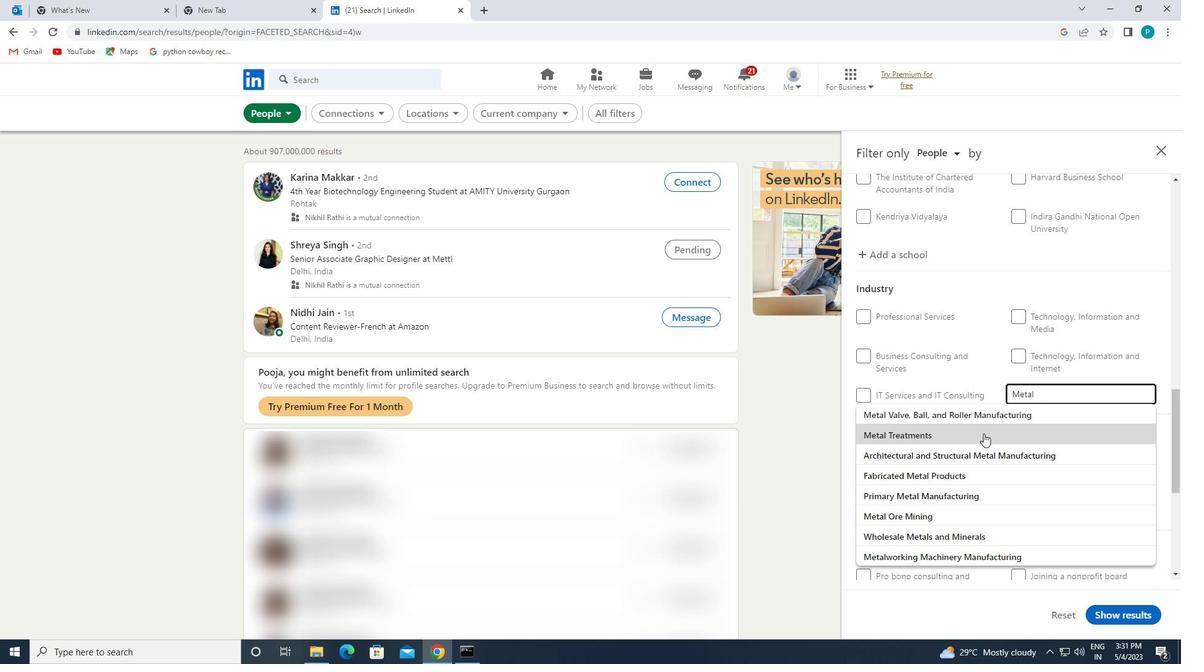 
Action: Mouse pressed left at (989, 439)
Screenshot: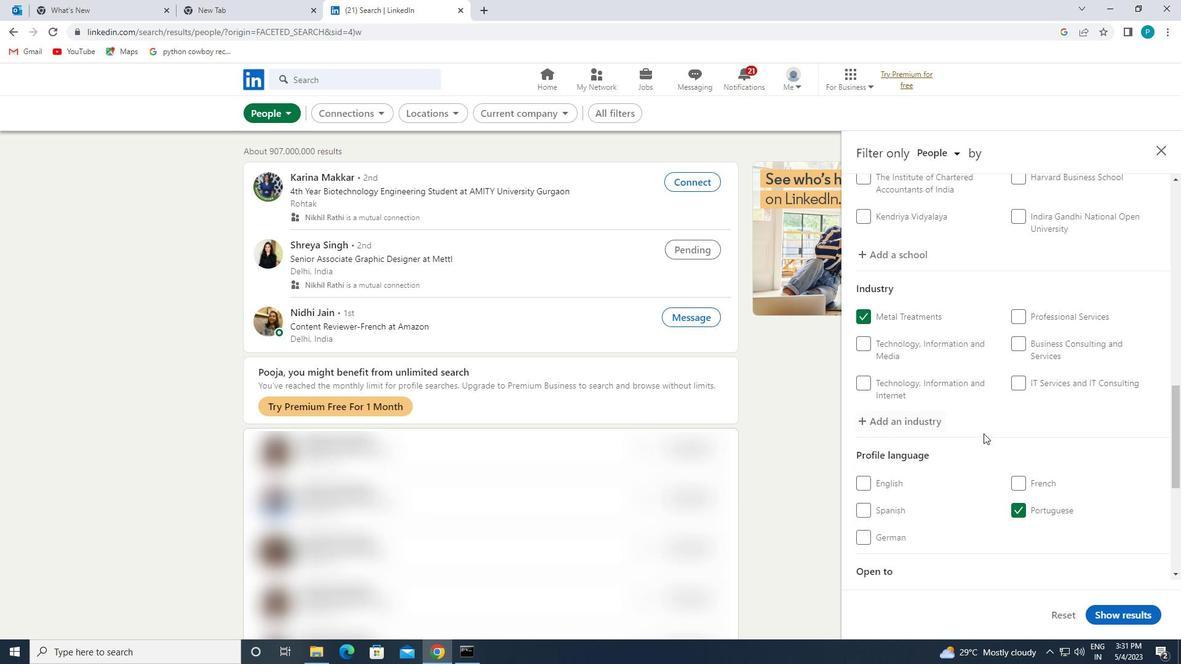 
Action: Mouse moved to (1019, 446)
Screenshot: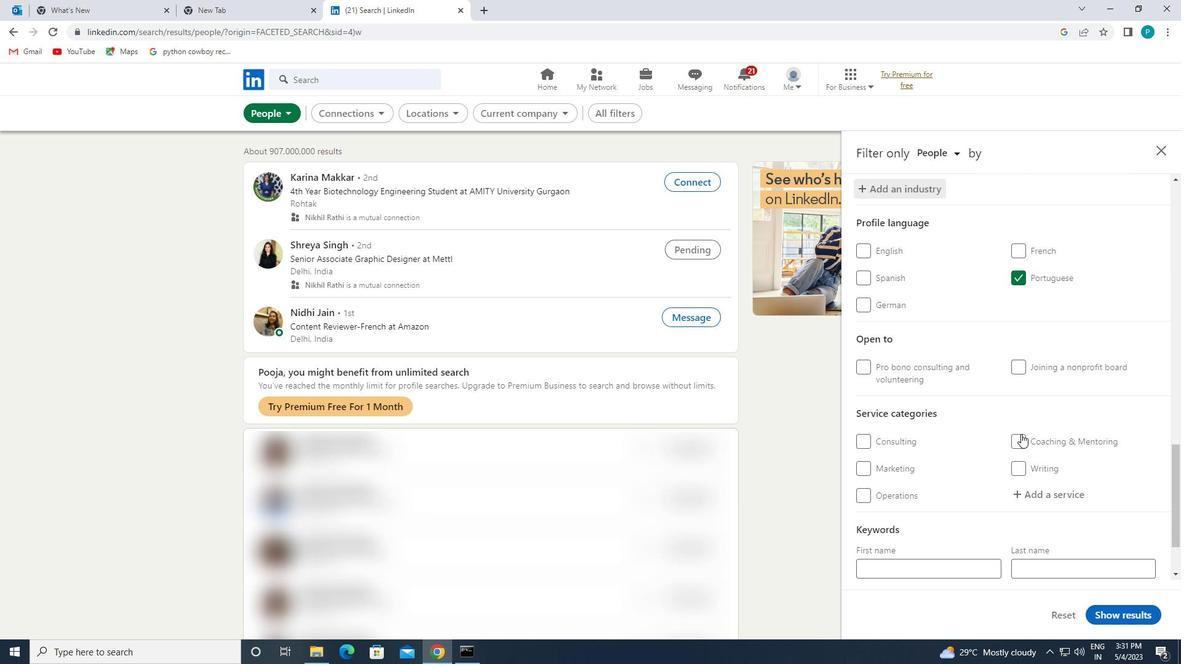 
Action: Mouse scrolled (1019, 446) with delta (0, 0)
Screenshot: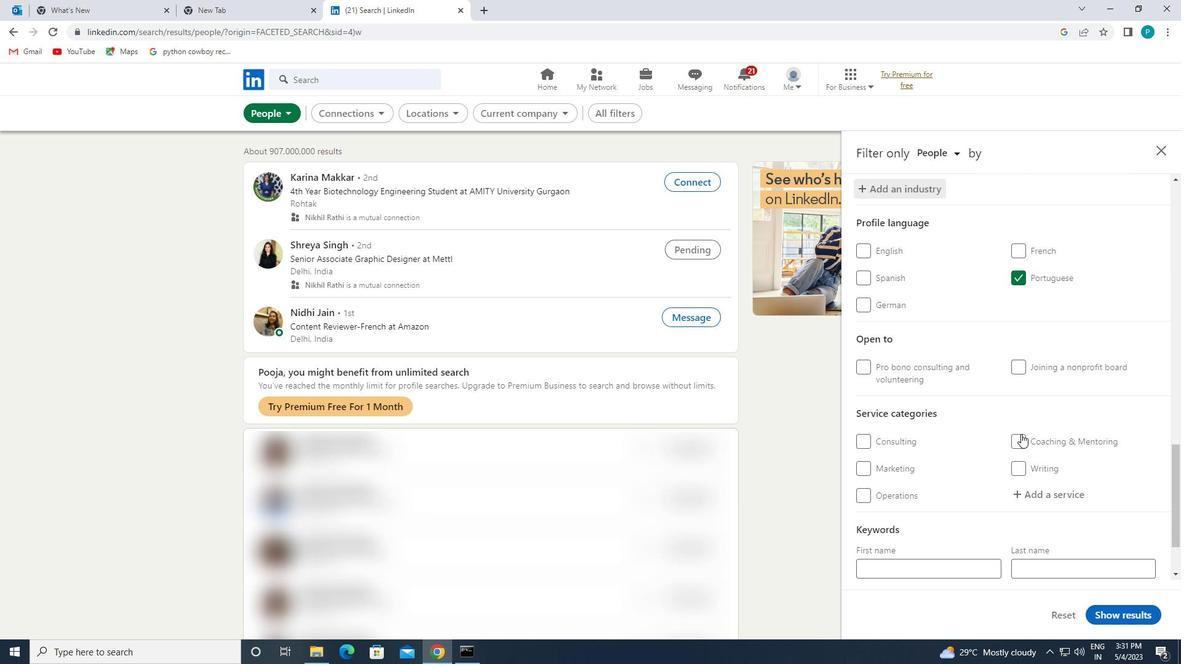 
Action: Mouse scrolled (1019, 446) with delta (0, 0)
Screenshot: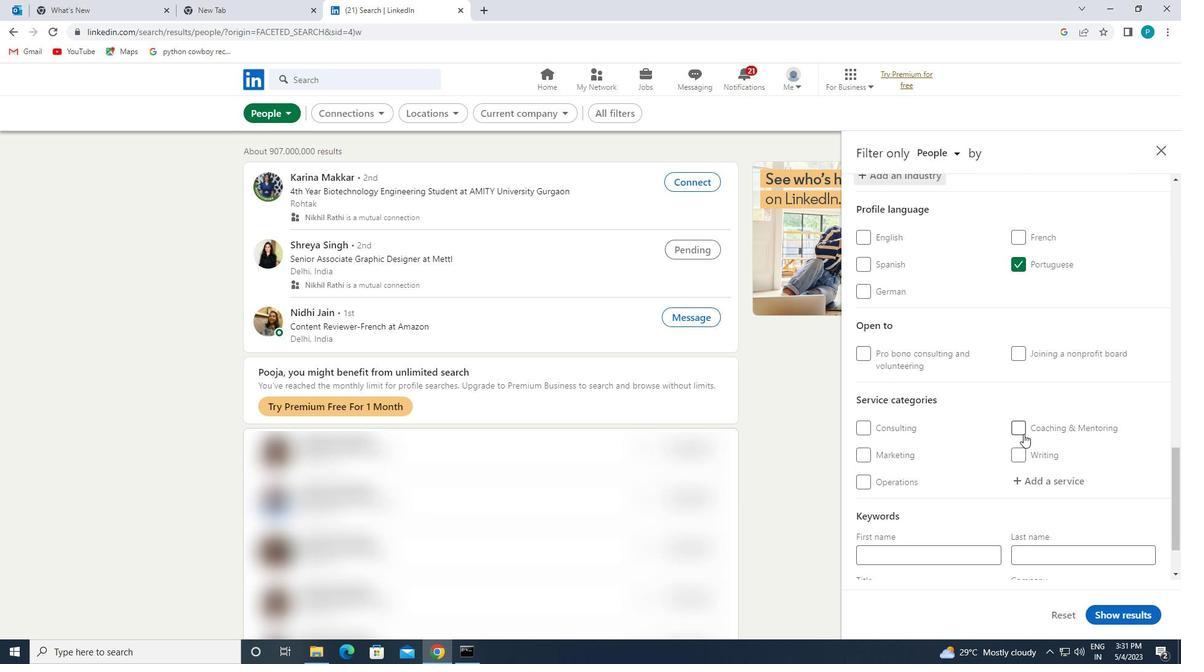
Action: Mouse scrolled (1019, 446) with delta (0, 0)
Screenshot: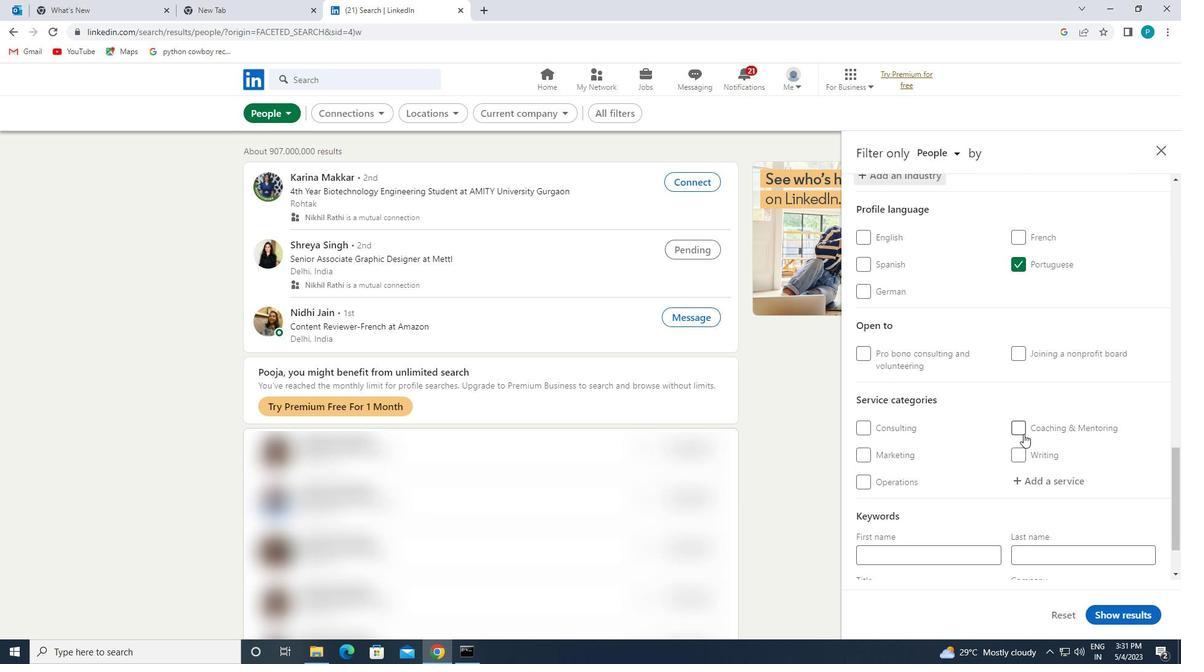 
Action: Mouse scrolled (1019, 446) with delta (0, 0)
Screenshot: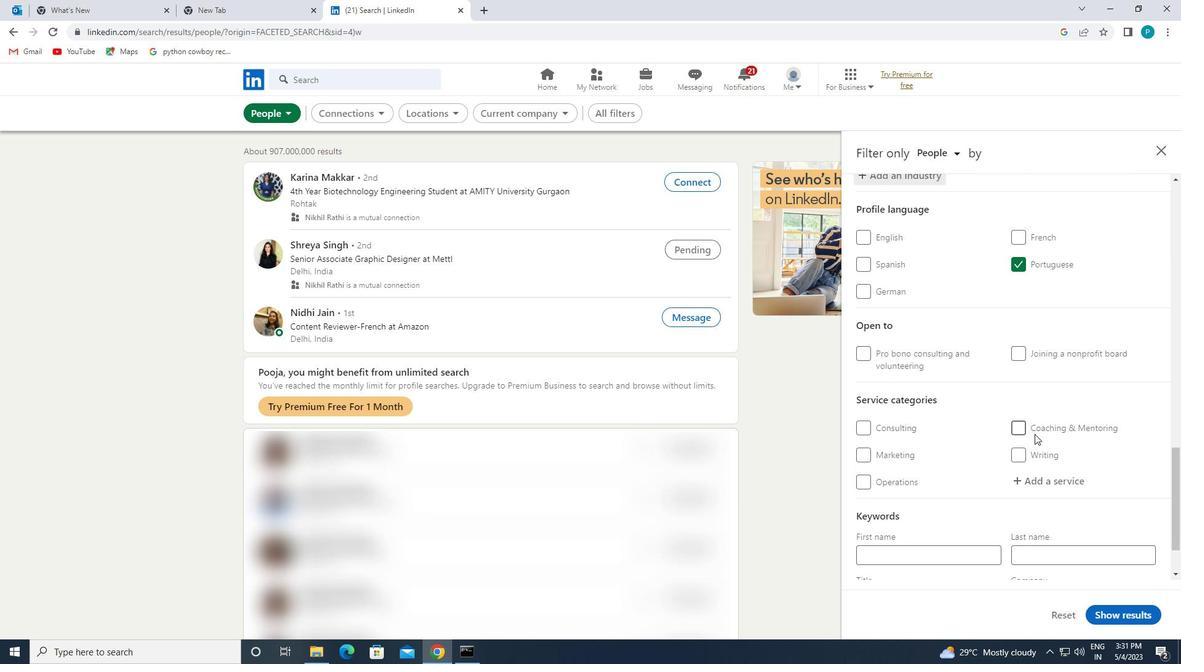 
Action: Mouse moved to (1053, 478)
Screenshot: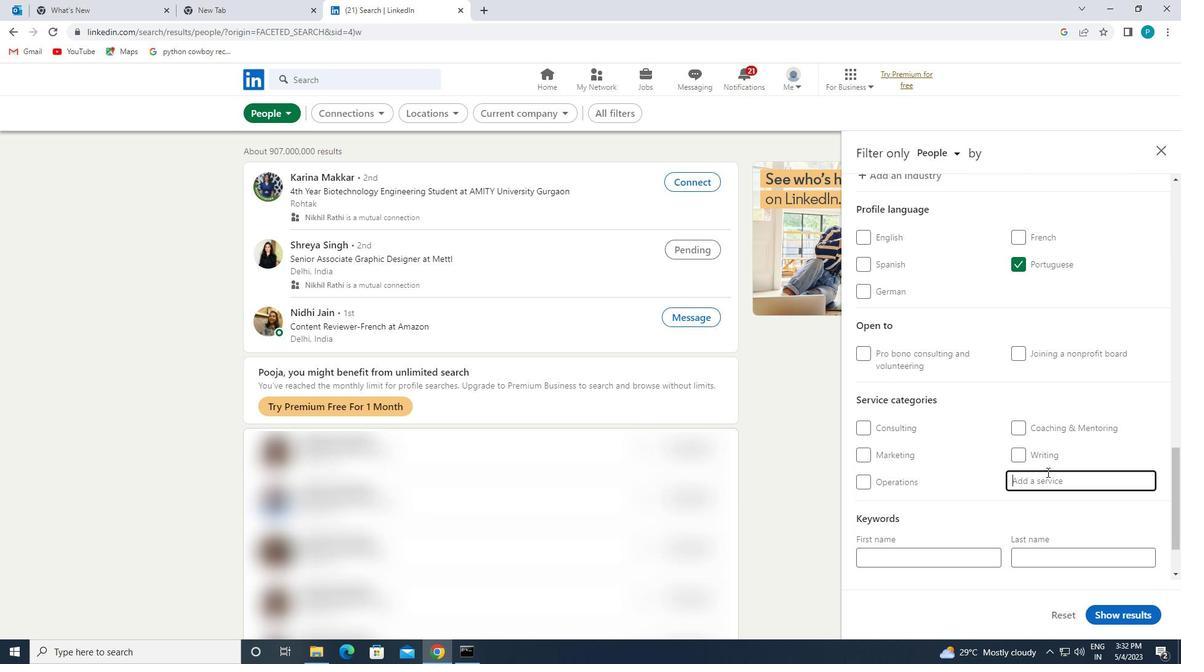 
Action: Mouse pressed left at (1053, 478)
Screenshot: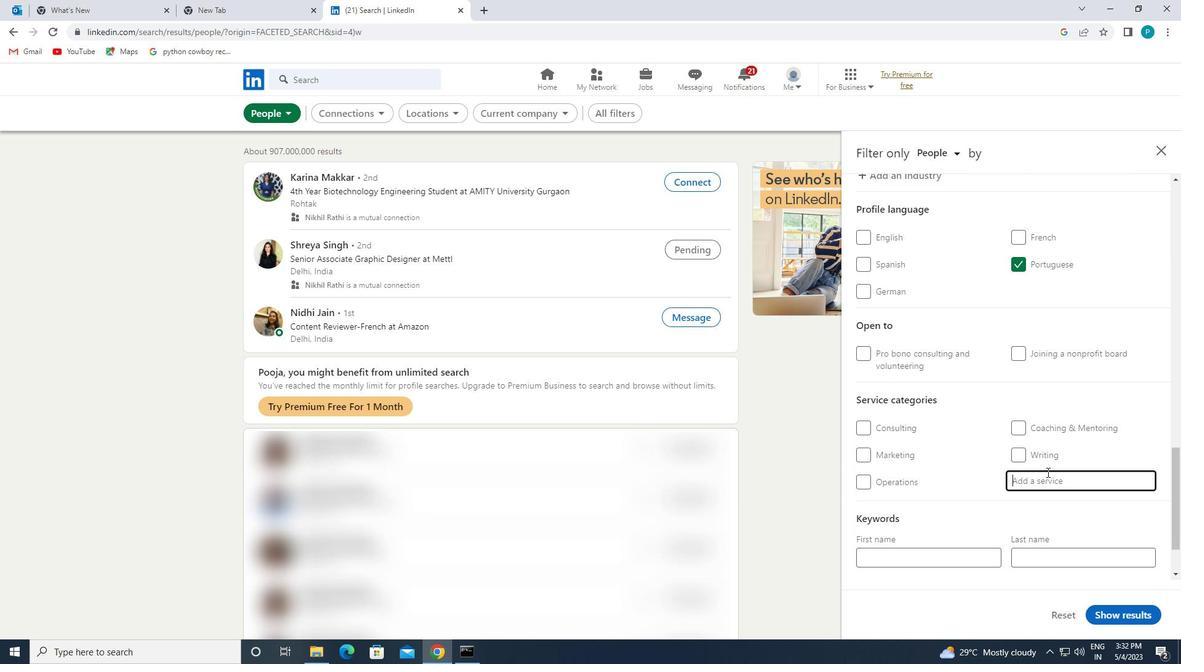 
Action: Key pressed <Key.caps_lock>R<Key.caps_lock>E<Key.backspace>SUME
Screenshot: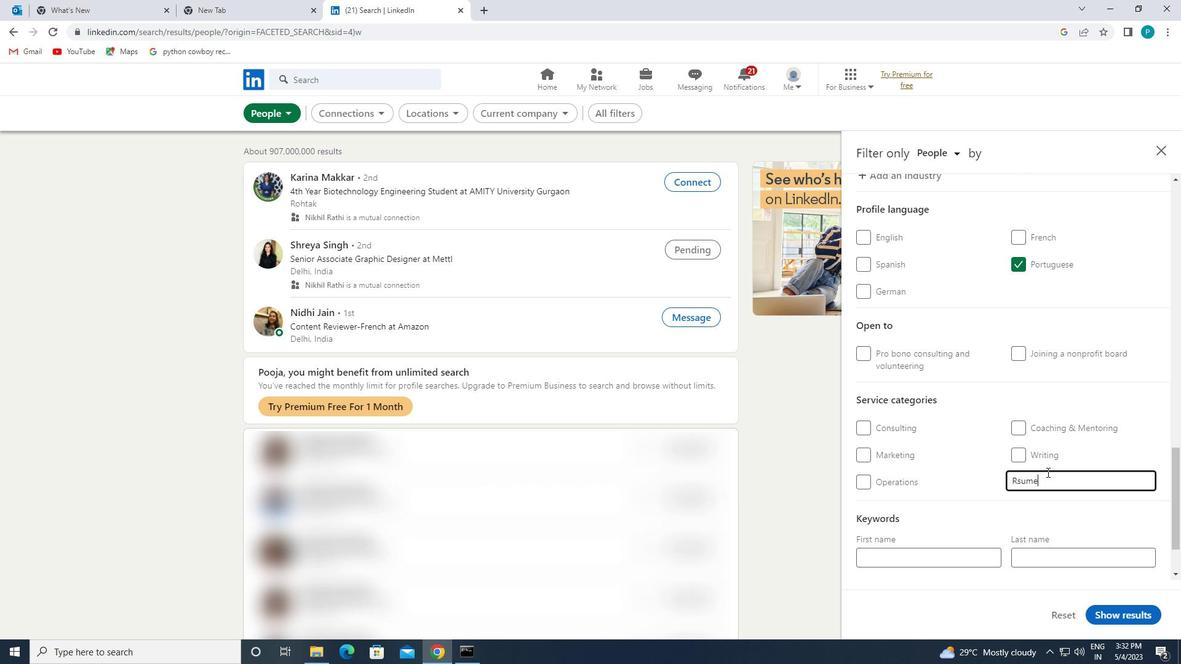 
Action: Mouse moved to (1023, 488)
Screenshot: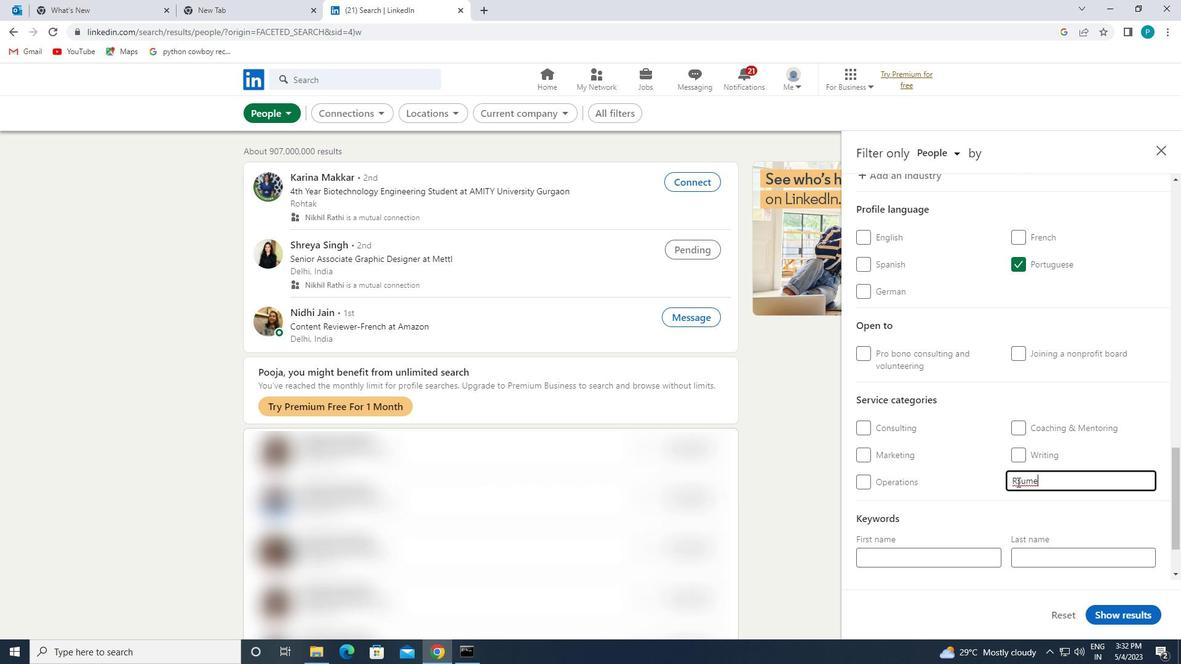 
Action: Mouse pressed left at (1023, 488)
Screenshot: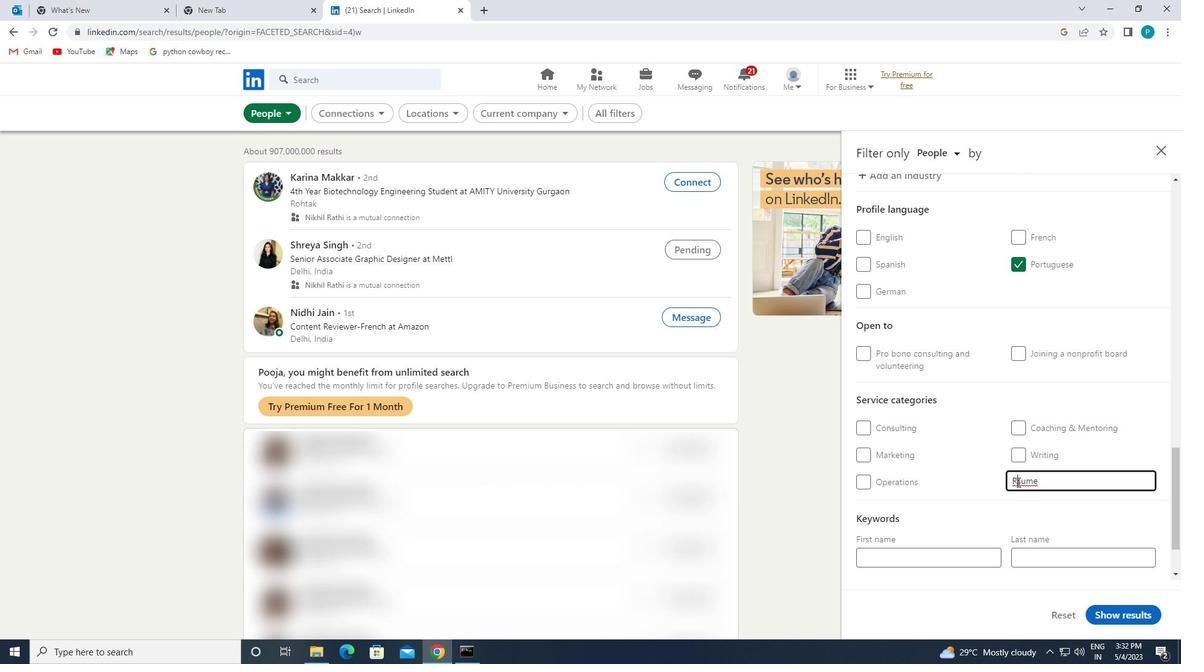 
Action: Key pressed E
Screenshot: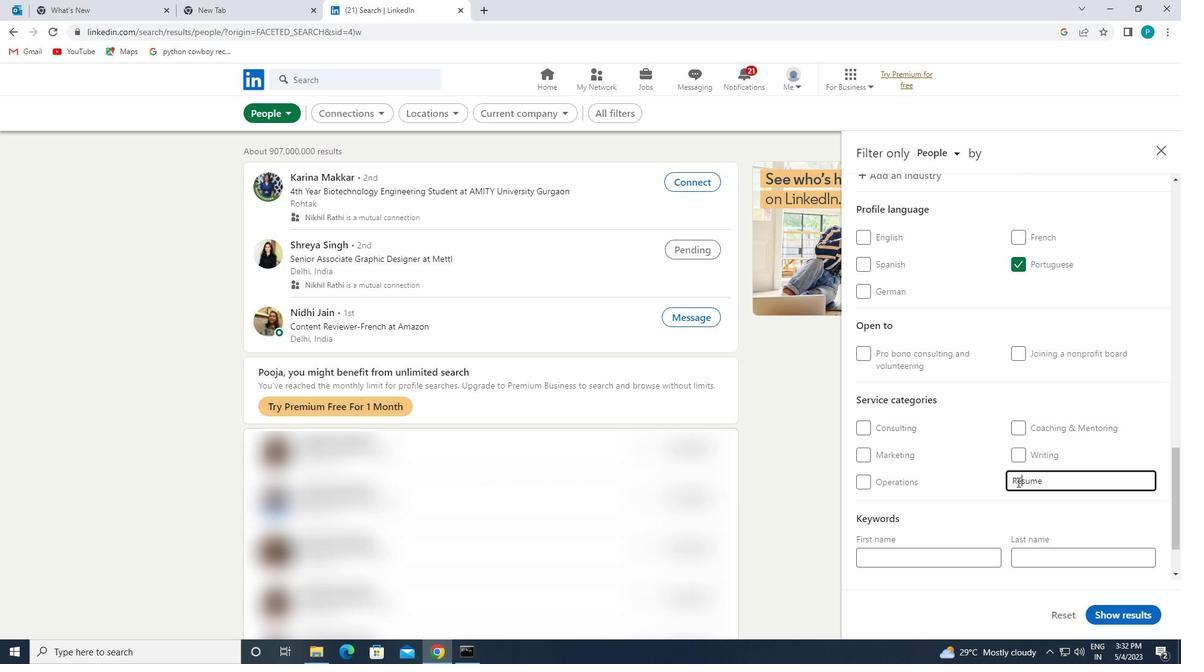 
Action: Mouse moved to (997, 509)
Screenshot: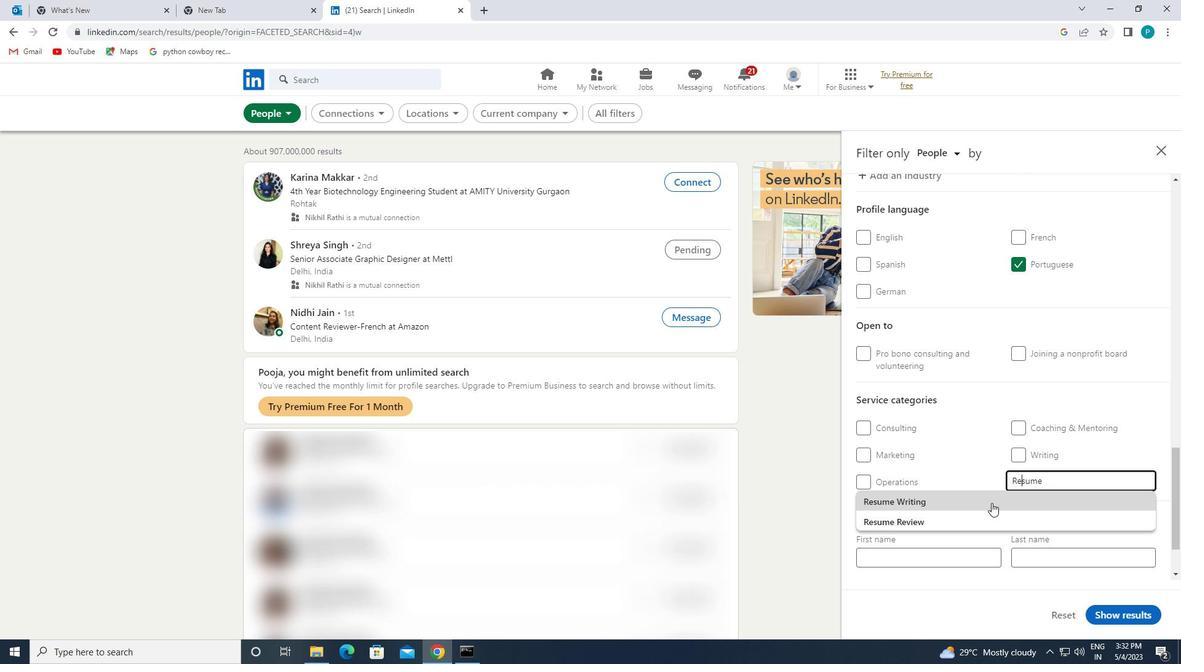 
Action: Mouse pressed left at (997, 509)
Screenshot: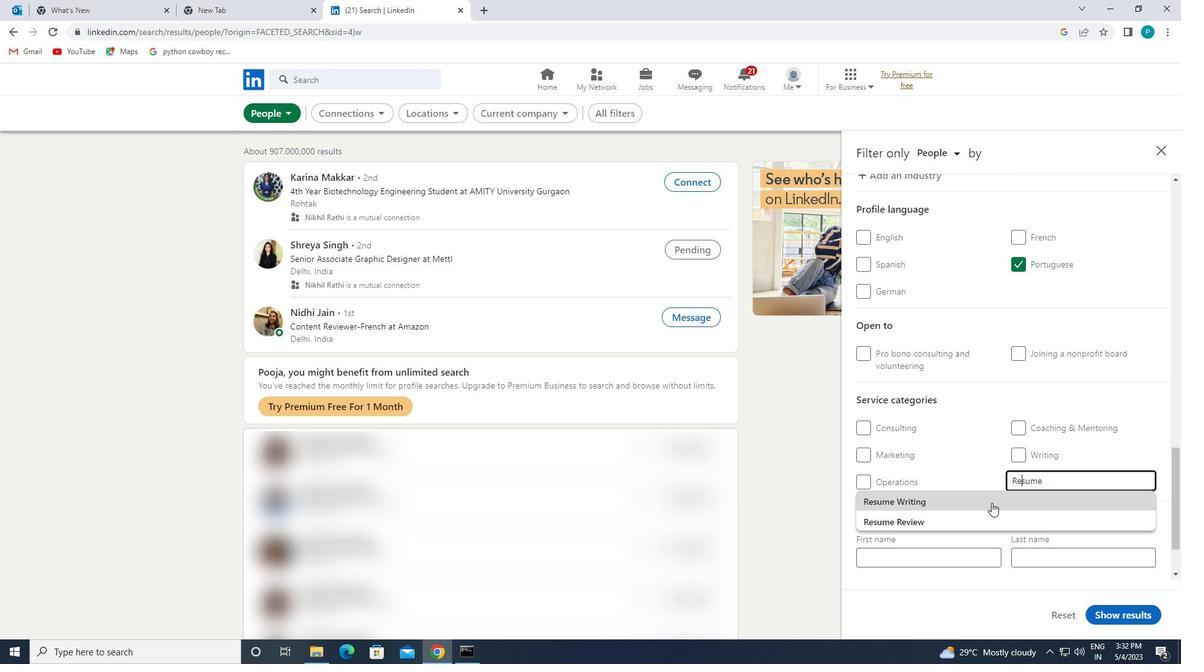 
Action: Mouse moved to (999, 506)
Screenshot: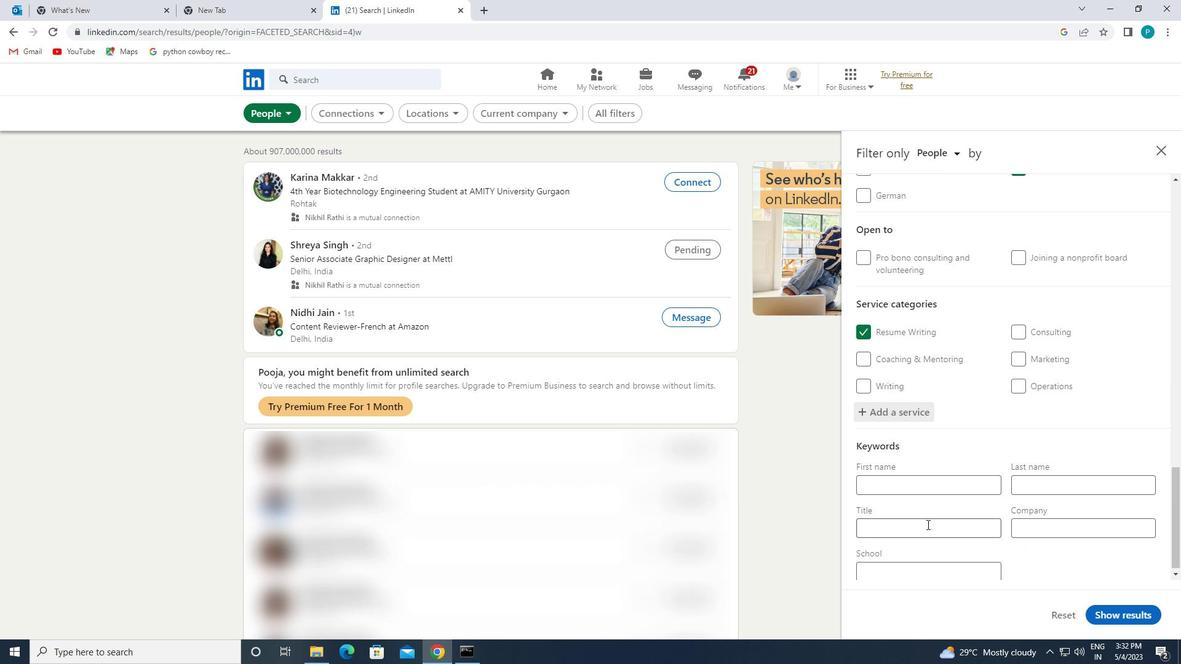 
Action: Mouse scrolled (999, 506) with delta (0, 0)
Screenshot: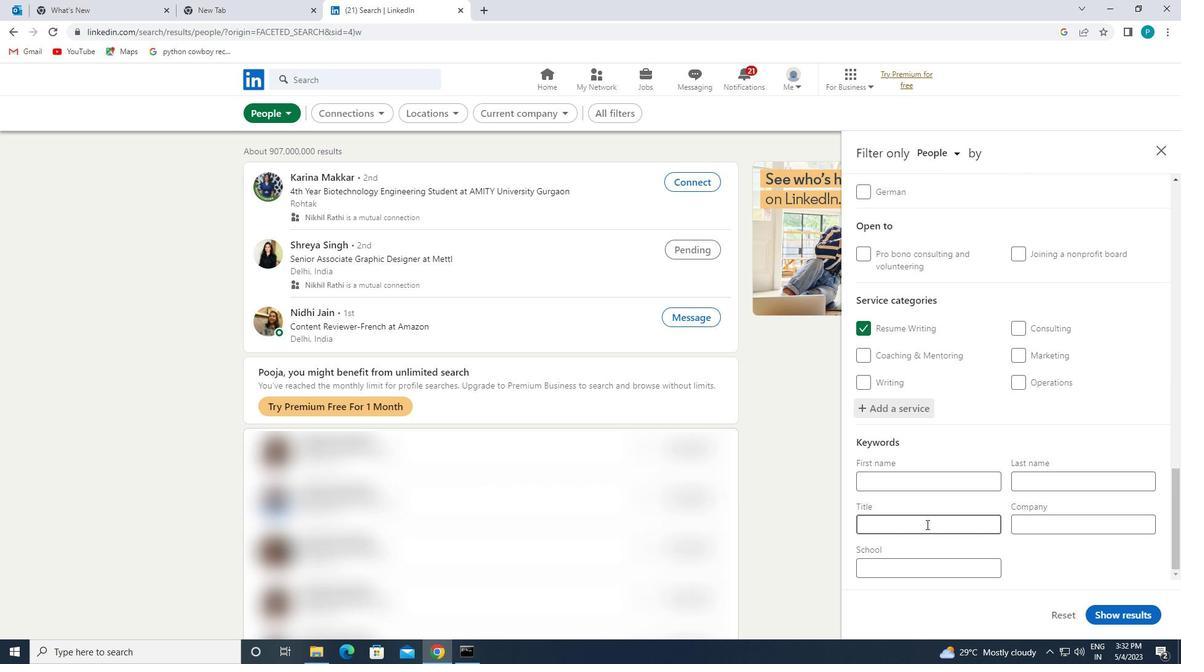 
Action: Mouse scrolled (999, 506) with delta (0, 0)
Screenshot: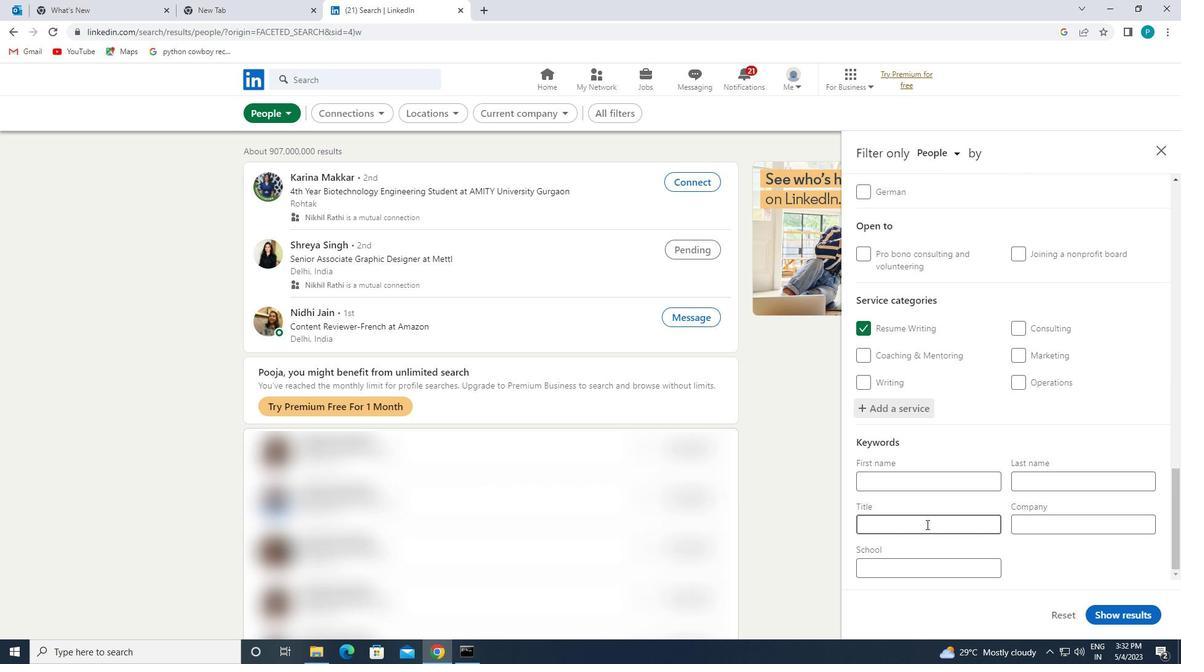 
Action: Mouse moved to (996, 508)
Screenshot: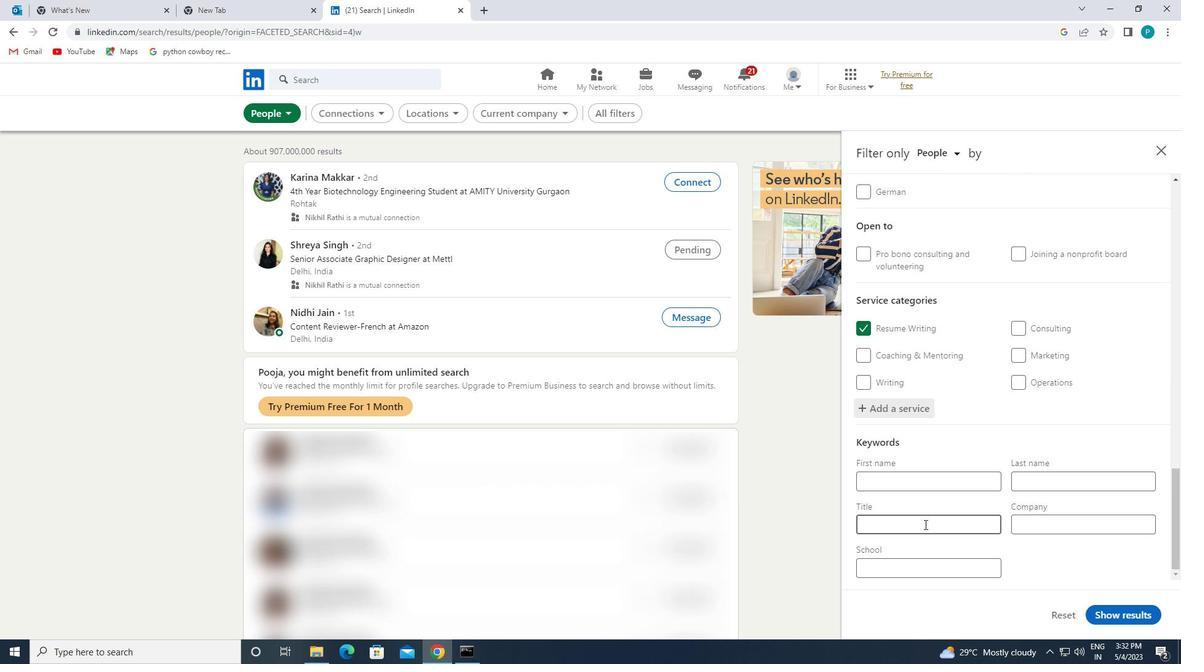 
Action: Mouse scrolled (996, 507) with delta (0, 0)
Screenshot: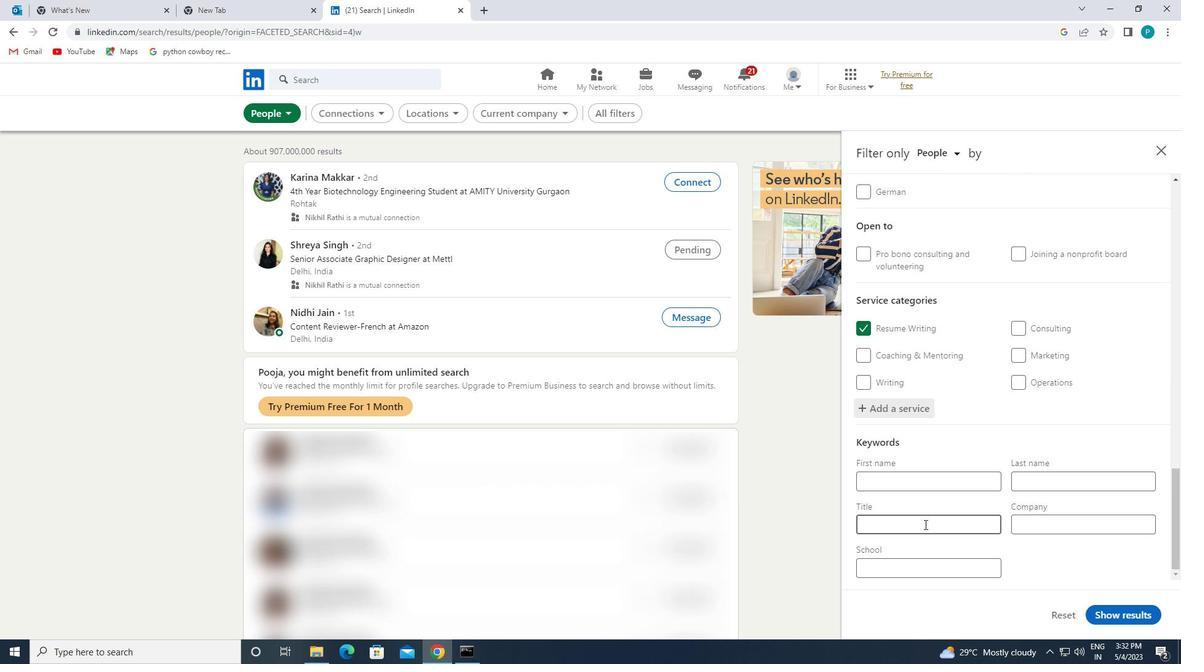 
Action: Mouse moved to (927, 528)
Screenshot: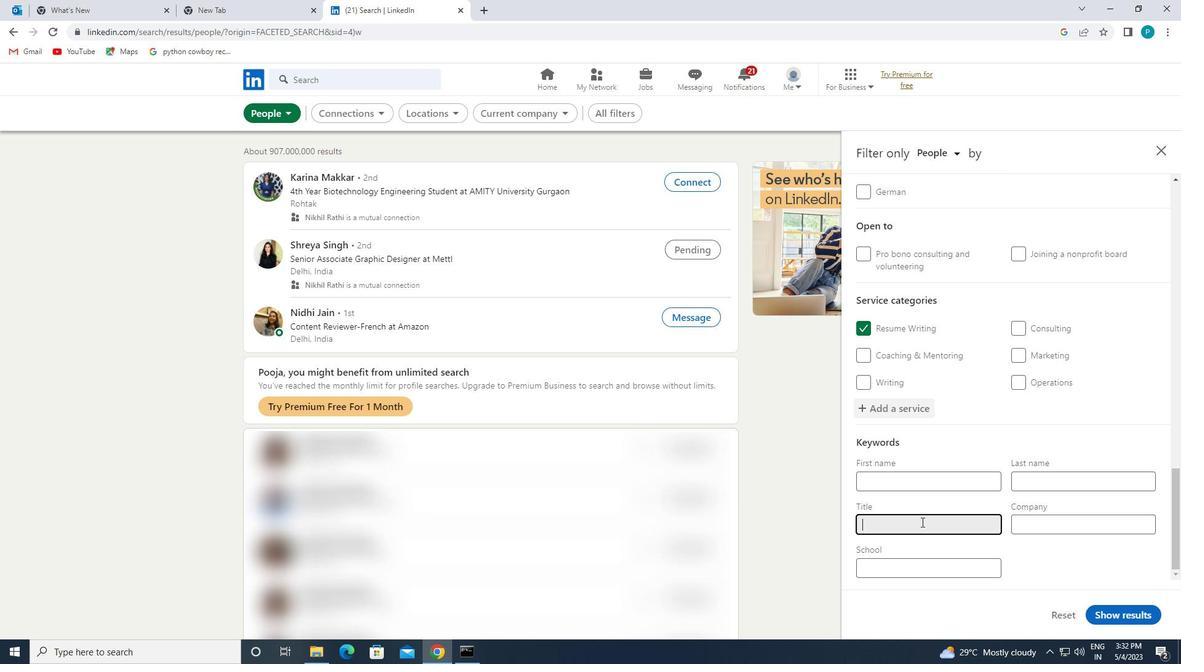 
Action: Mouse pressed left at (927, 528)
Screenshot: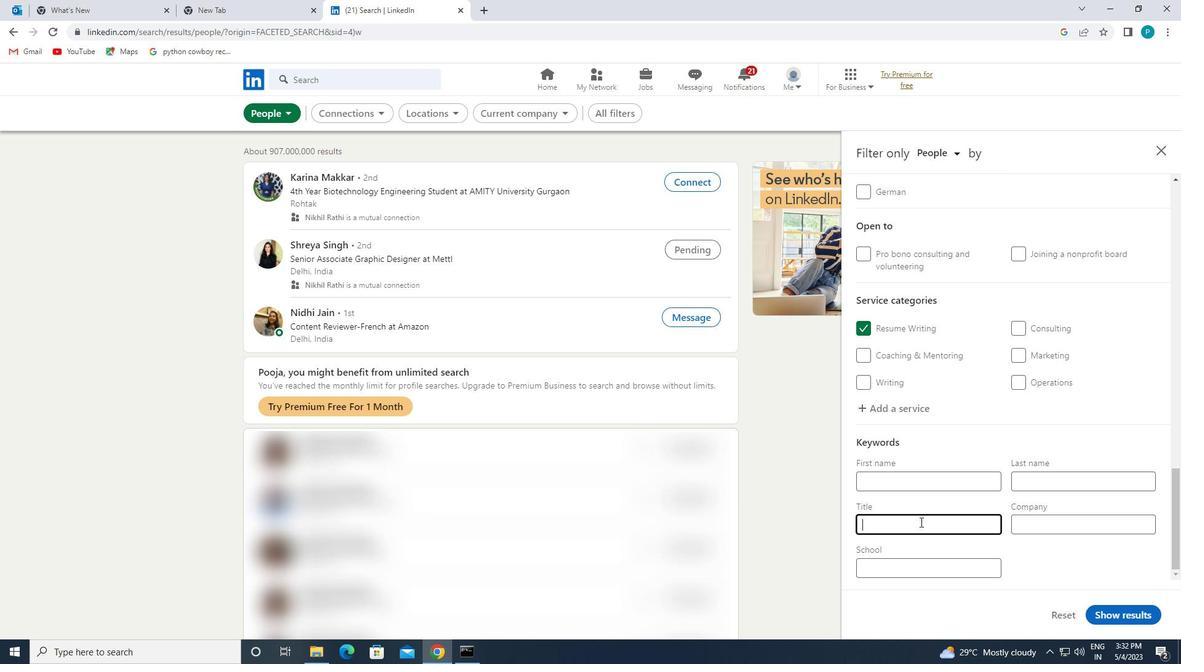 
Action: Mouse moved to (926, 528)
Screenshot: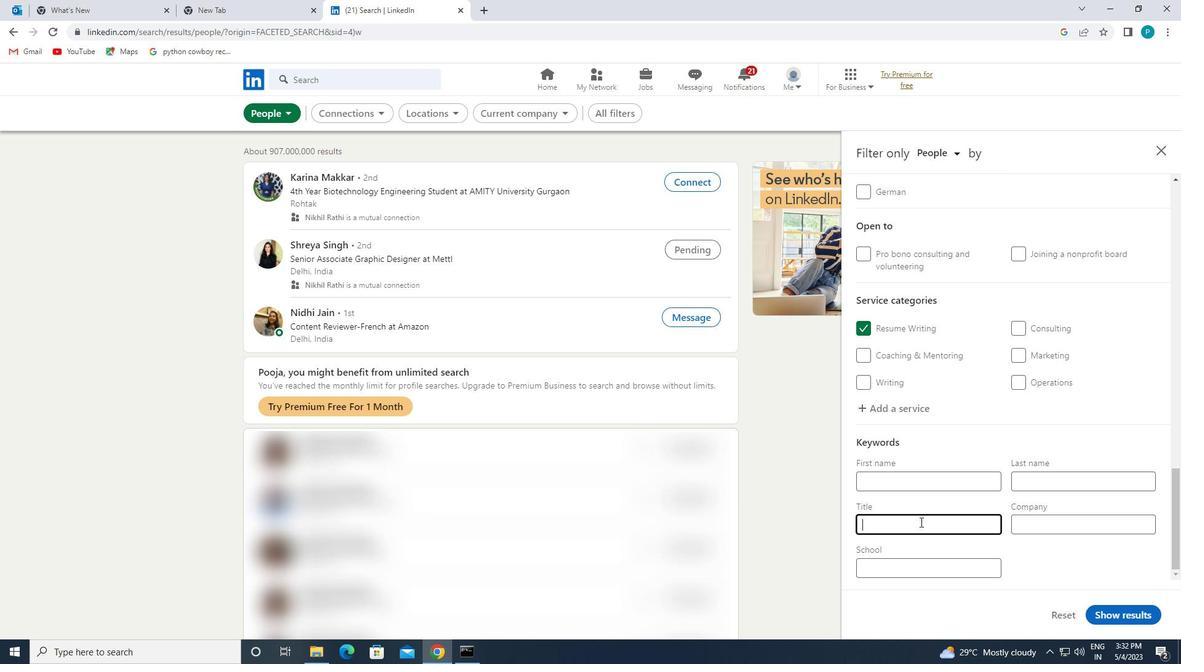 
Action: Key pressed <Key.caps_lock>J<Key.caps_lock>OUE<Key.backspace>RNALIST
Screenshot: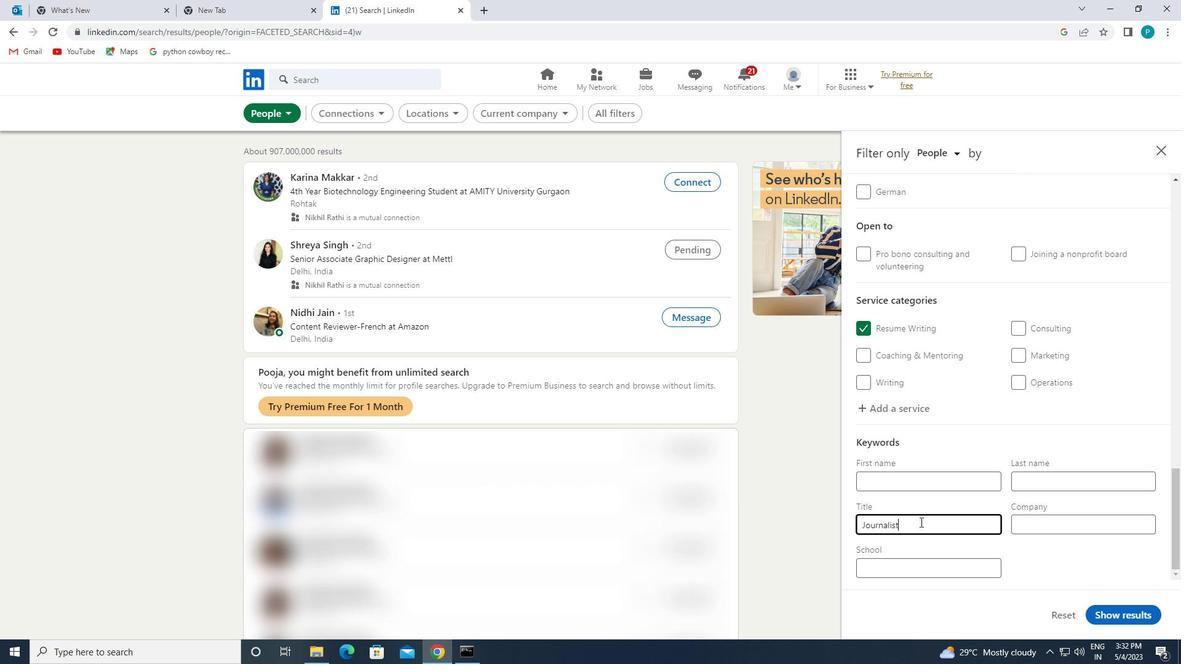 
Action: Mouse moved to (1101, 615)
Screenshot: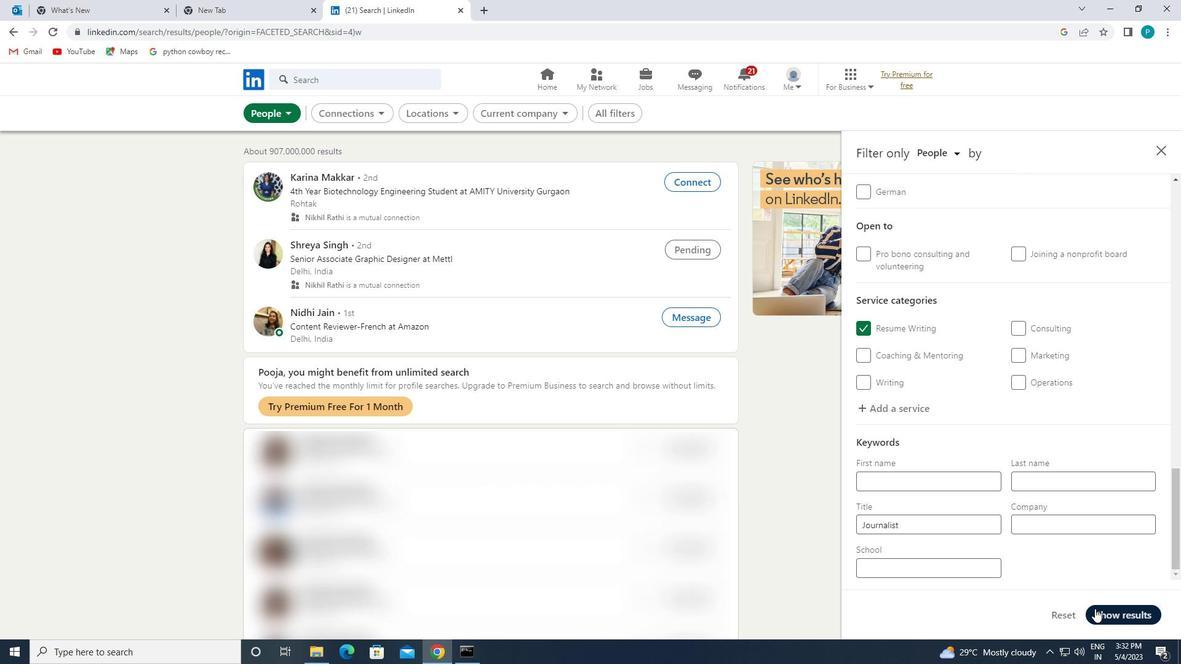 
Action: Mouse pressed left at (1101, 615)
Screenshot: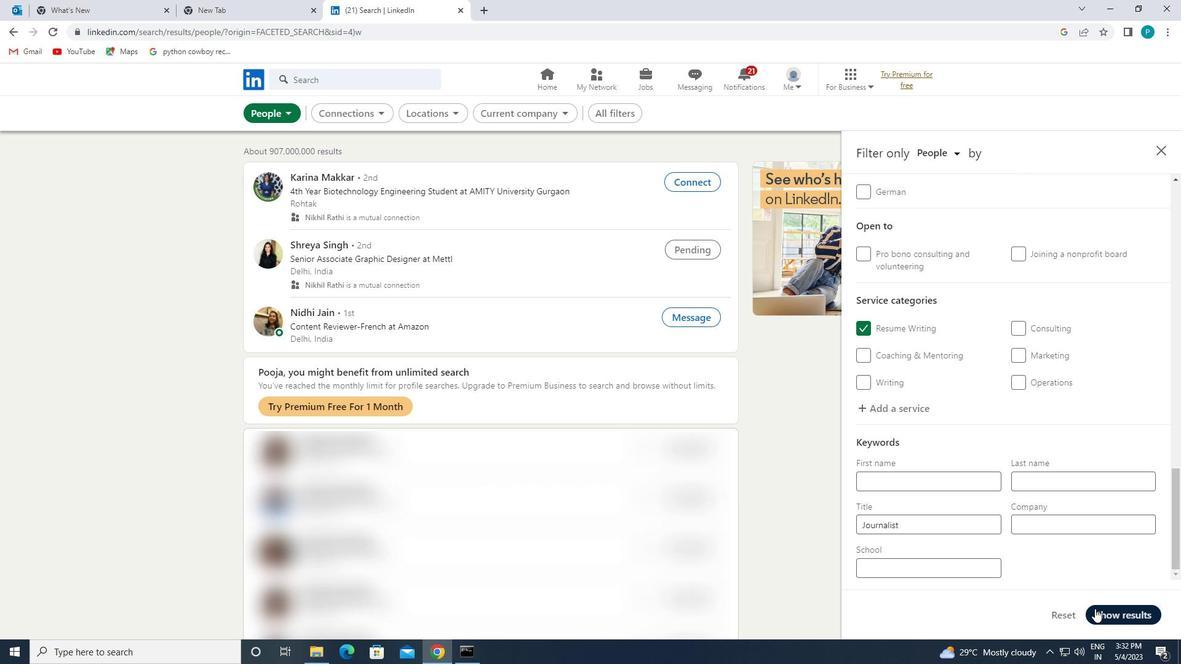 
